 Task: Look for space in Igbeti, Nigeria from 1st July, 2023 to 3rd July, 2023 for 1 adult in price range Rs.5000 to Rs.15000. Place can be private room with 1  bedroom having 1 bed and 1 bathroom. Property type can be house, flat, guest house, hotel. Amenities needed are: wifi. Booking option can be shelf check-in. Required host language is English.
Action: Mouse moved to (520, 107)
Screenshot: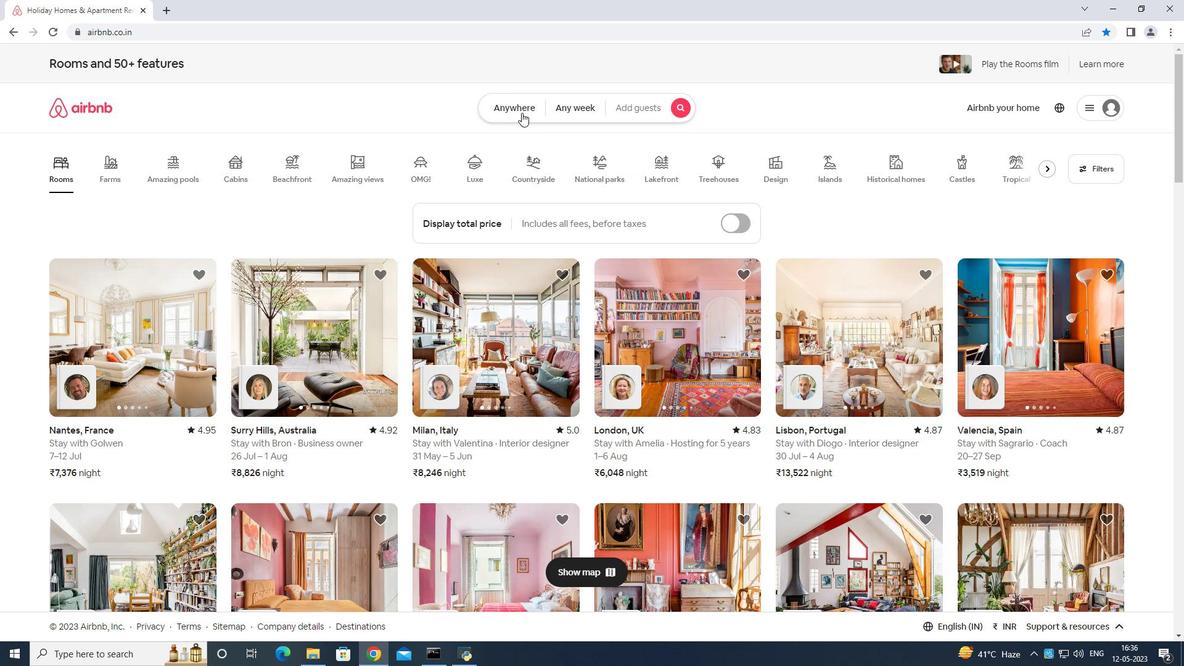 
Action: Mouse pressed left at (520, 107)
Screenshot: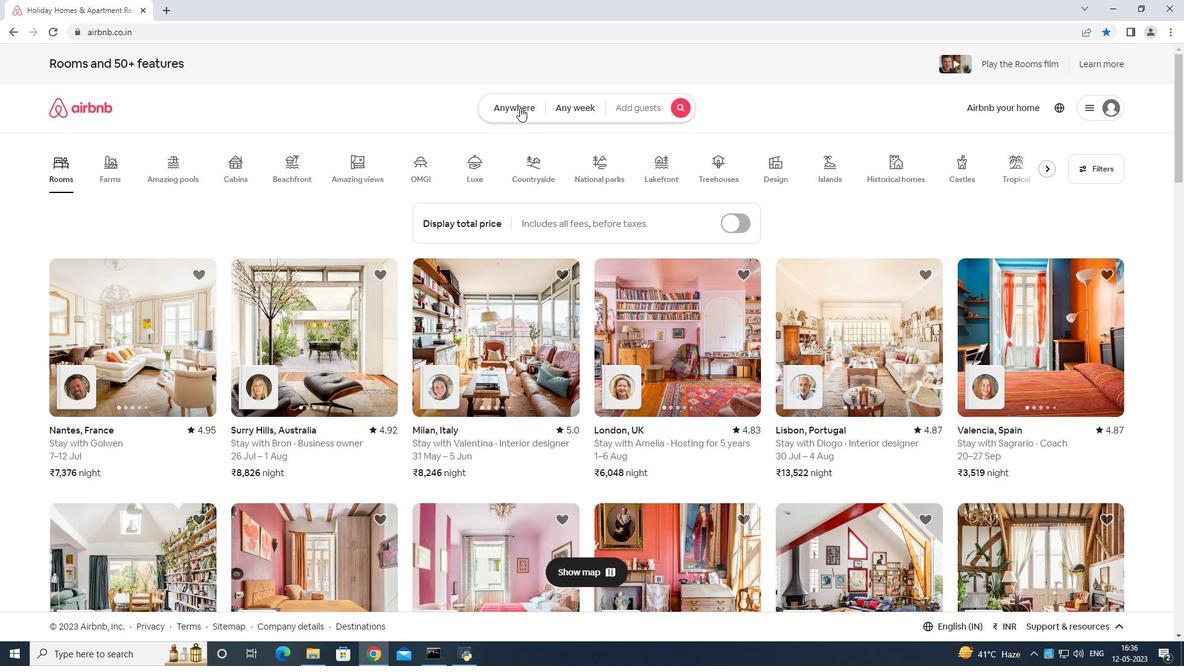 
Action: Mouse moved to (441, 147)
Screenshot: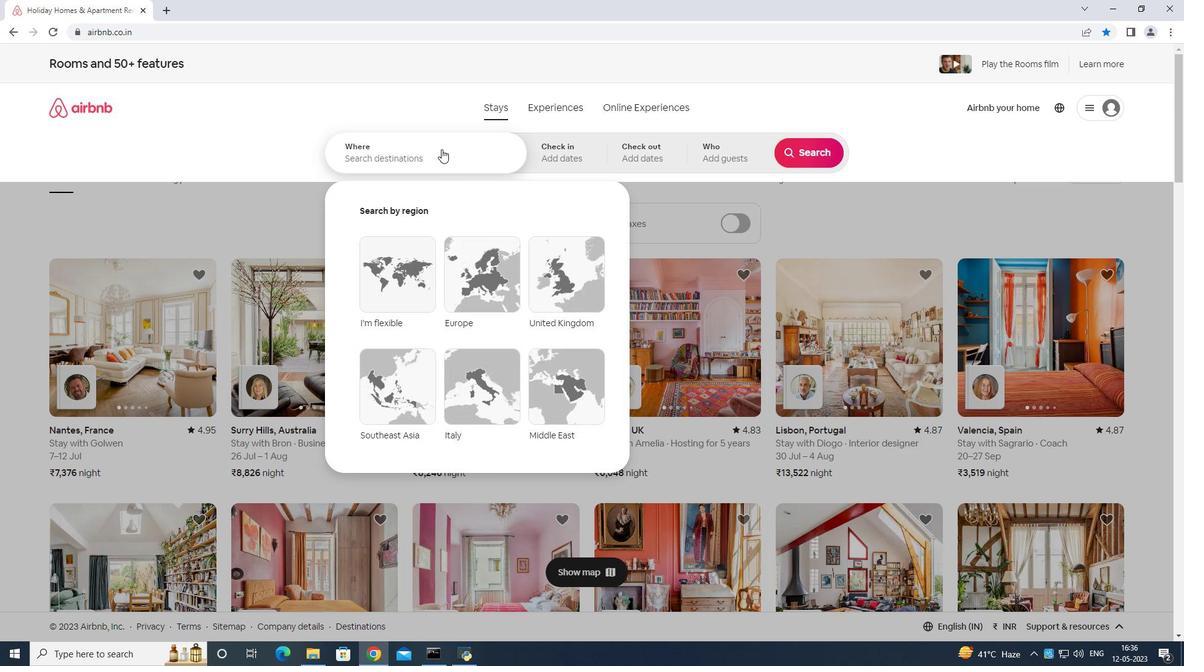 
Action: Mouse pressed left at (441, 147)
Screenshot: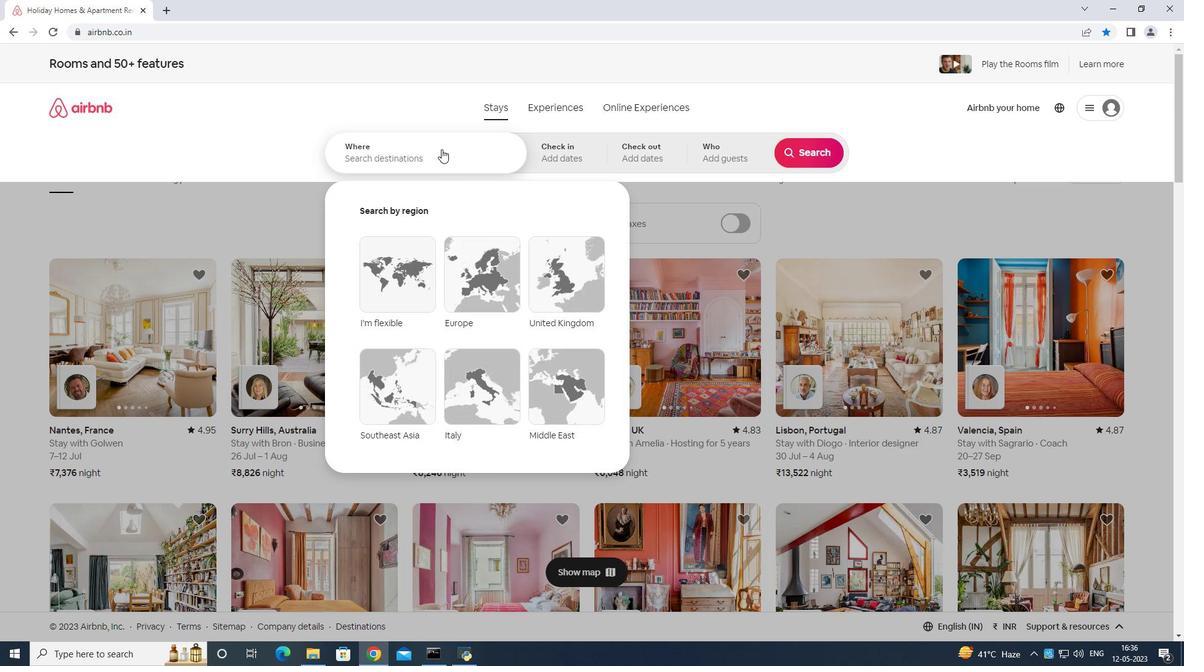 
Action: Mouse moved to (442, 140)
Screenshot: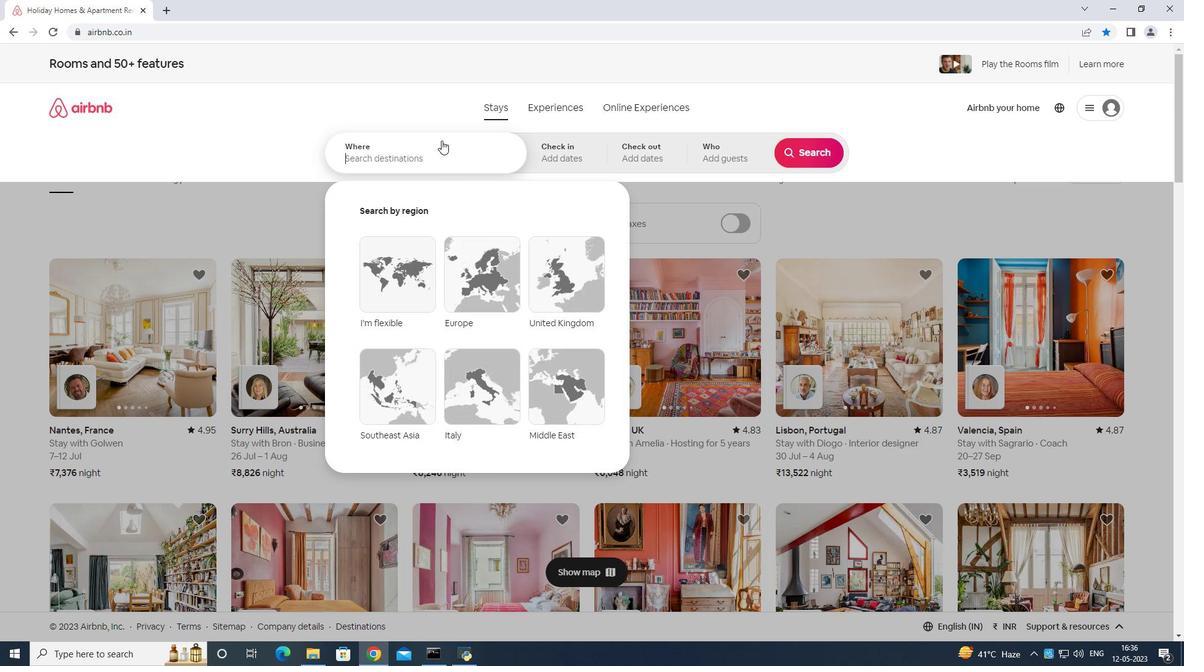 
Action: Key pressed <Key.shift>Igbeti<Key.space>nigeria<Key.space><Key.enter>
Screenshot: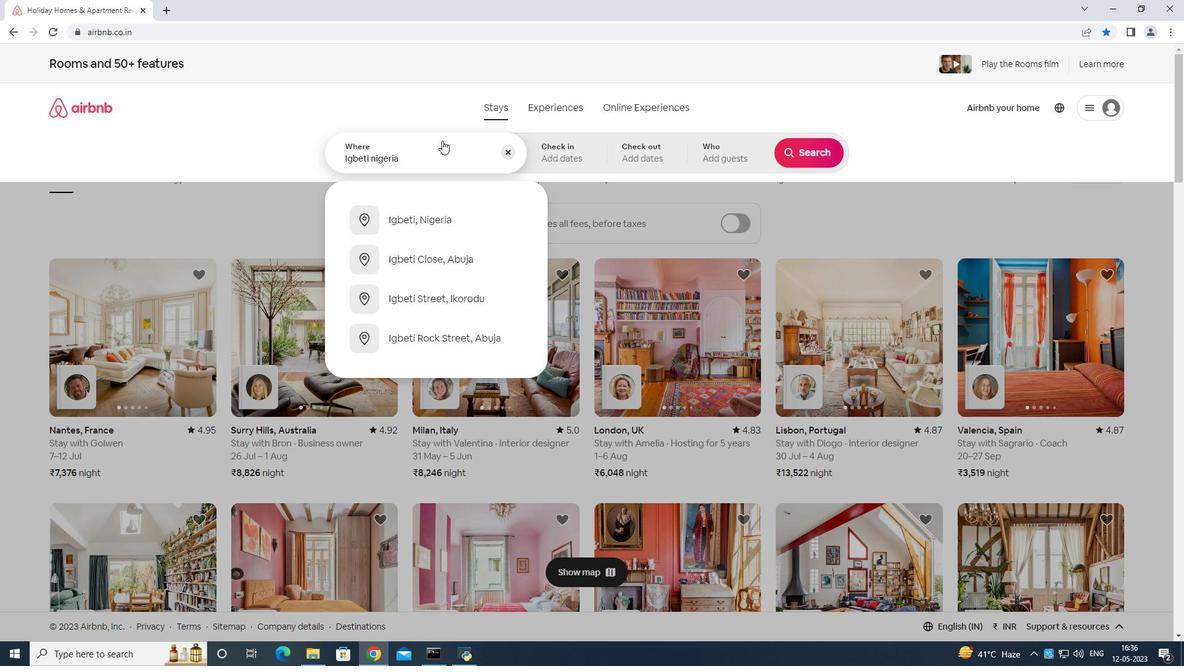 
Action: Mouse moved to (798, 259)
Screenshot: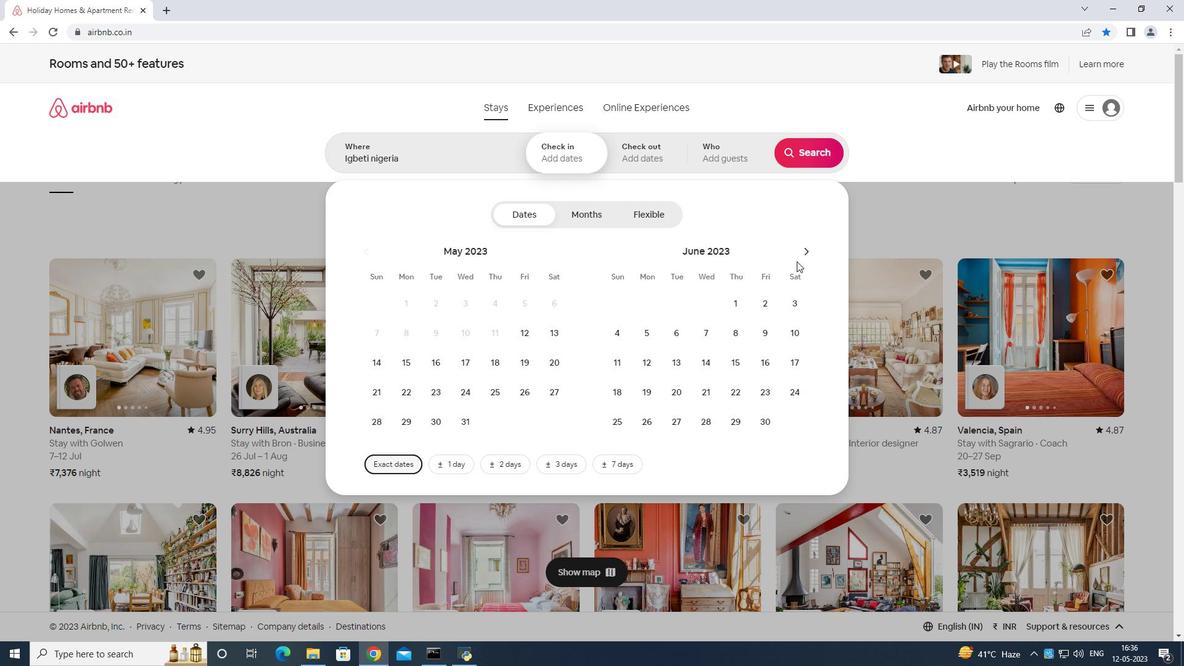 
Action: Mouse pressed left at (798, 259)
Screenshot: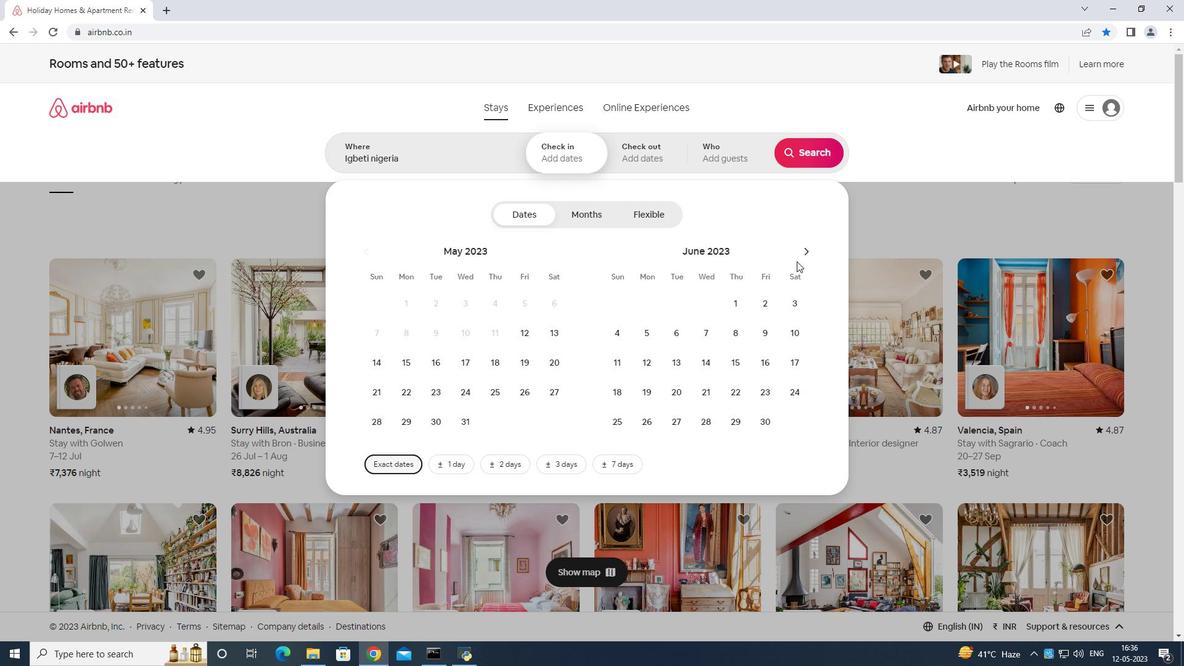
Action: Mouse moved to (800, 248)
Screenshot: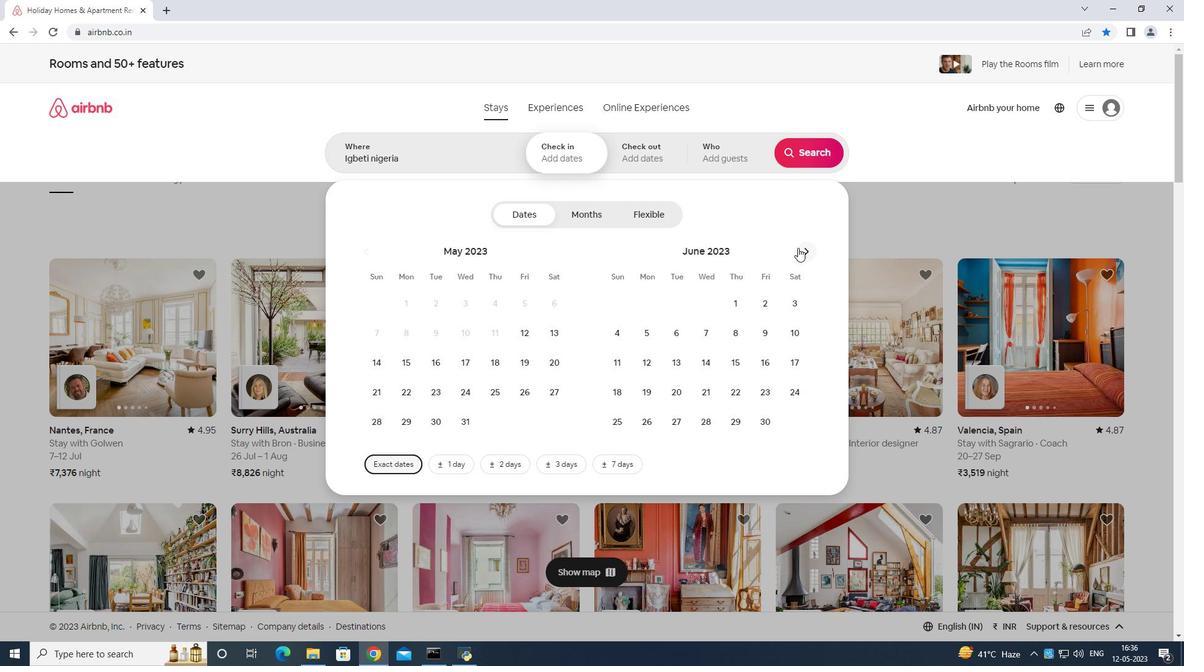 
Action: Mouse pressed left at (800, 248)
Screenshot: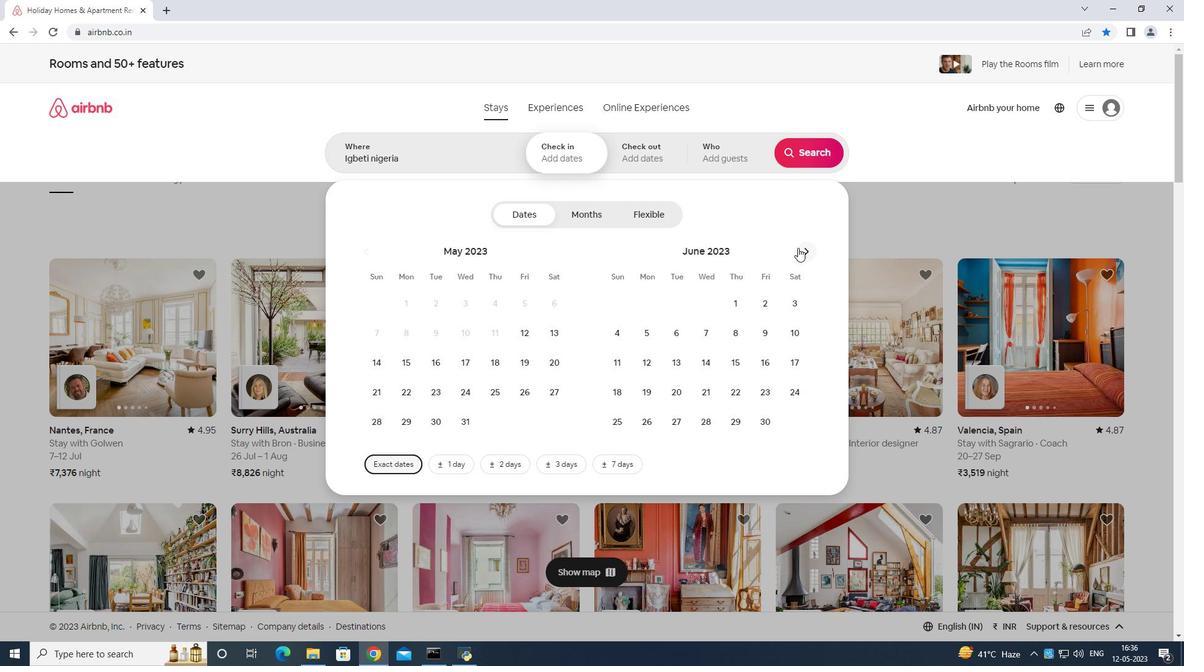 
Action: Mouse moved to (790, 305)
Screenshot: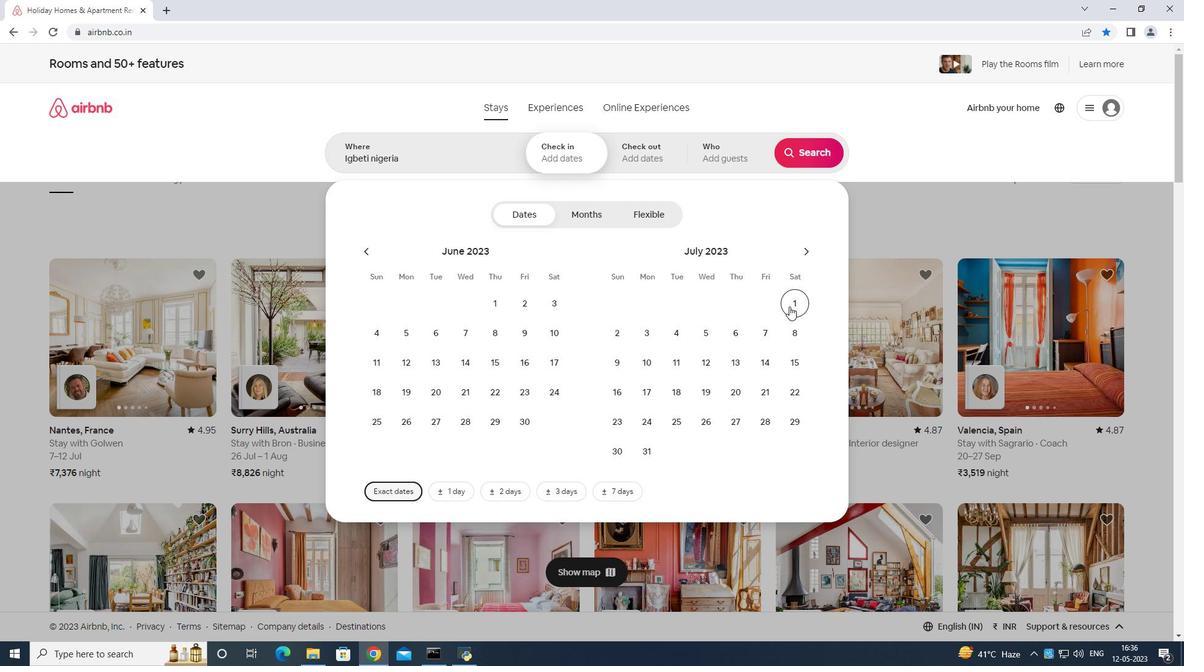 
Action: Mouse pressed left at (790, 305)
Screenshot: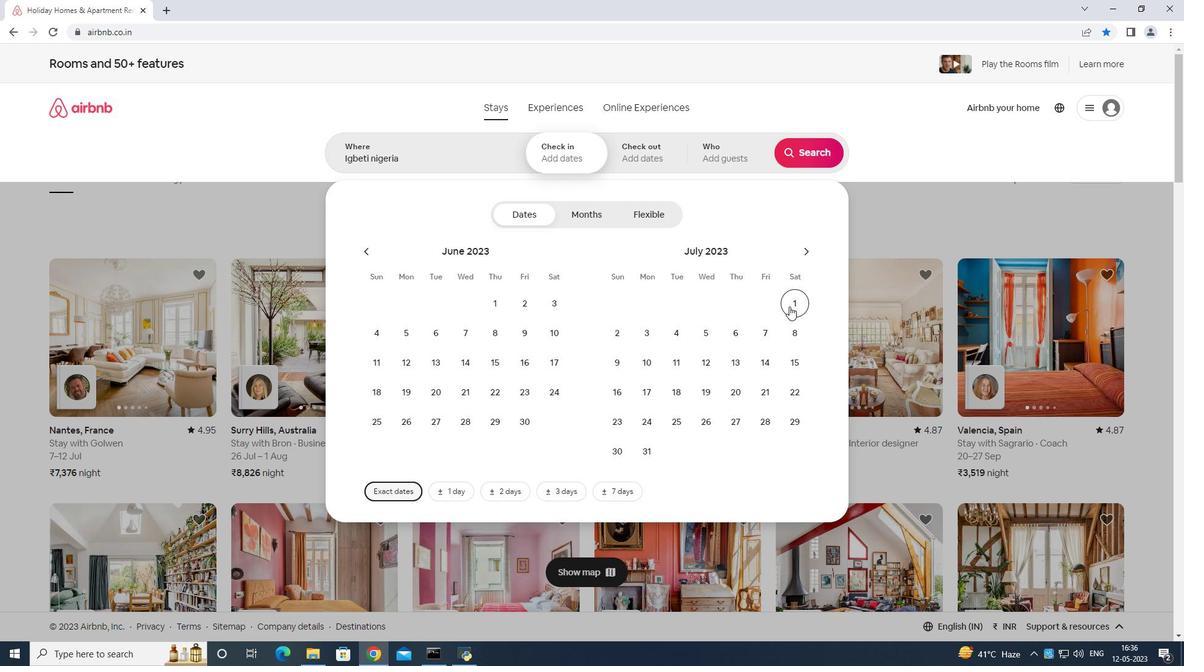 
Action: Mouse moved to (647, 328)
Screenshot: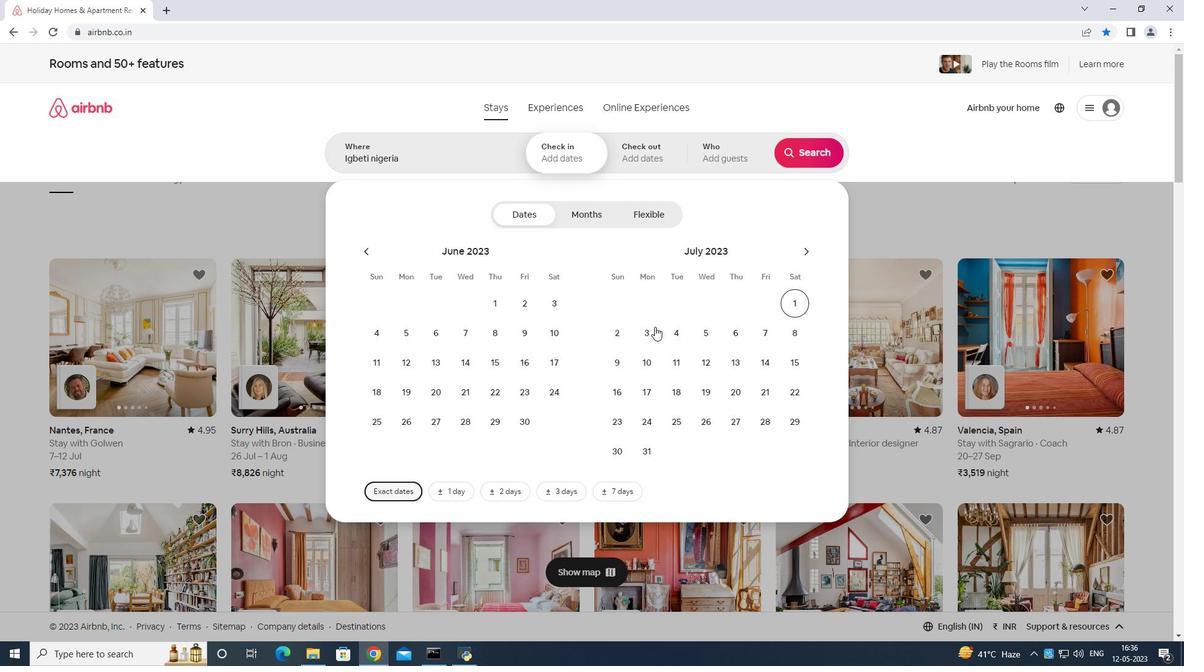 
Action: Mouse pressed left at (647, 328)
Screenshot: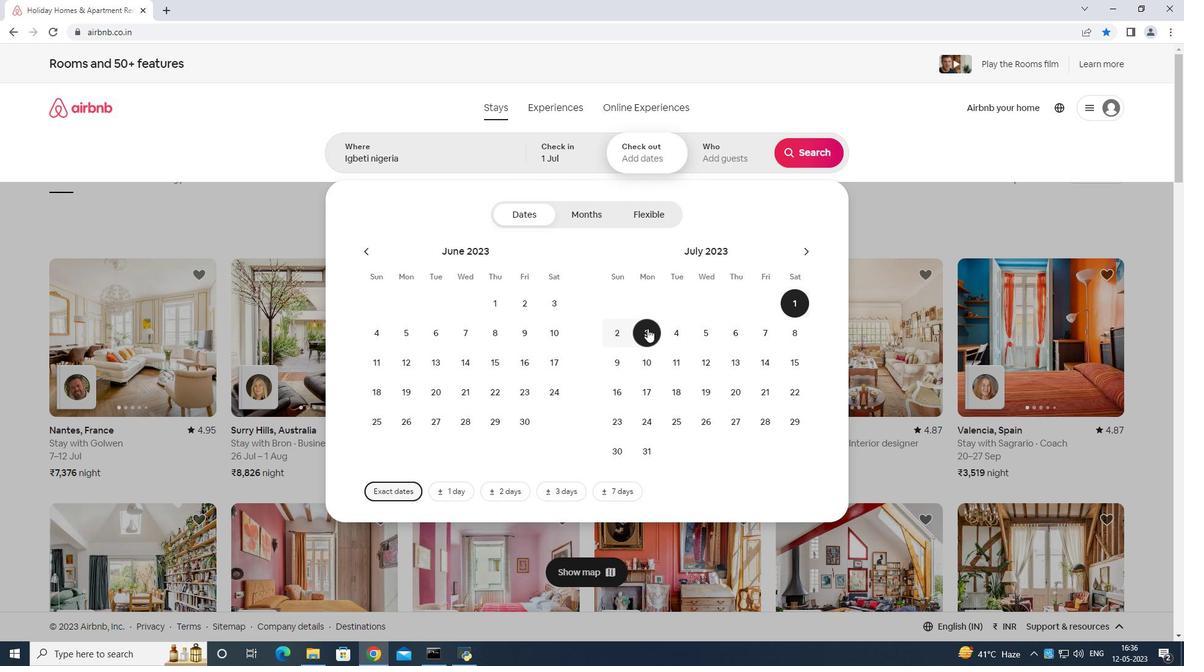 
Action: Mouse moved to (708, 153)
Screenshot: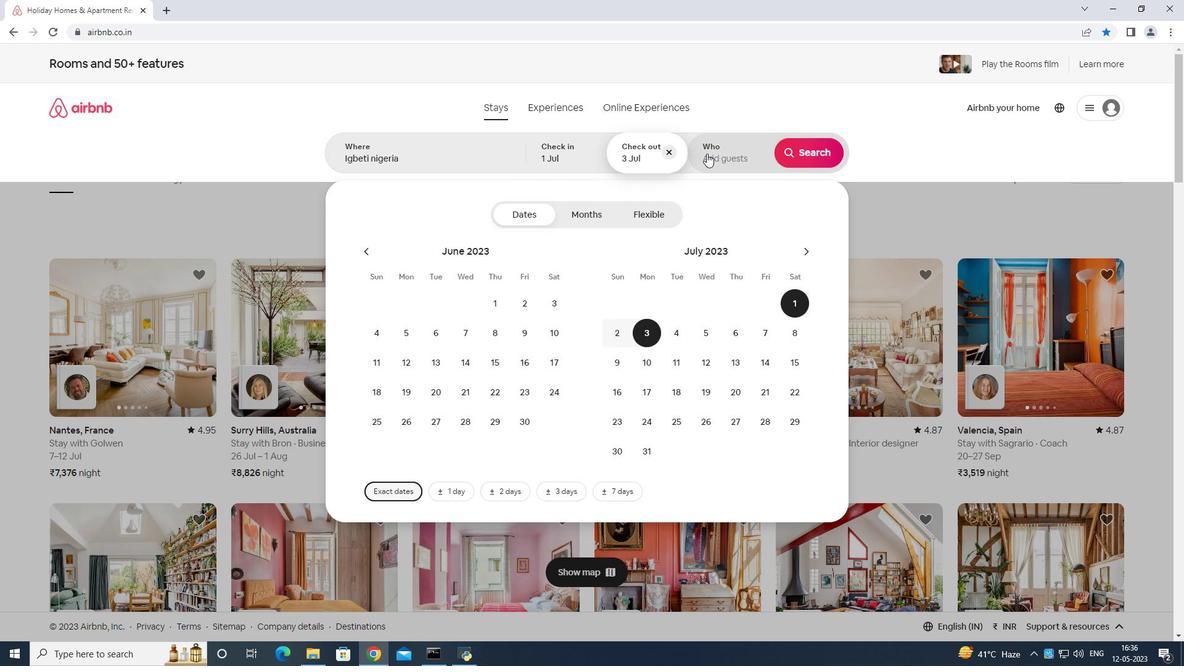 
Action: Mouse pressed left at (708, 153)
Screenshot: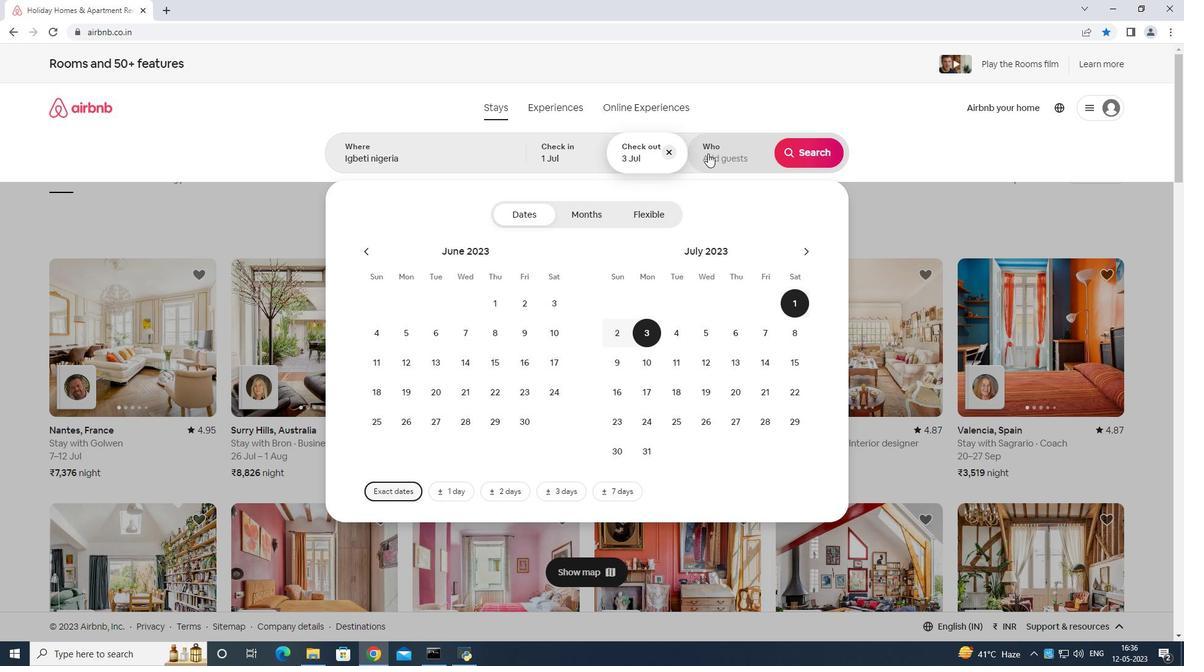 
Action: Mouse moved to (809, 215)
Screenshot: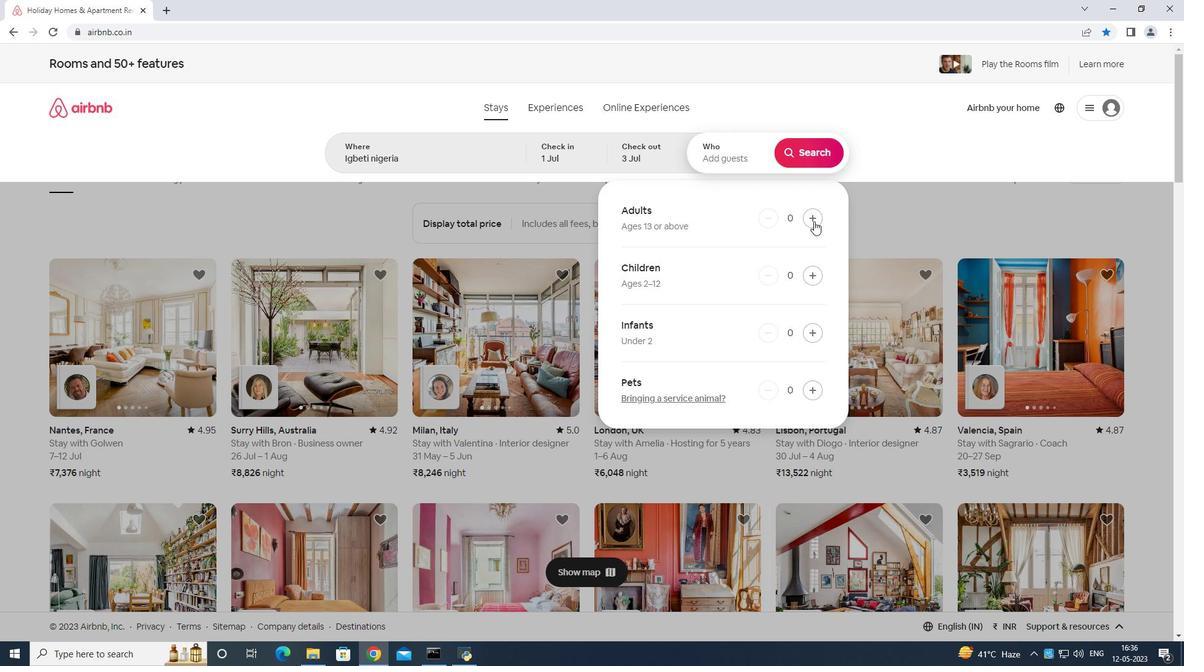 
Action: Mouse pressed left at (809, 215)
Screenshot: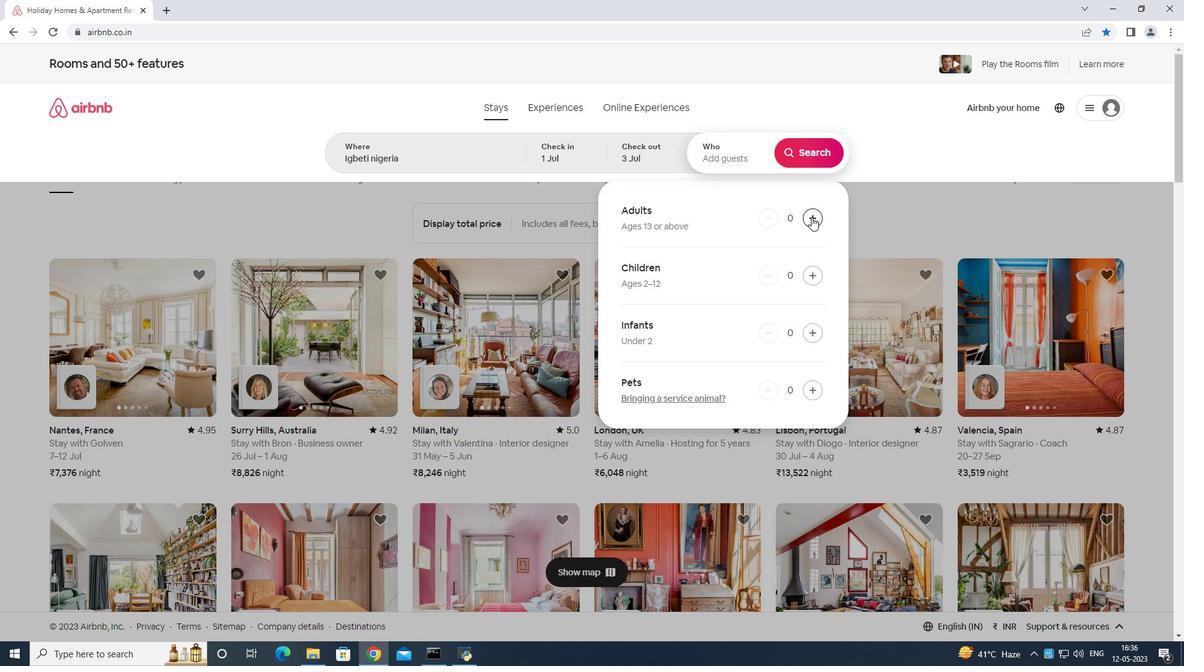 
Action: Mouse moved to (821, 140)
Screenshot: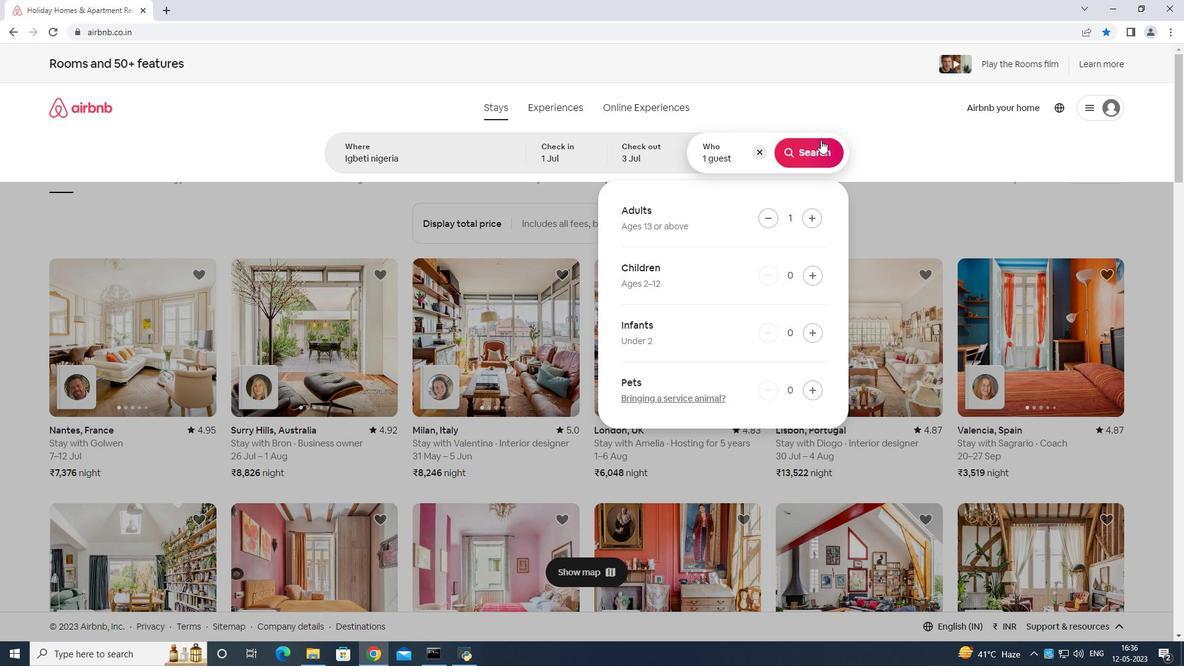 
Action: Mouse pressed left at (821, 140)
Screenshot: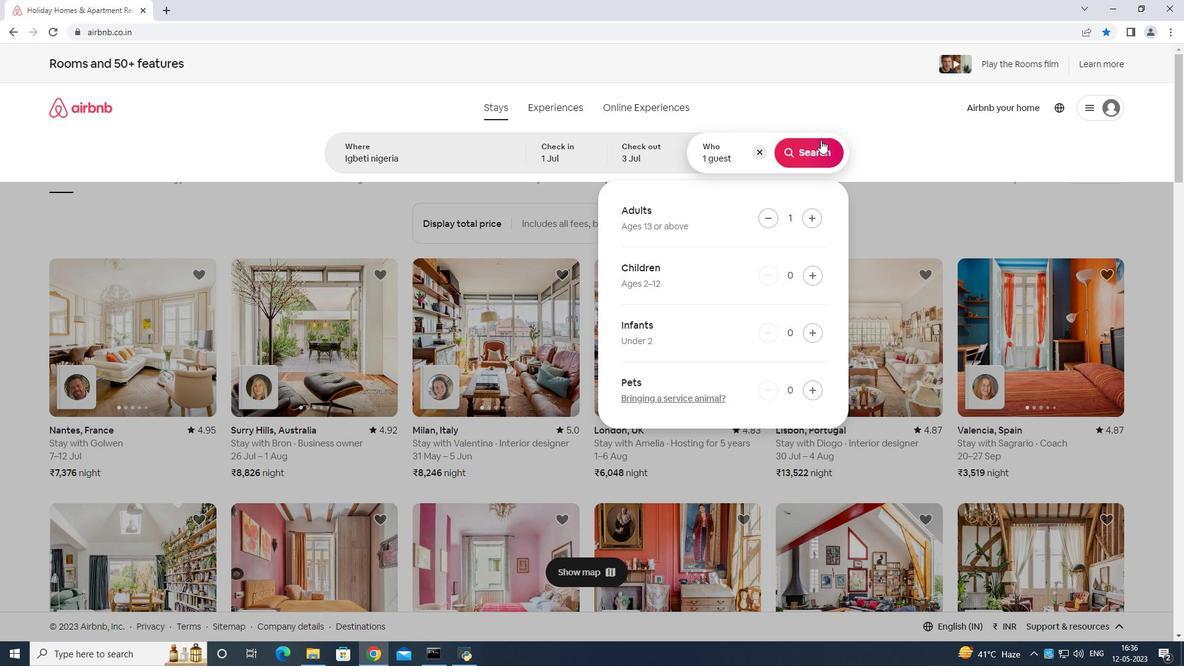 
Action: Mouse moved to (1122, 114)
Screenshot: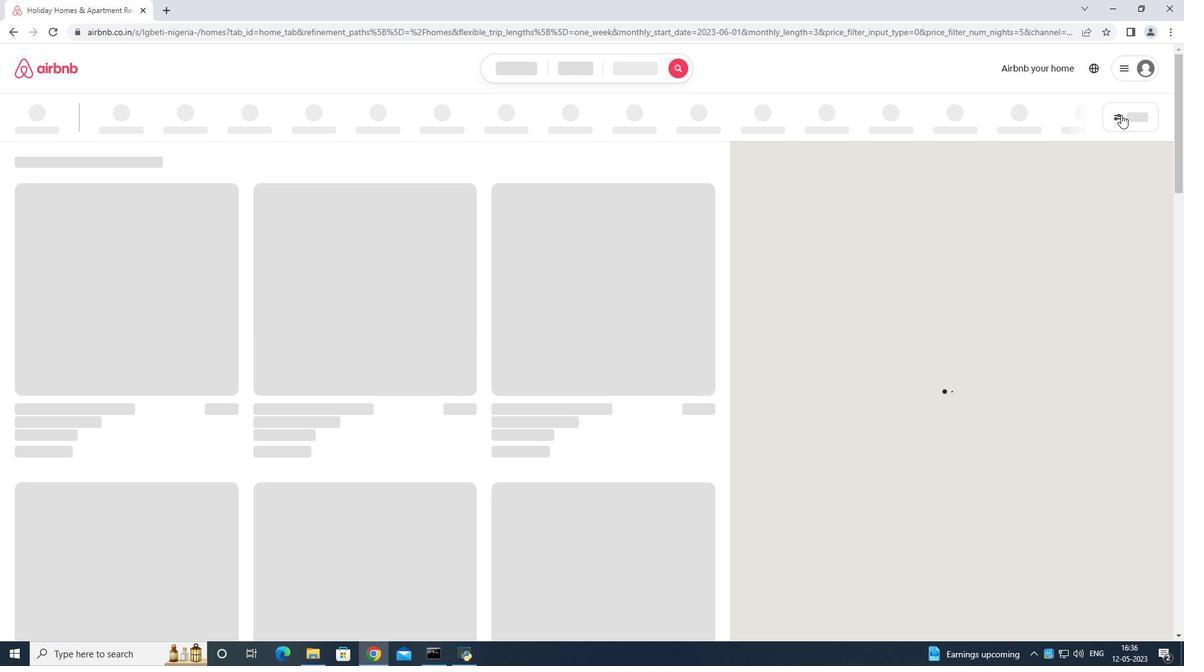 
Action: Mouse pressed left at (1122, 114)
Screenshot: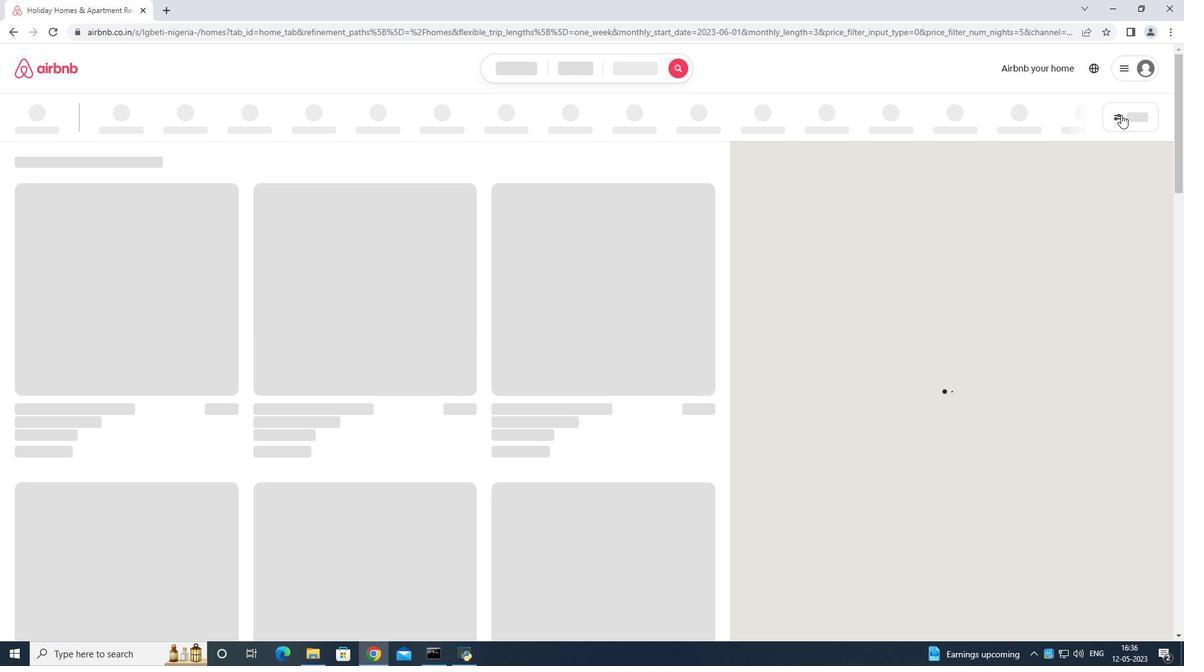 
Action: Mouse moved to (523, 420)
Screenshot: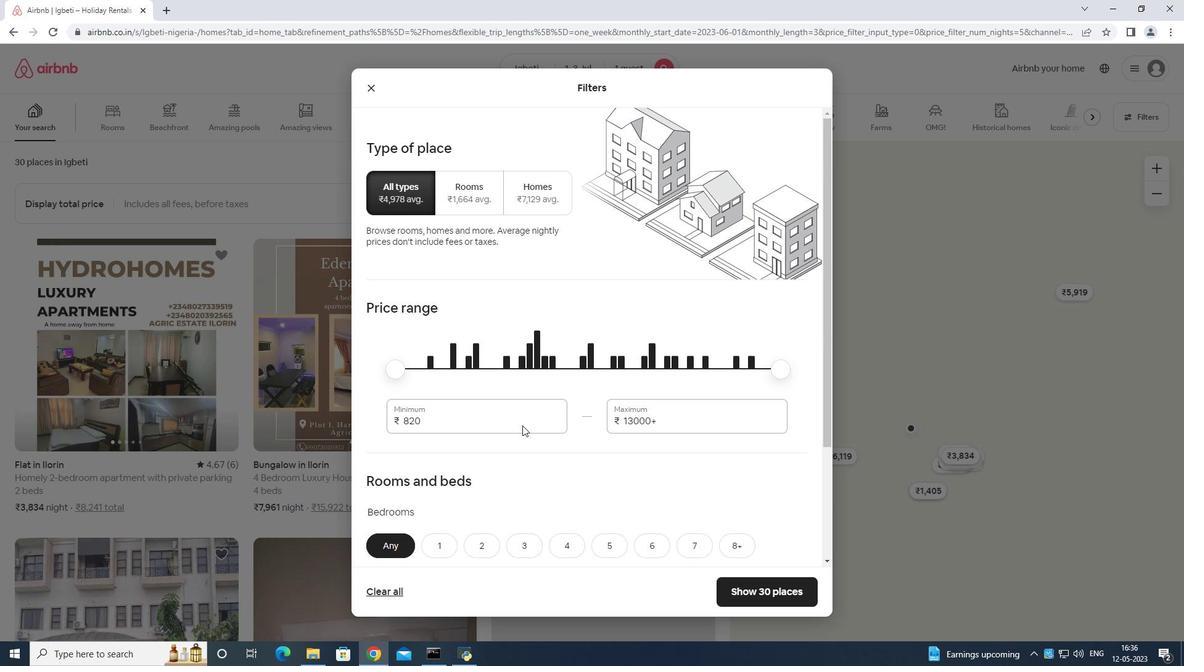 
Action: Mouse pressed left at (523, 420)
Screenshot: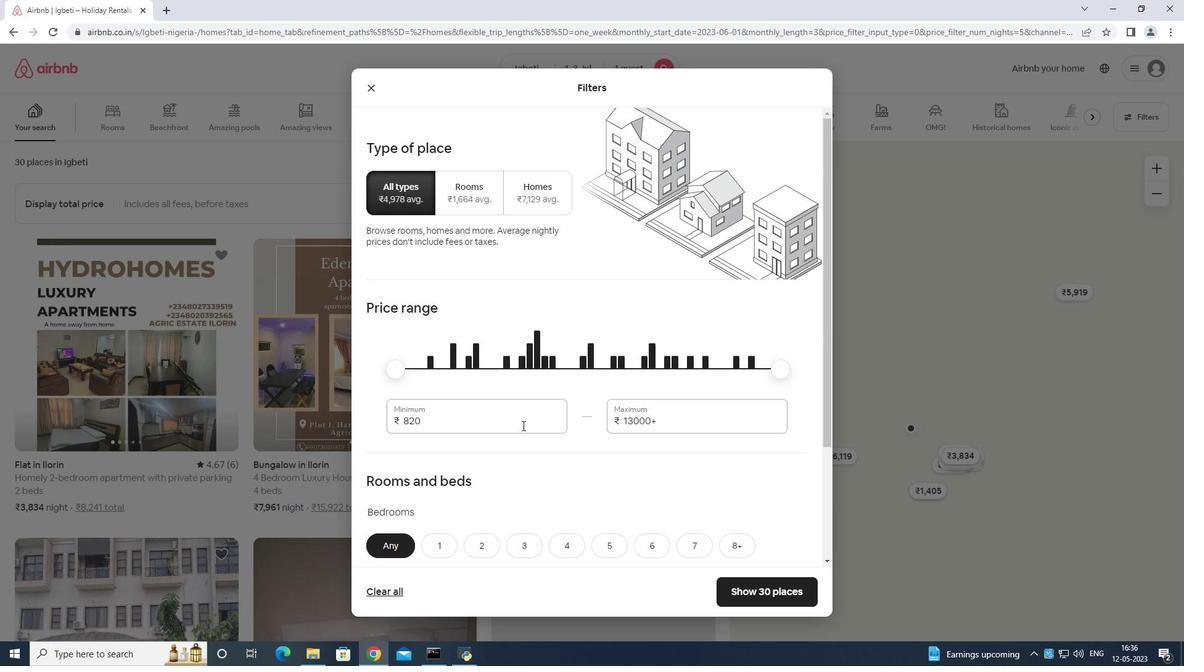 
Action: Mouse moved to (531, 406)
Screenshot: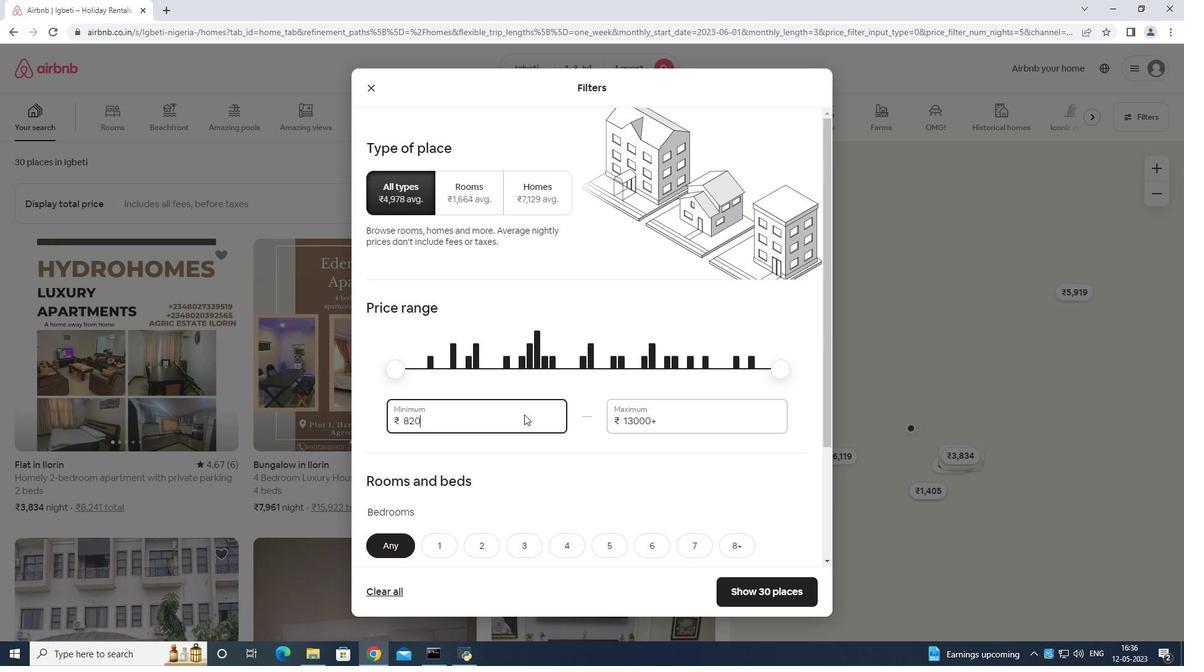 
Action: Key pressed <Key.backspace>
Screenshot: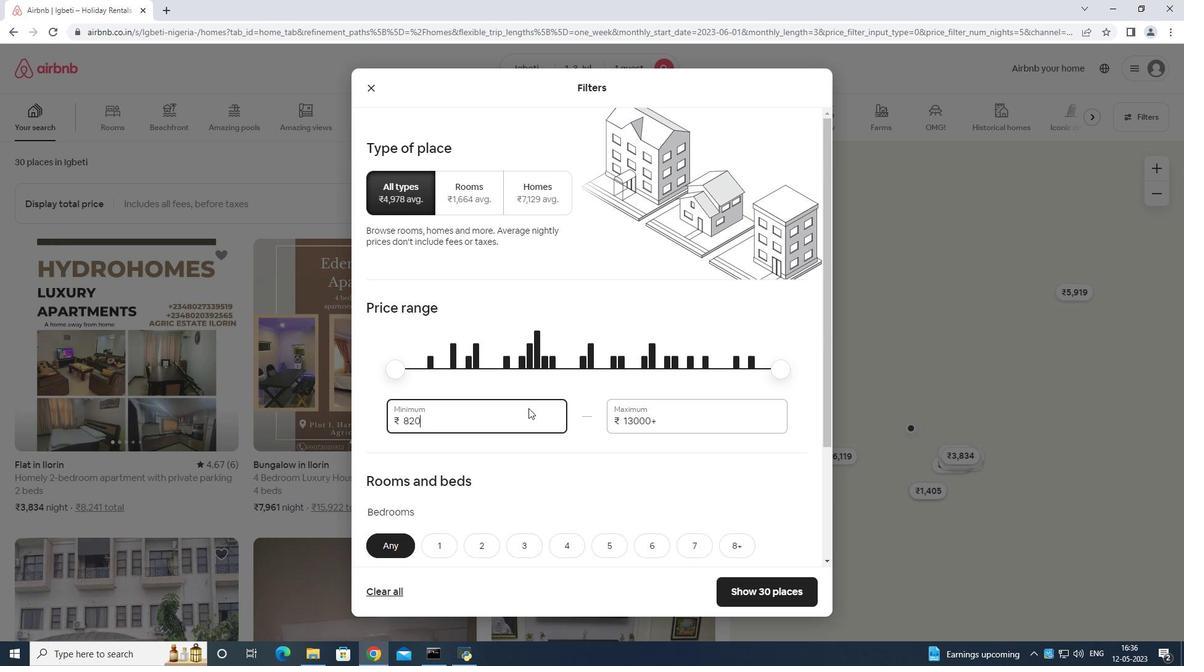
Action: Mouse moved to (531, 405)
Screenshot: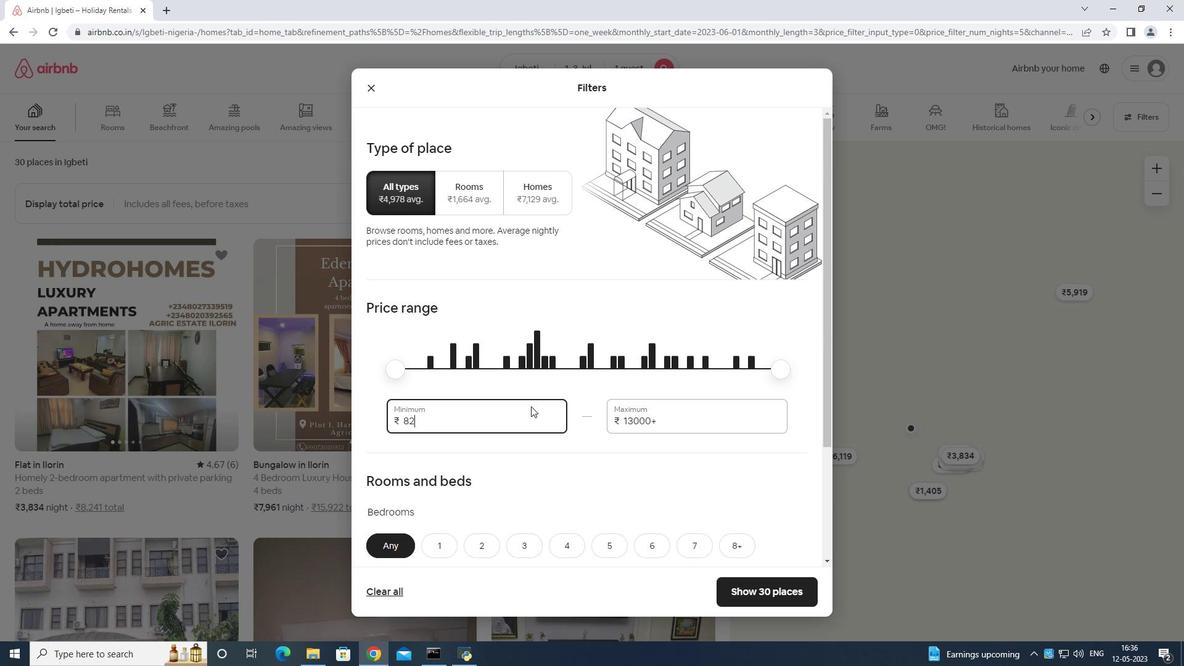 
Action: Key pressed <Key.backspace><Key.backspace><Key.backspace><Key.backspace><Key.backspace>
Screenshot: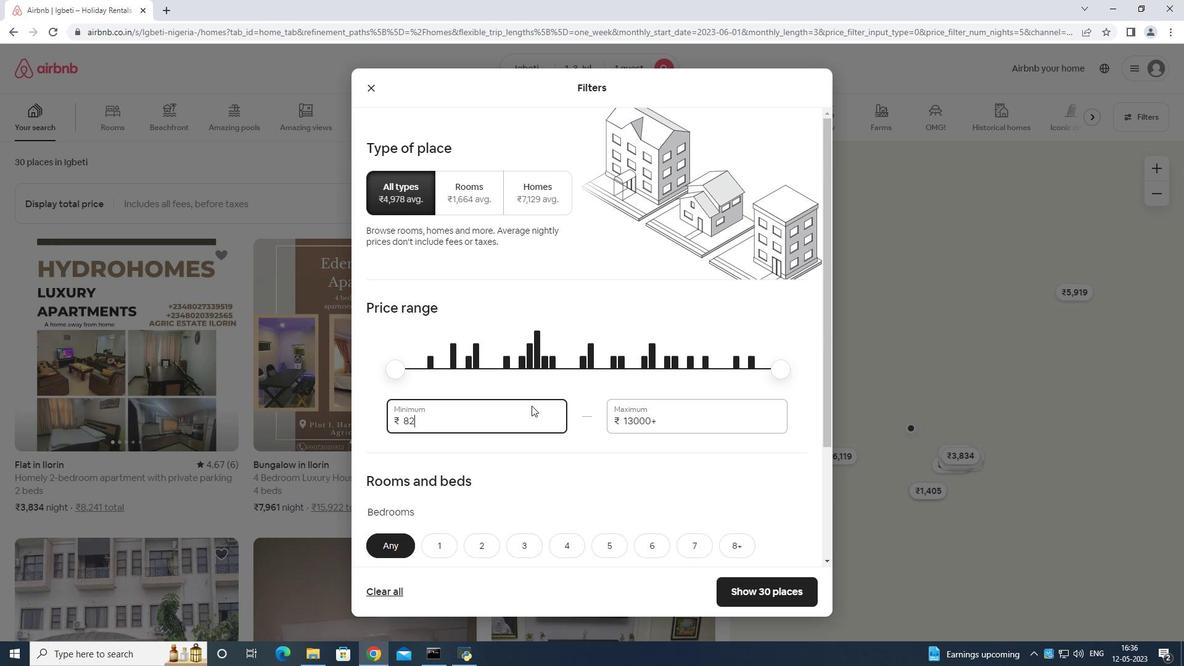 
Action: Mouse moved to (531, 405)
Screenshot: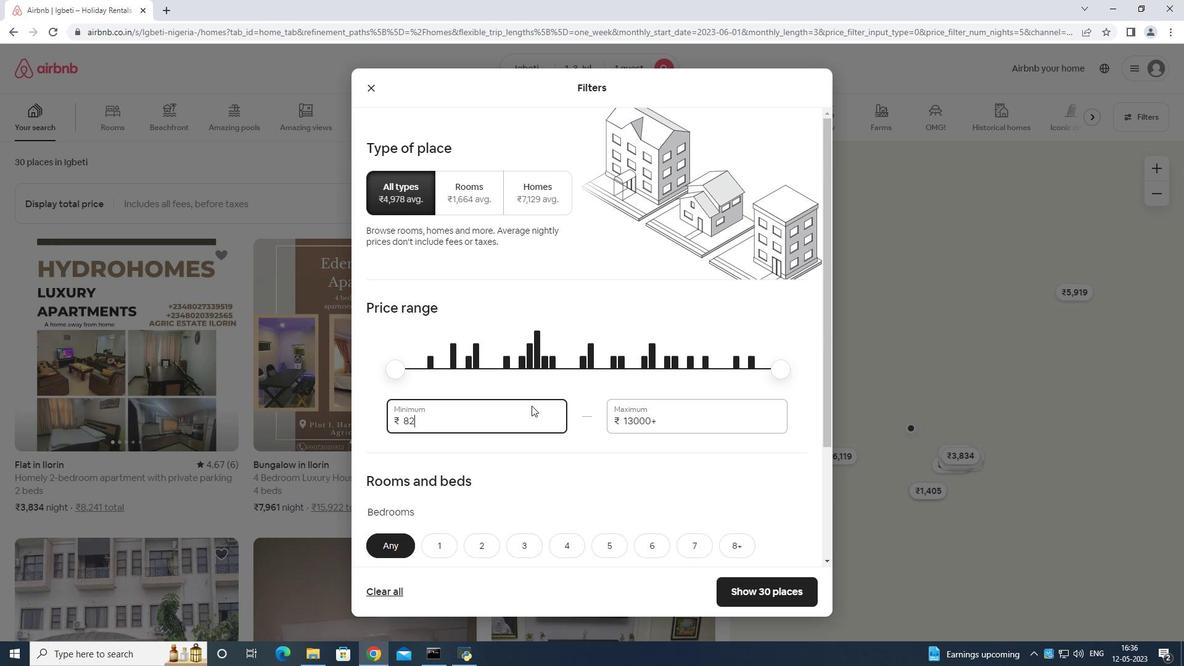 
Action: Key pressed <Key.backspace>
Screenshot: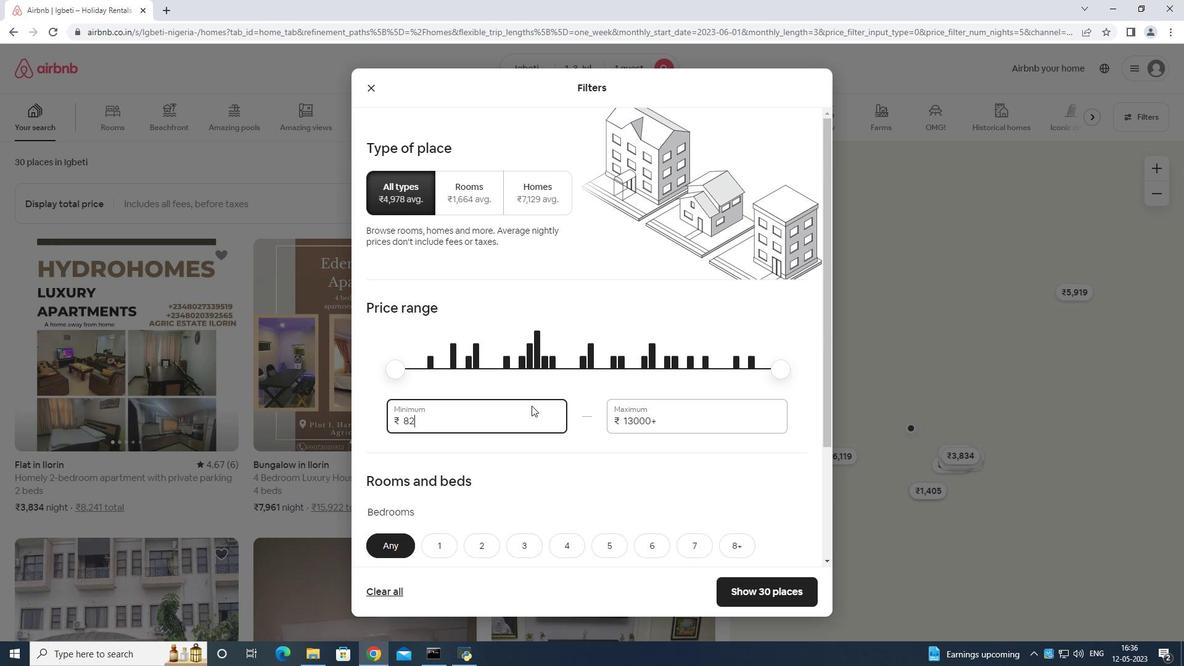 
Action: Mouse moved to (547, 396)
Screenshot: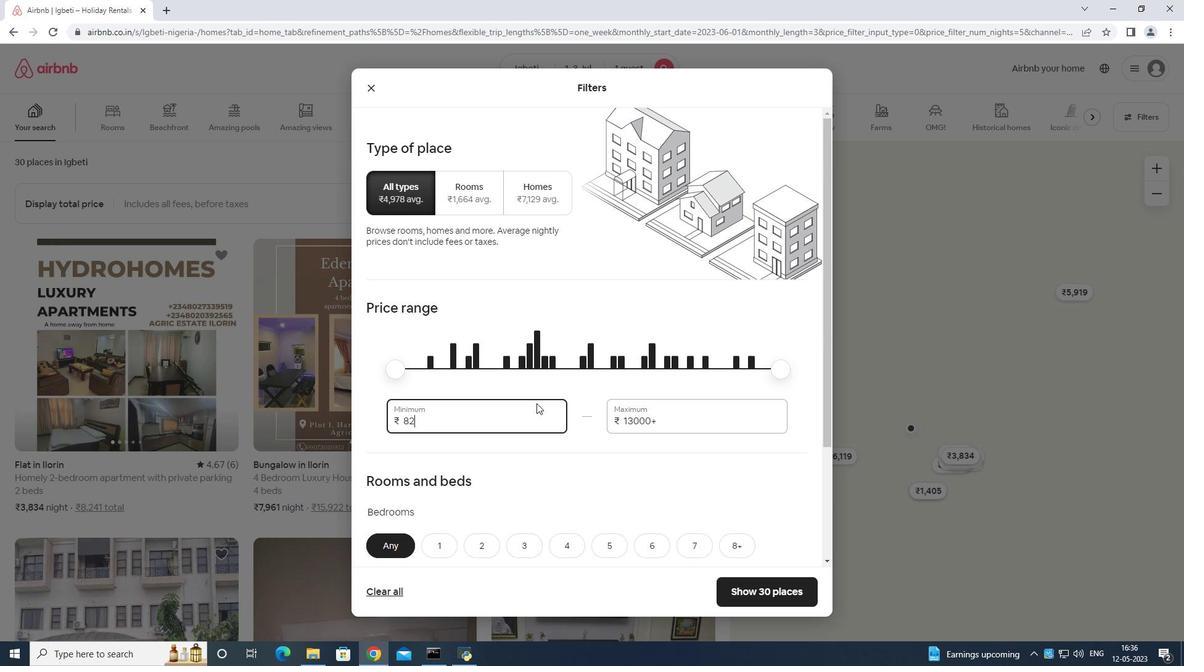 
Action: Key pressed 5
Screenshot: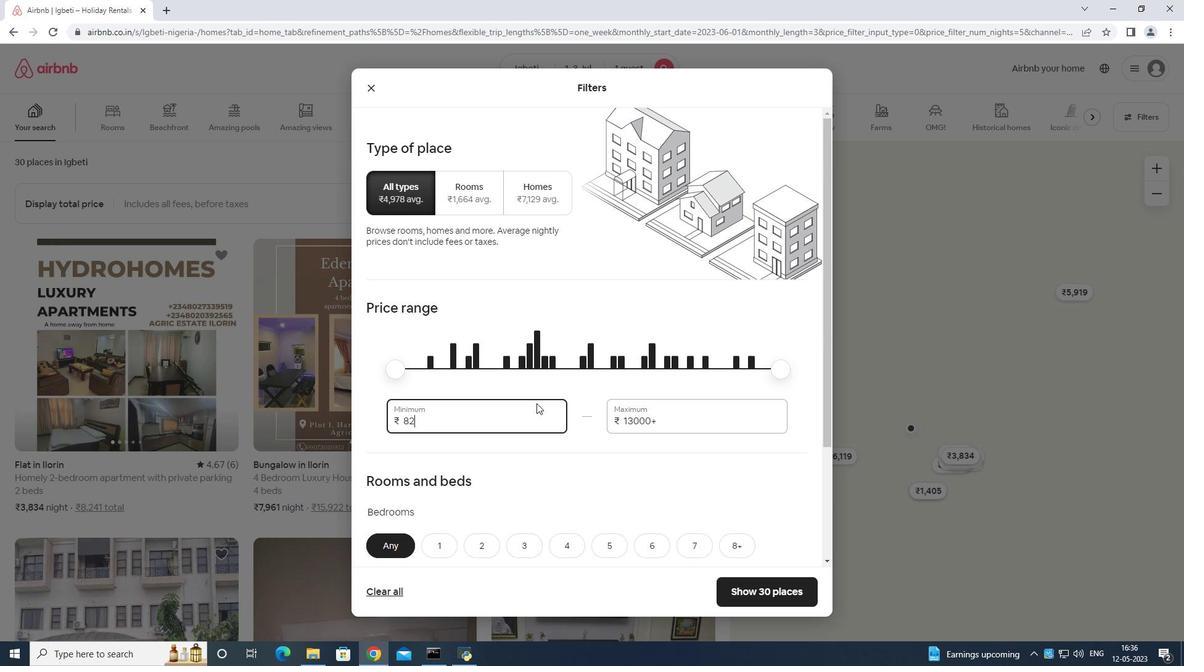 
Action: Mouse moved to (550, 394)
Screenshot: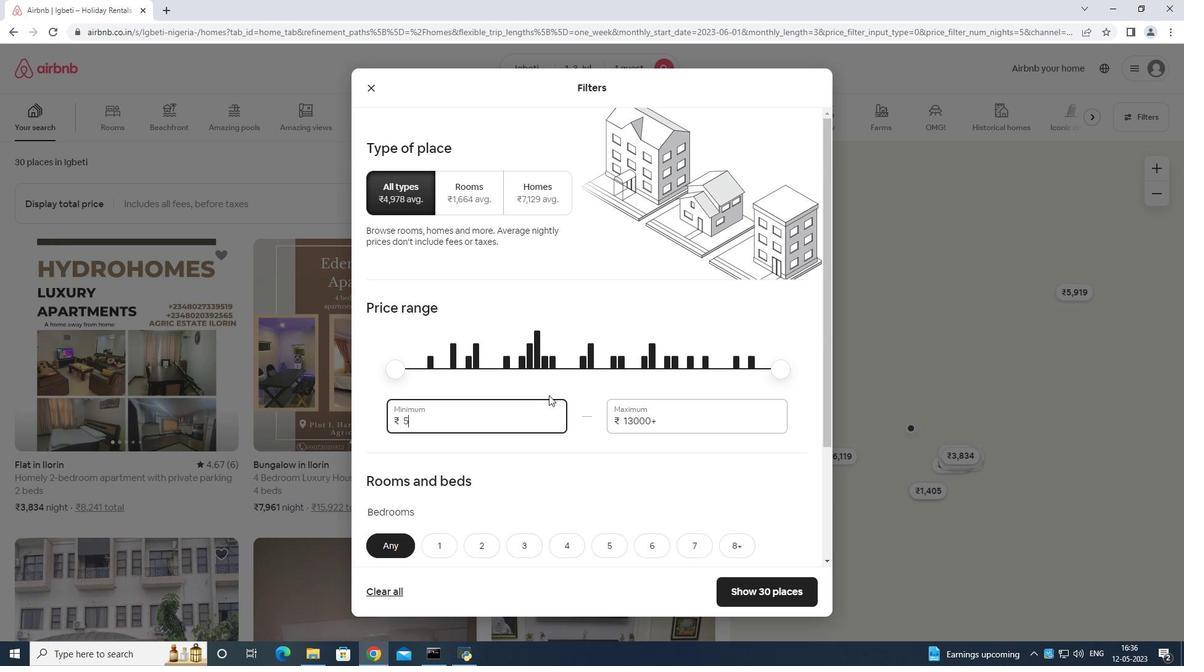 
Action: Key pressed 000
Screenshot: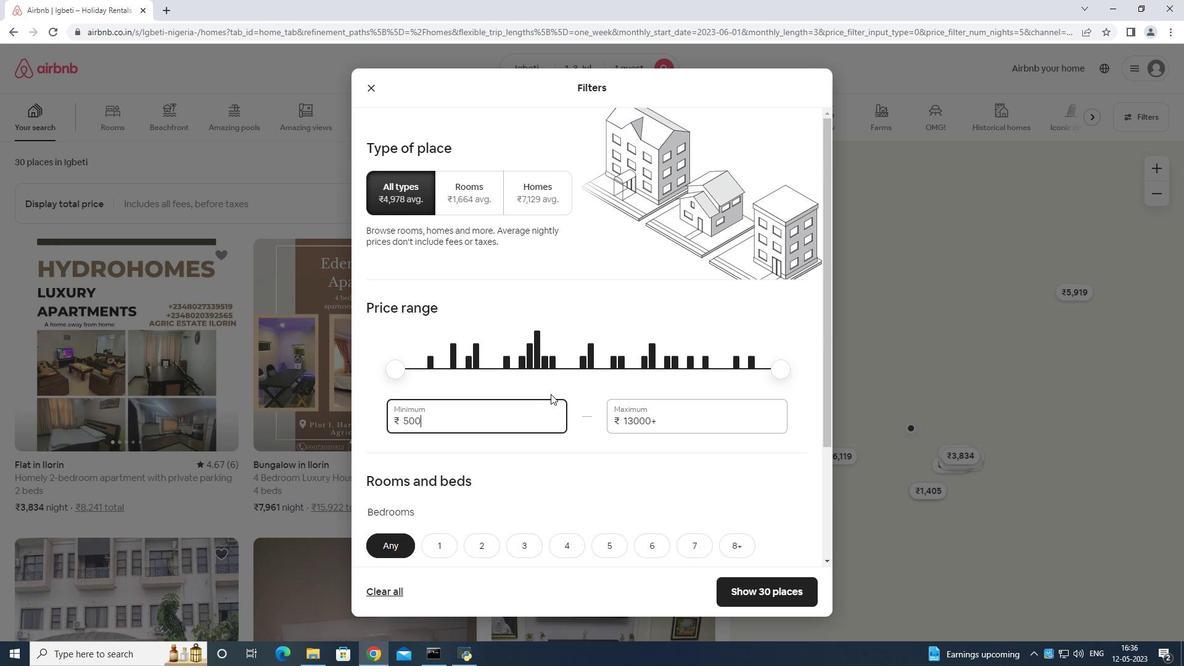 
Action: Mouse moved to (674, 405)
Screenshot: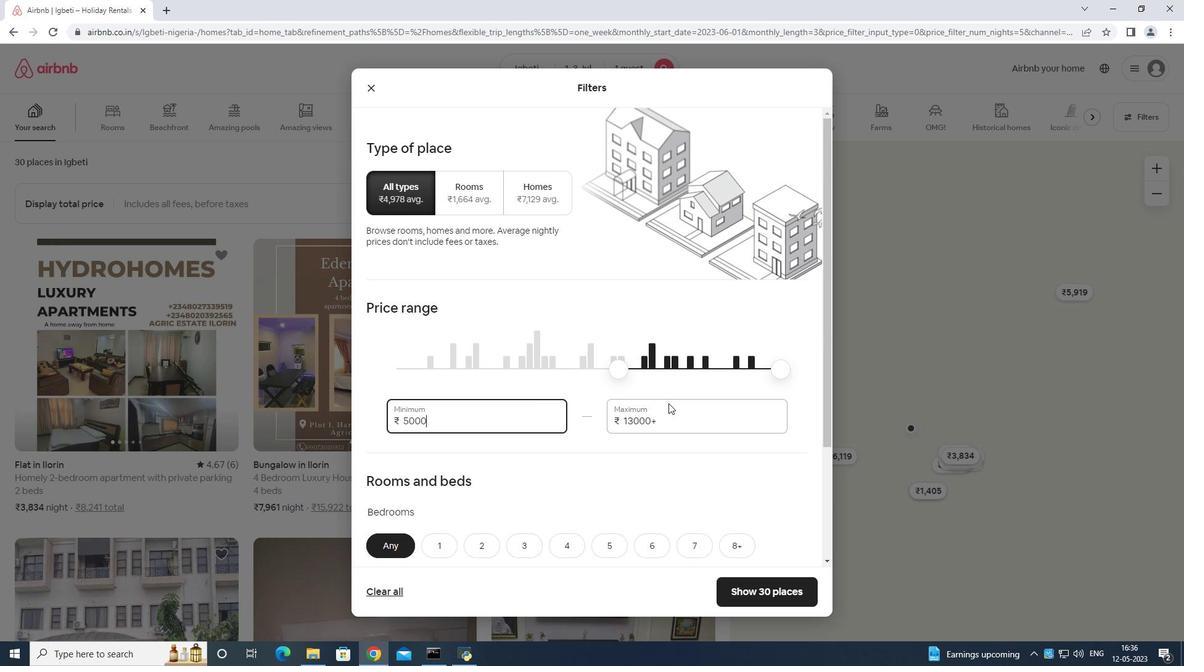 
Action: Mouse pressed left at (674, 405)
Screenshot: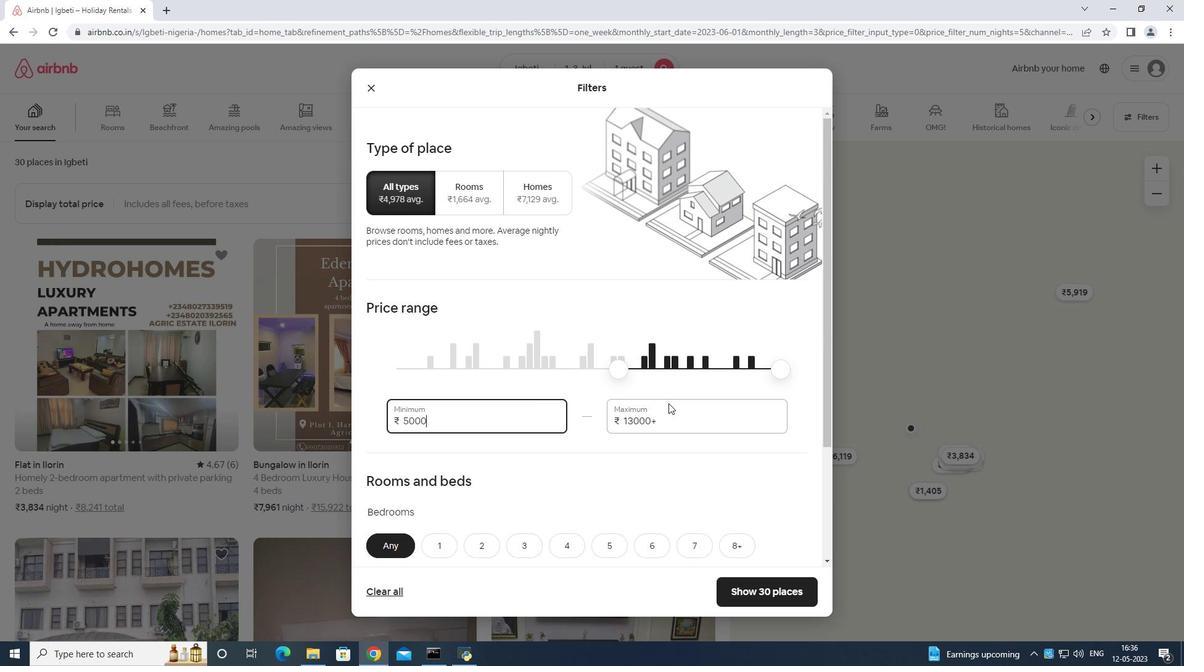 
Action: Mouse moved to (675, 400)
Screenshot: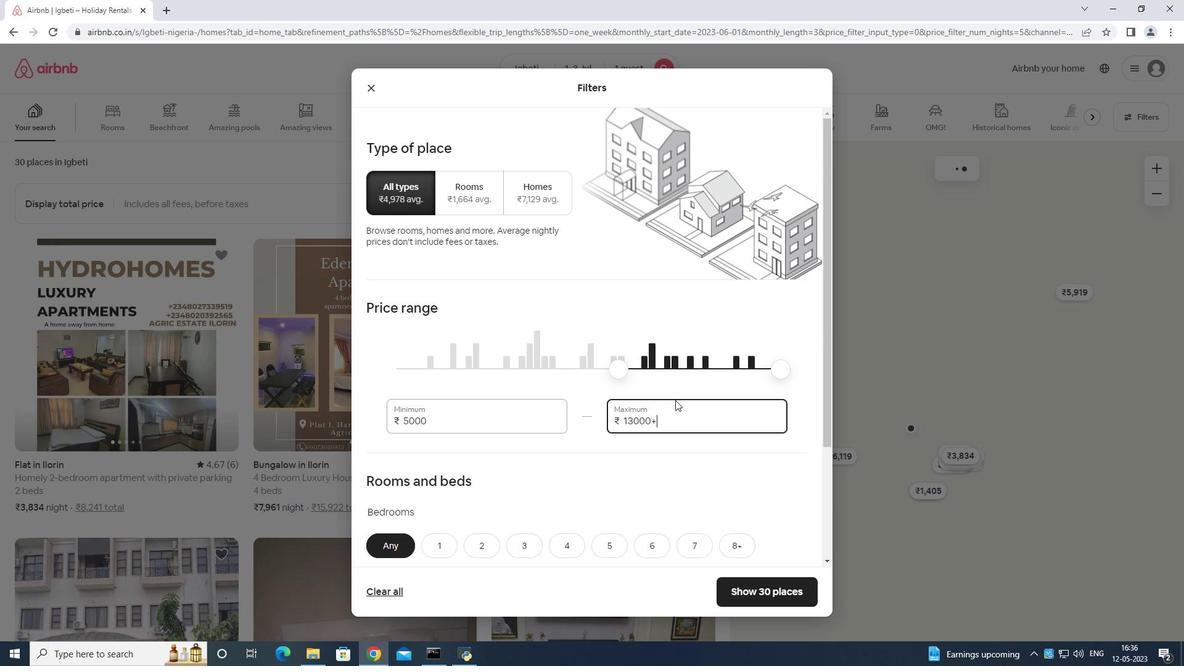 
Action: Key pressed <Key.backspace>
Screenshot: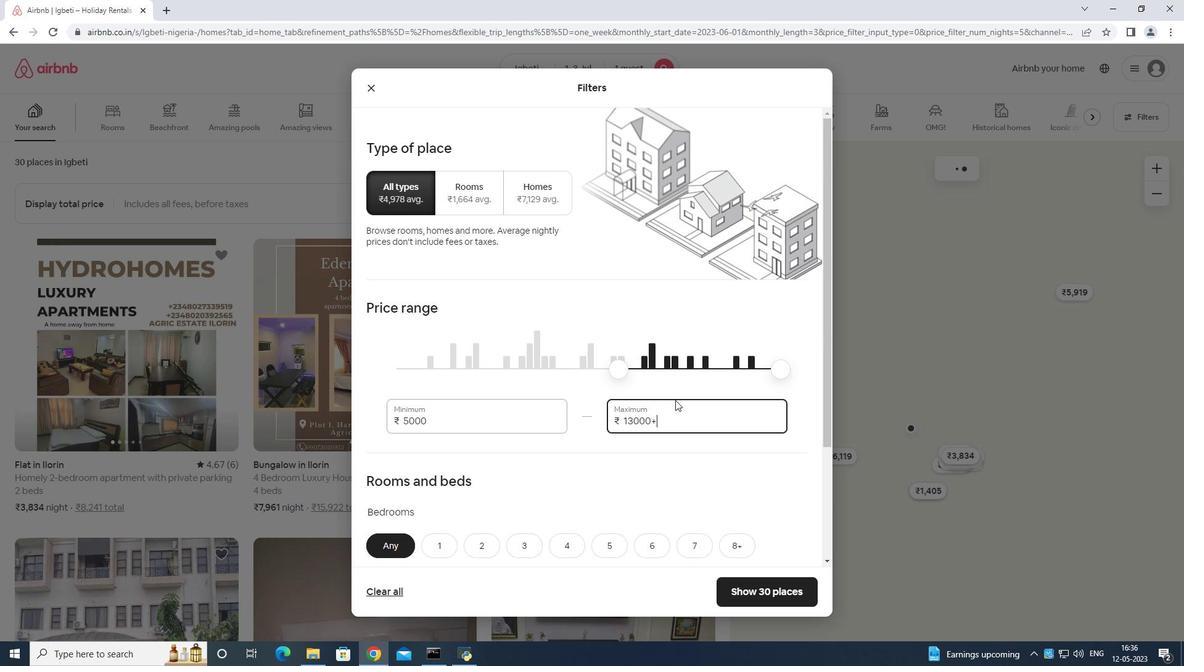 
Action: Mouse moved to (674, 400)
Screenshot: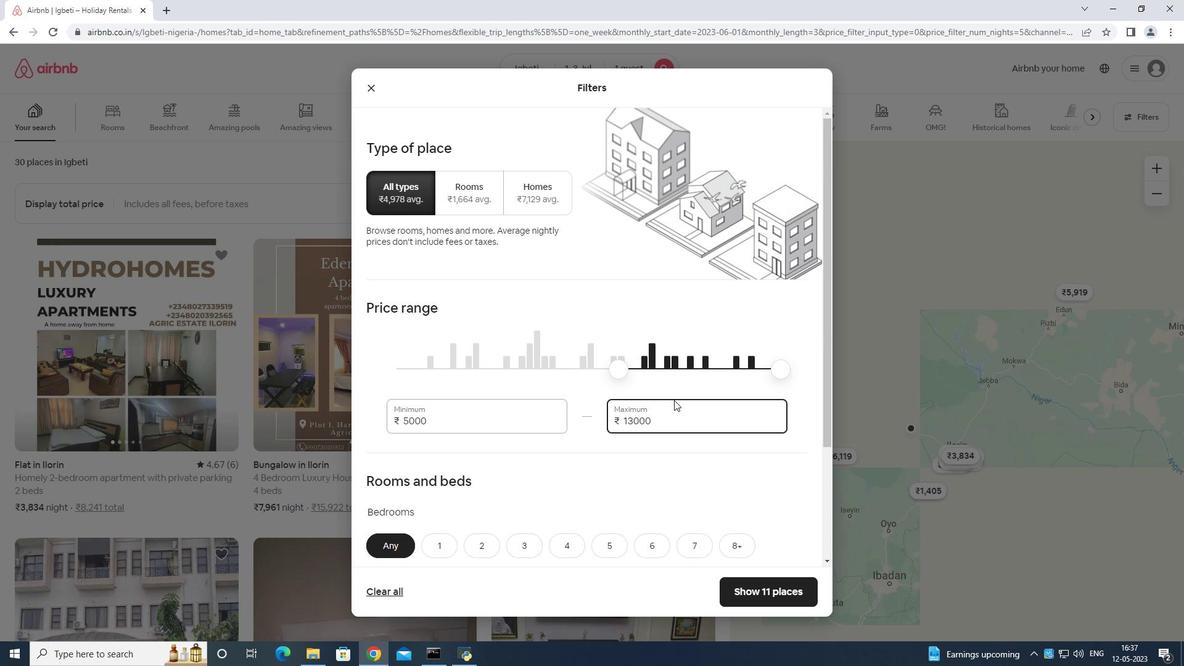 
Action: Key pressed <Key.backspace><Key.backspace><Key.backspace><Key.backspace><Key.backspace><Key.backspace><Key.backspace><Key.backspace><Key.backspace><Key.backspace><Key.backspace><Key.backspace><Key.backspace>
Screenshot: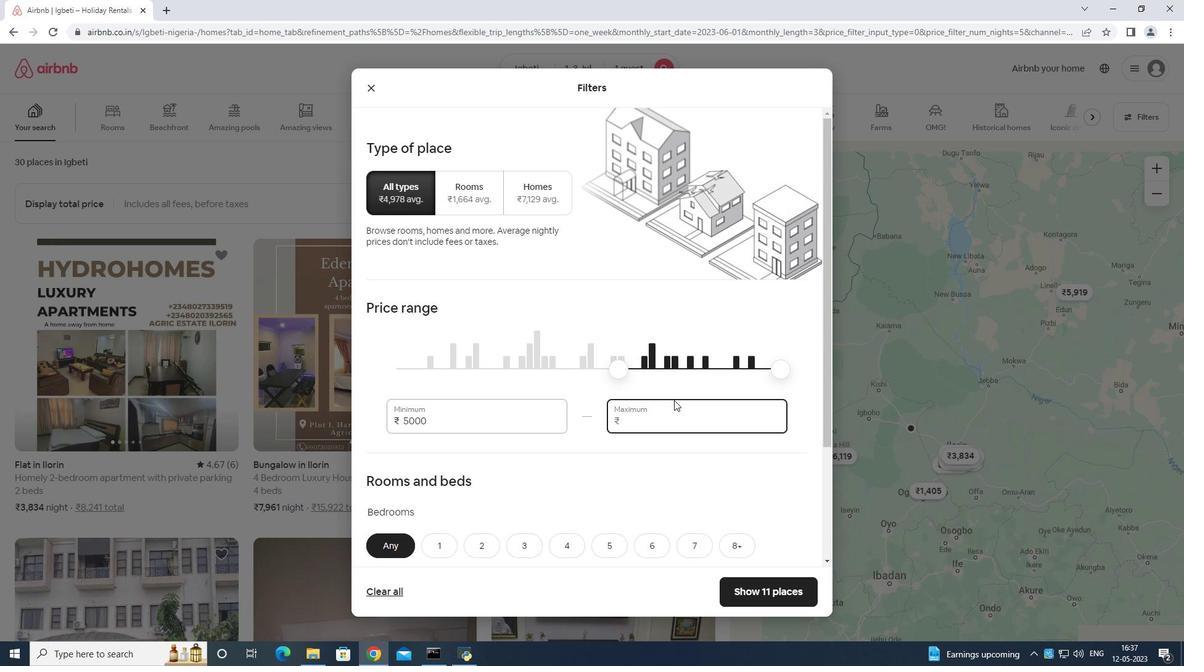 
Action: Mouse moved to (674, 399)
Screenshot: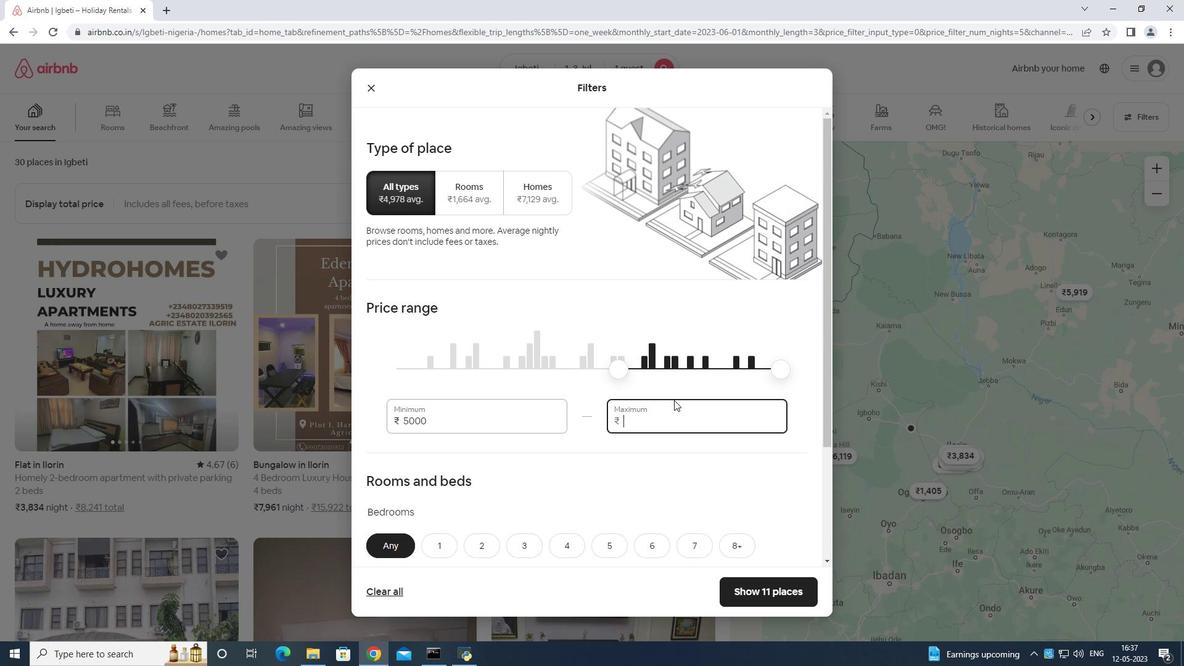 
Action: Key pressed 1
Screenshot: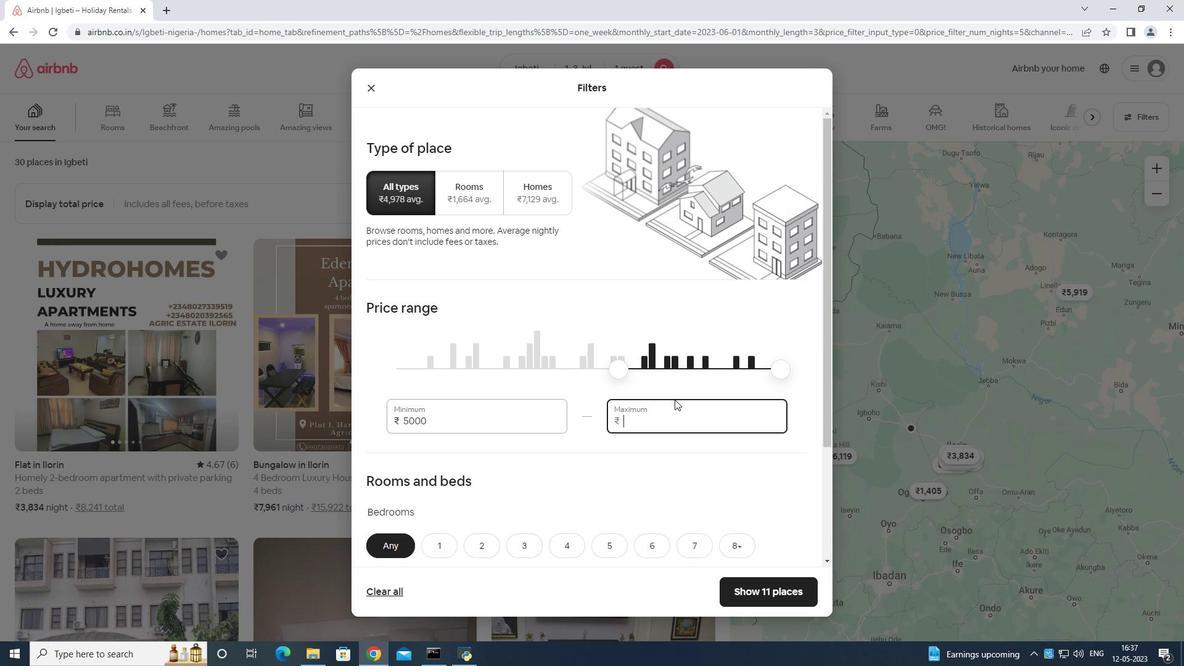 
Action: Mouse moved to (676, 398)
Screenshot: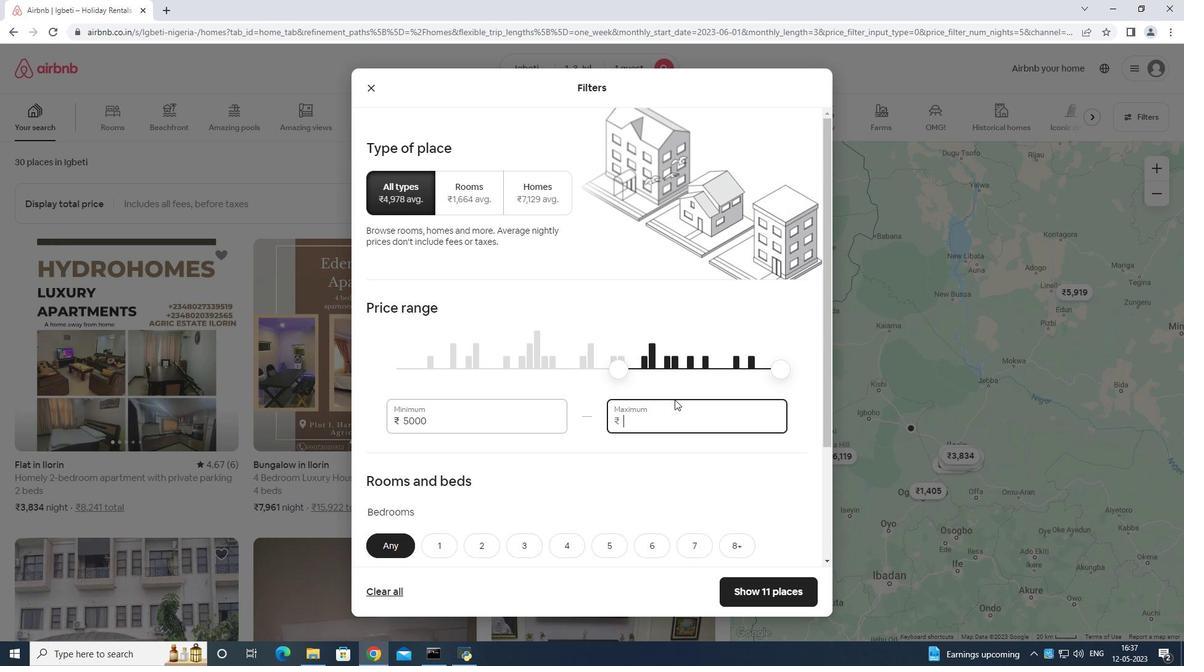 
Action: Key pressed 5
Screenshot: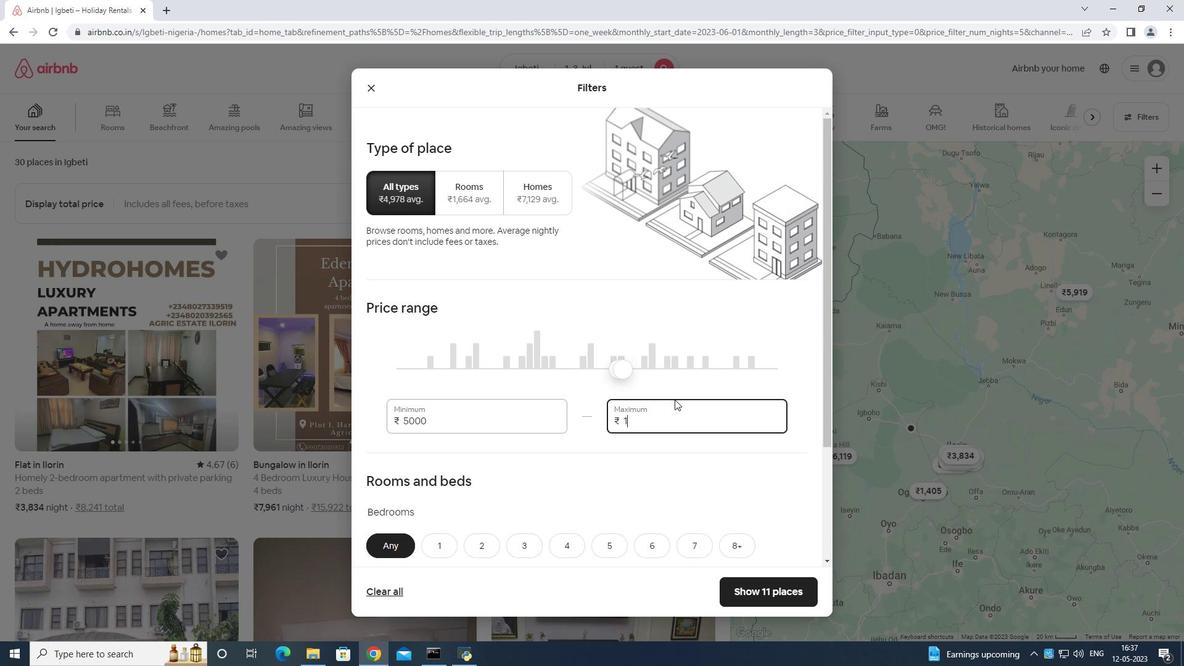 
Action: Mouse moved to (677, 396)
Screenshot: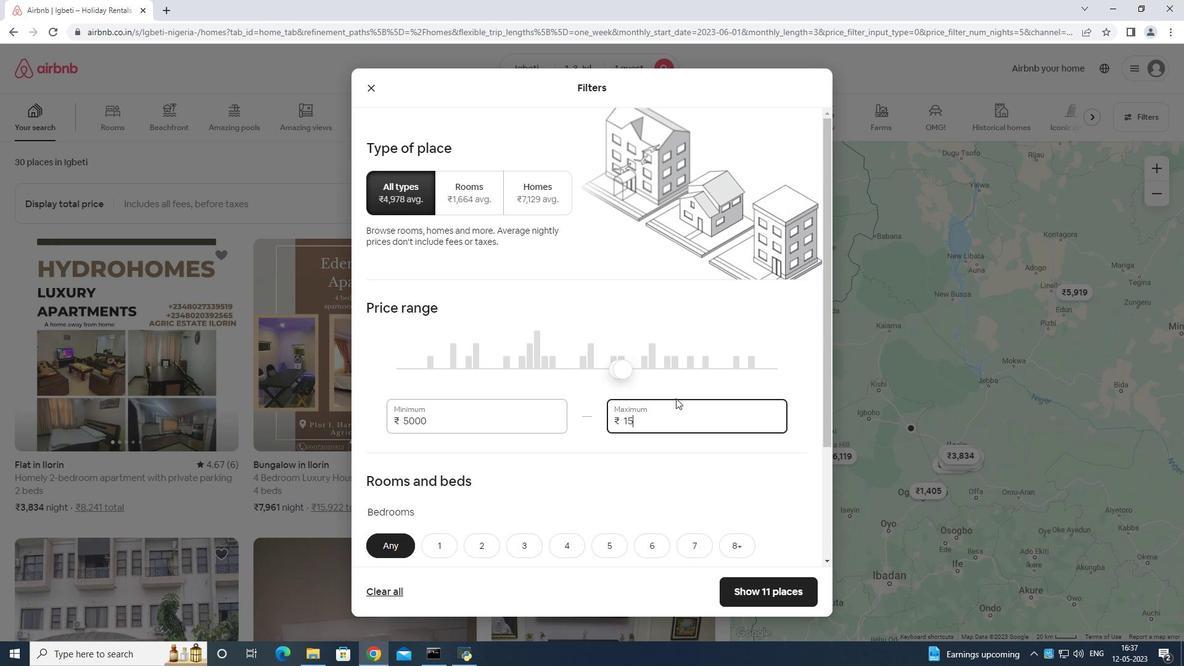 
Action: Key pressed 000
Screenshot: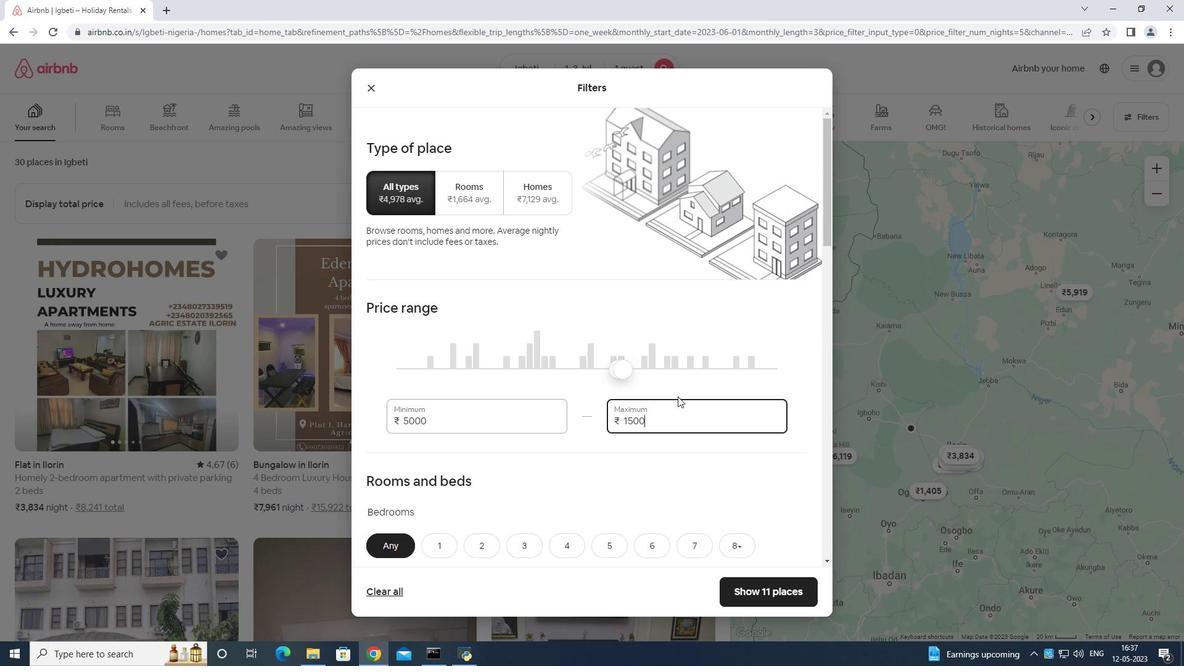 
Action: Mouse moved to (677, 397)
Screenshot: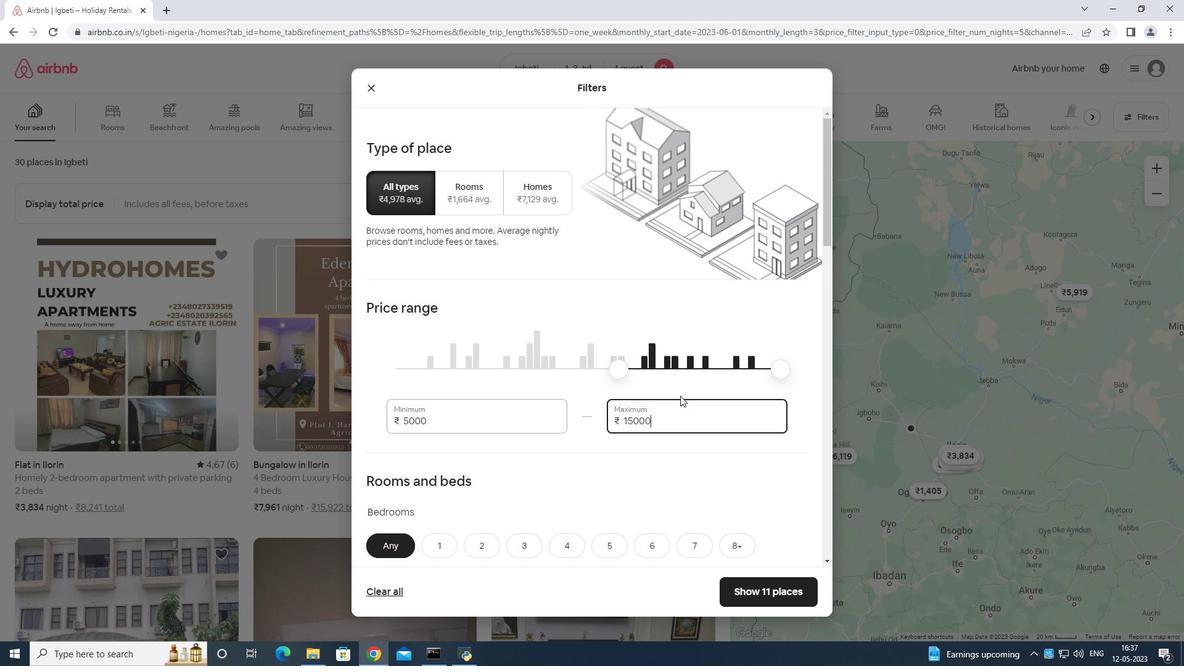 
Action: Mouse scrolled (677, 396) with delta (0, 0)
Screenshot: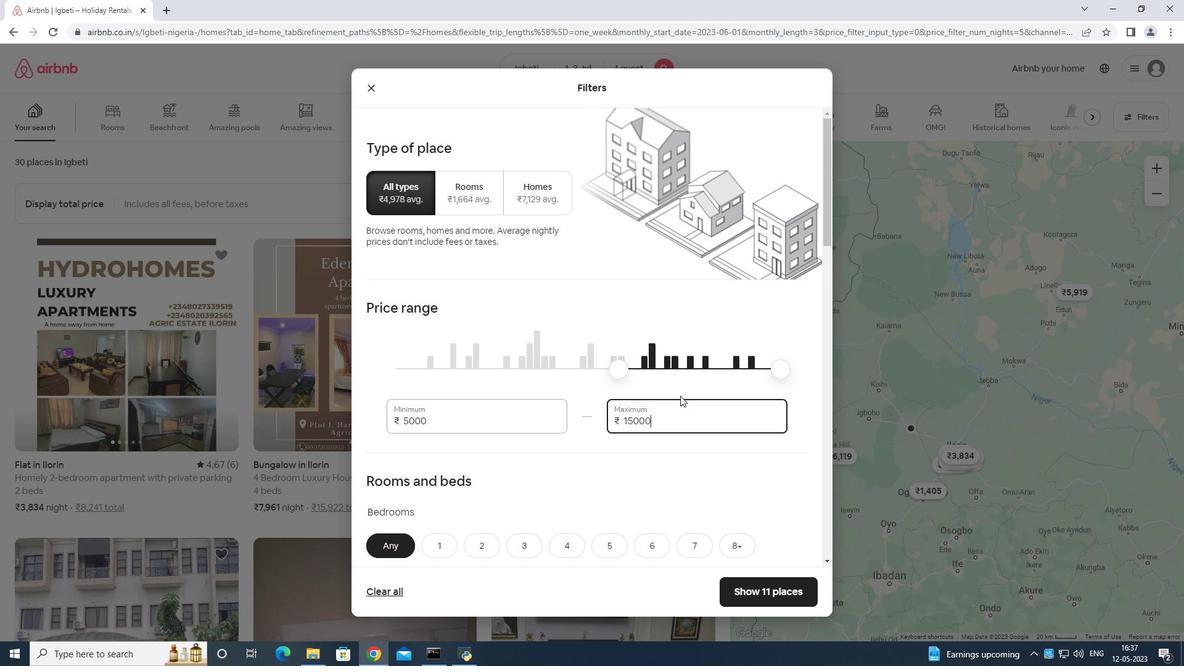 
Action: Mouse moved to (657, 404)
Screenshot: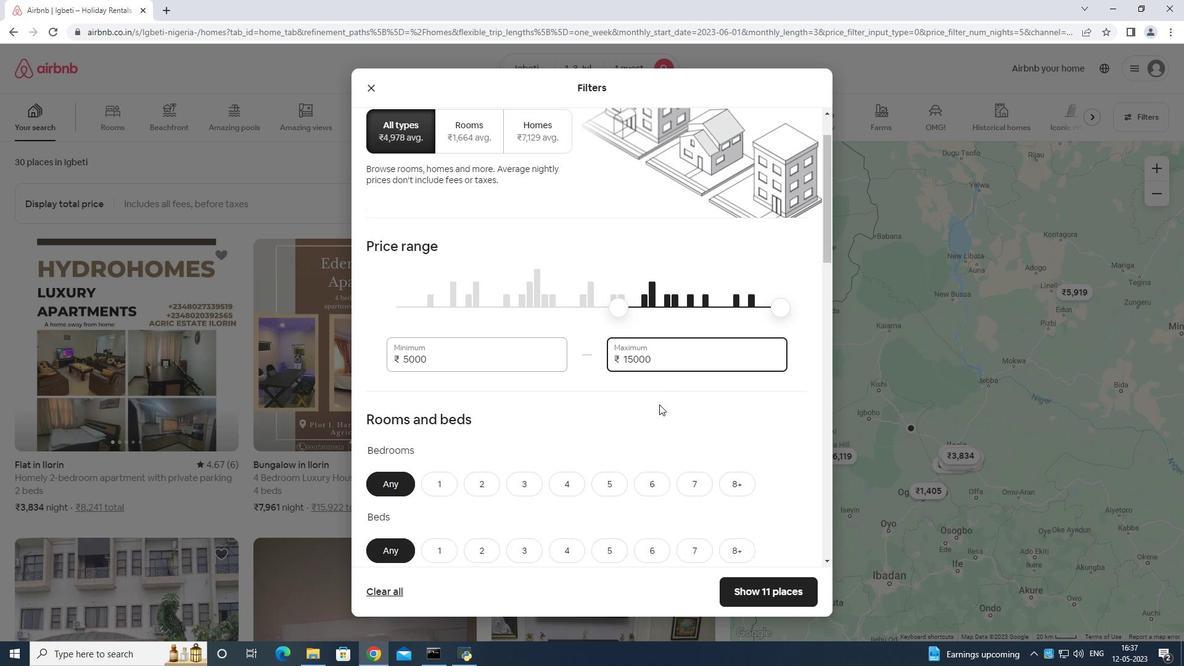
Action: Mouse scrolled (657, 403) with delta (0, 0)
Screenshot: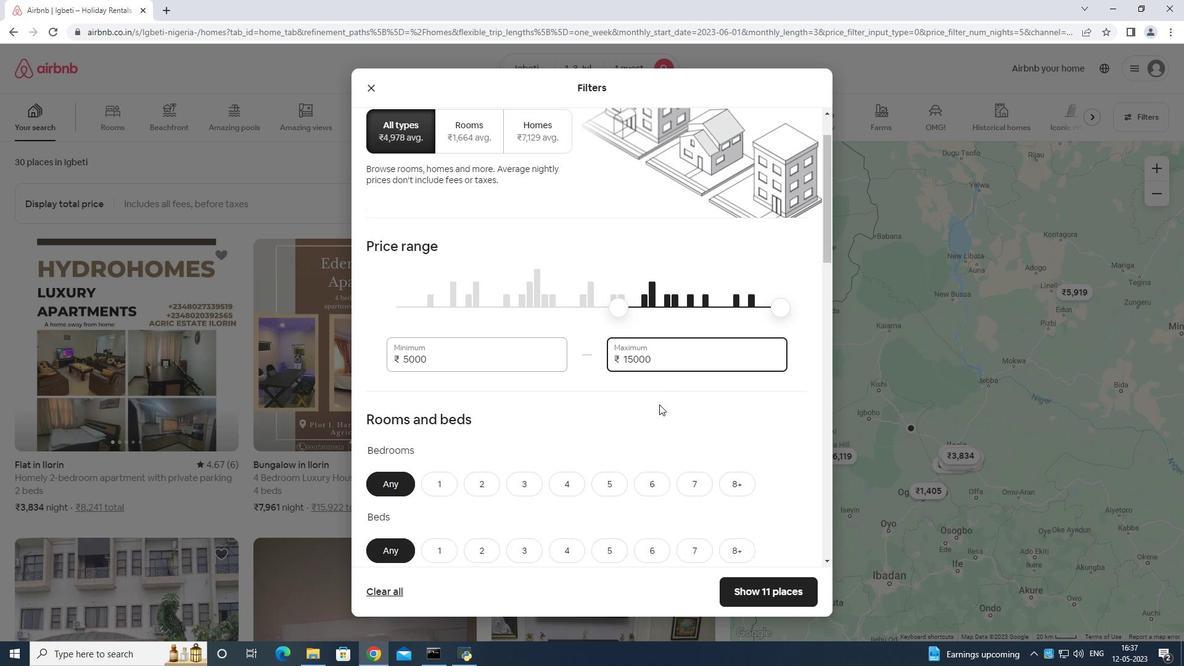 
Action: Mouse moved to (655, 404)
Screenshot: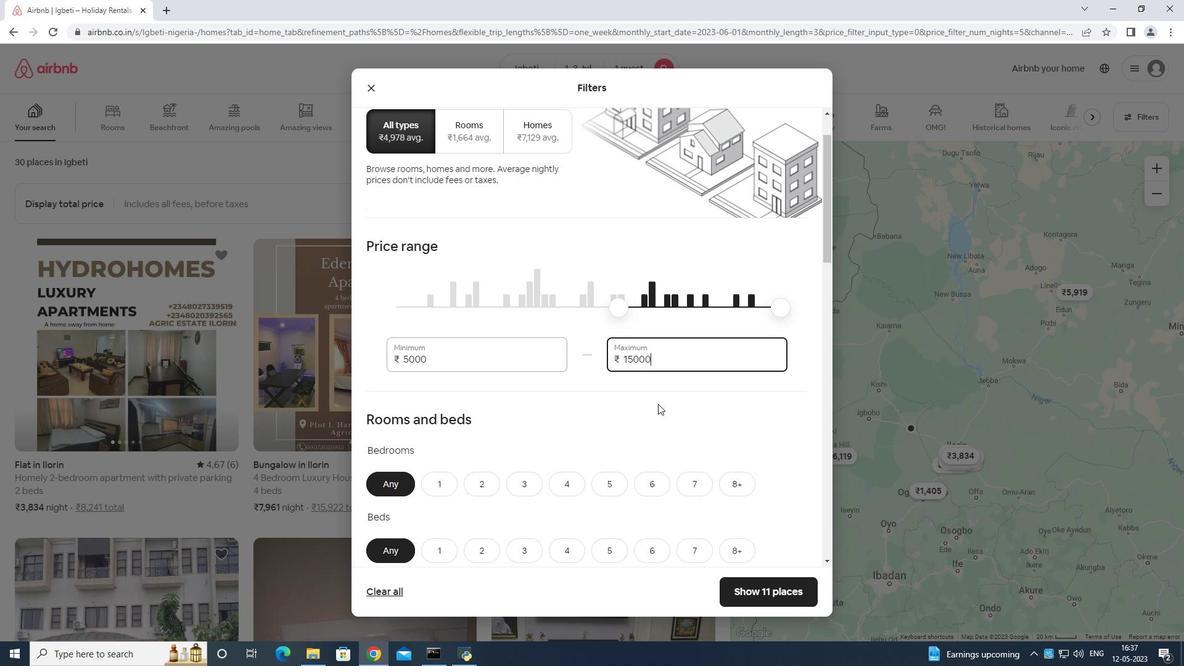 
Action: Mouse scrolled (655, 403) with delta (0, 0)
Screenshot: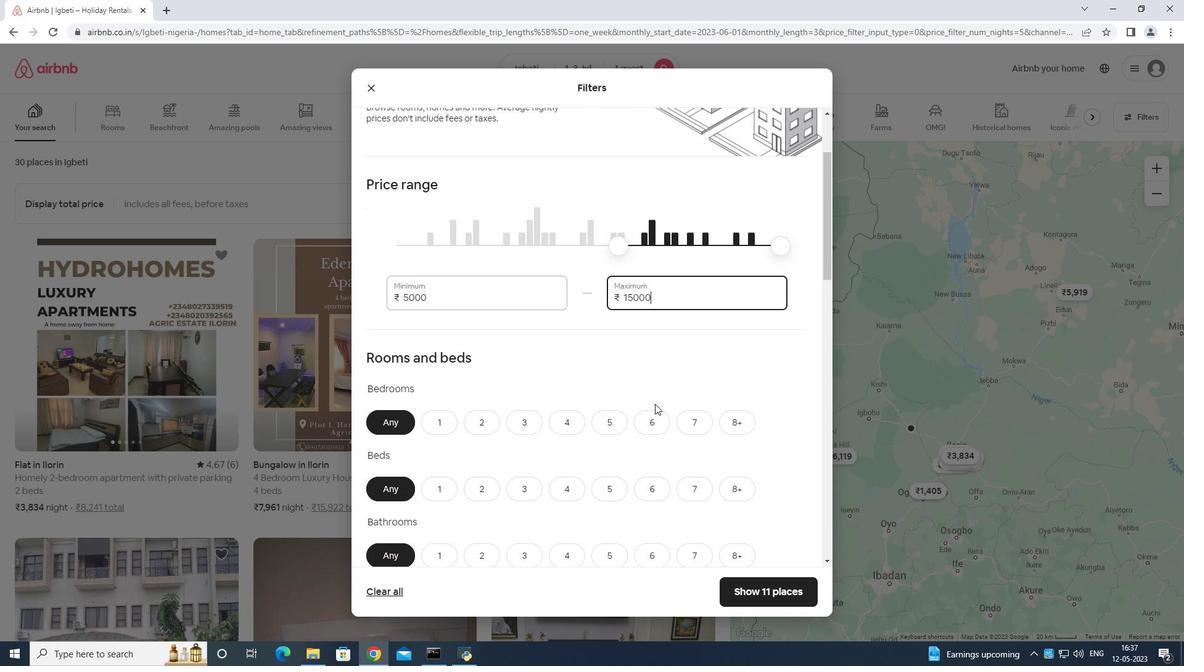 
Action: Mouse moved to (446, 357)
Screenshot: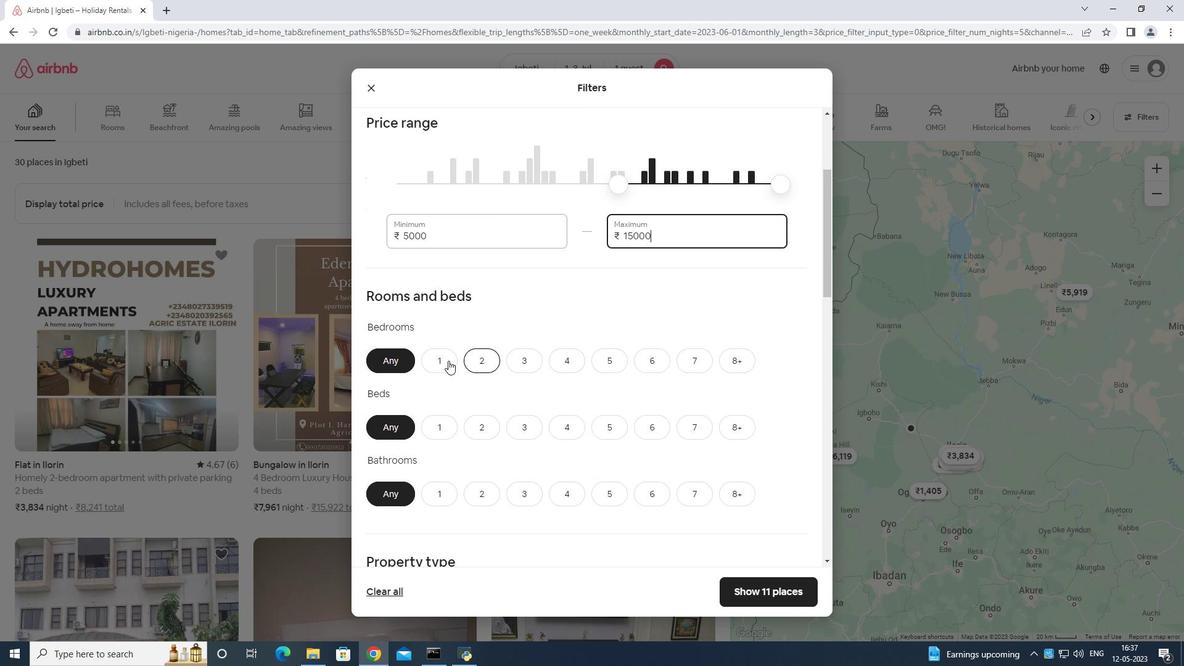 
Action: Mouse pressed left at (446, 357)
Screenshot: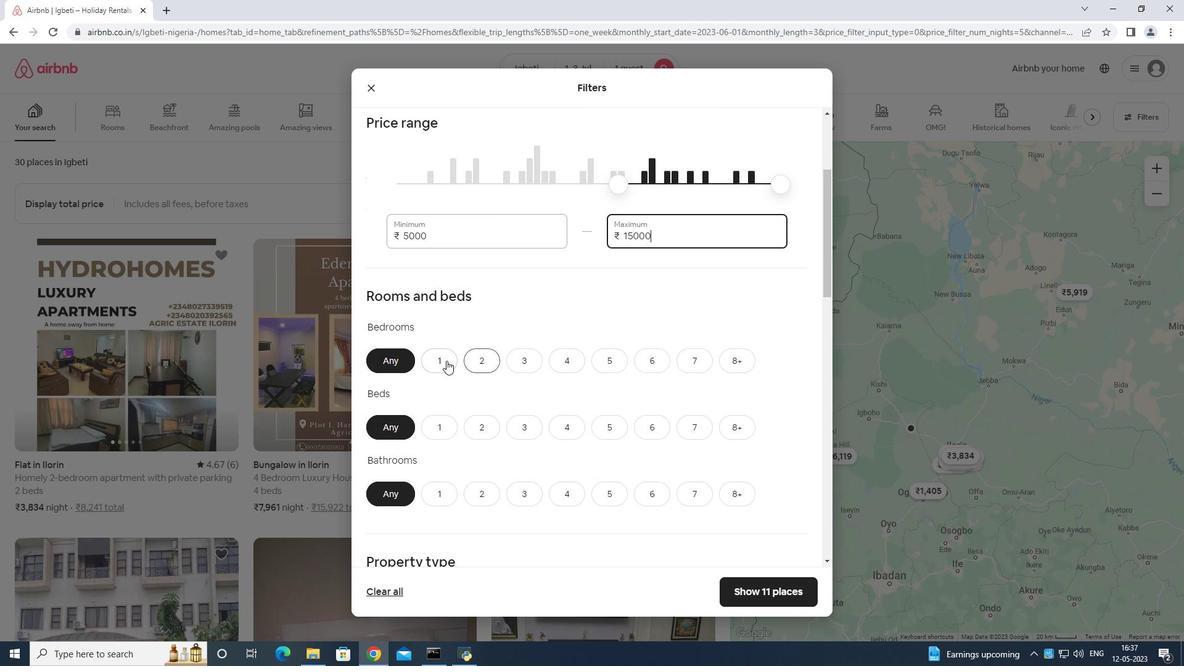 
Action: Mouse moved to (441, 402)
Screenshot: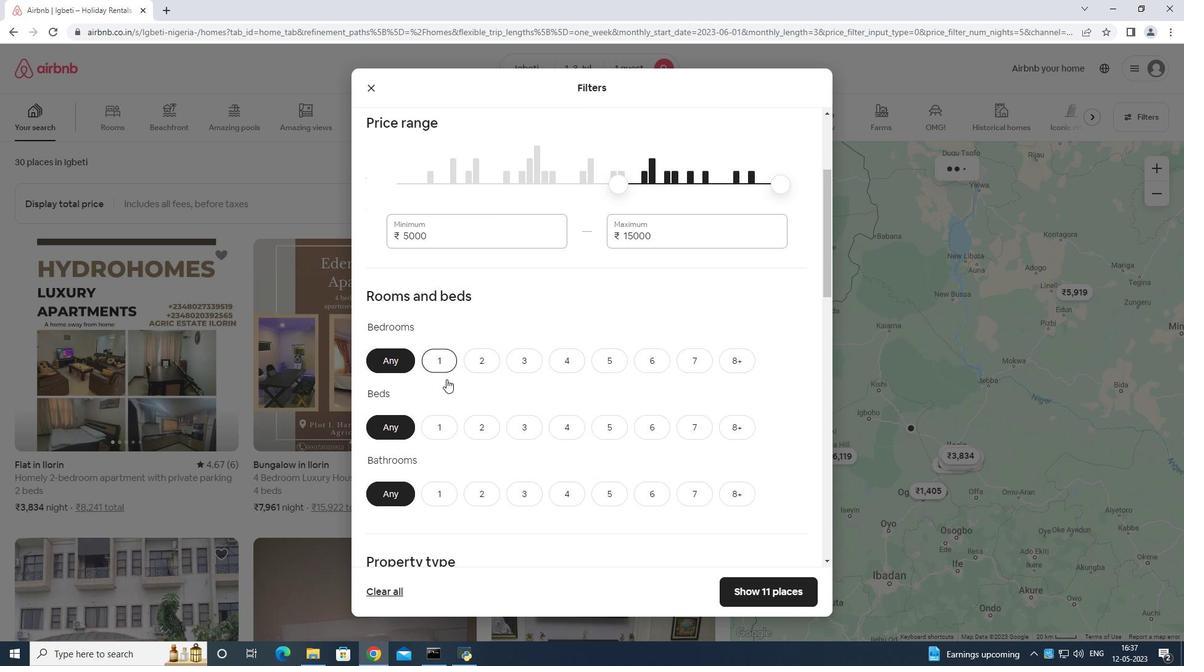 
Action: Mouse pressed left at (441, 402)
Screenshot: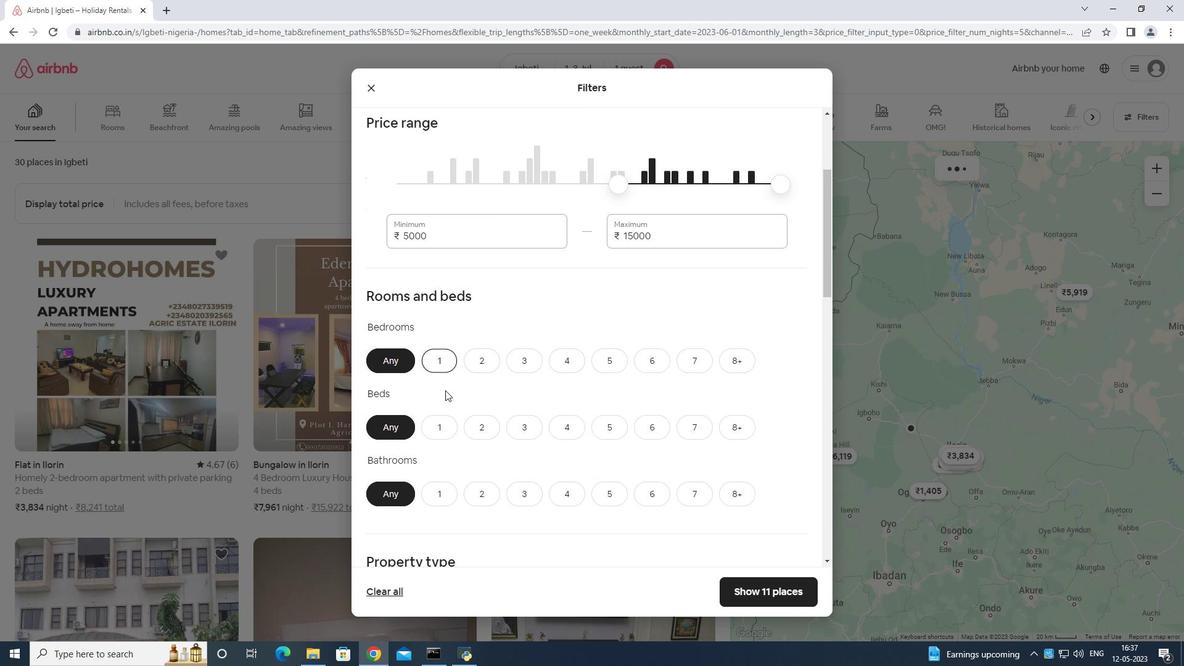 
Action: Mouse moved to (431, 419)
Screenshot: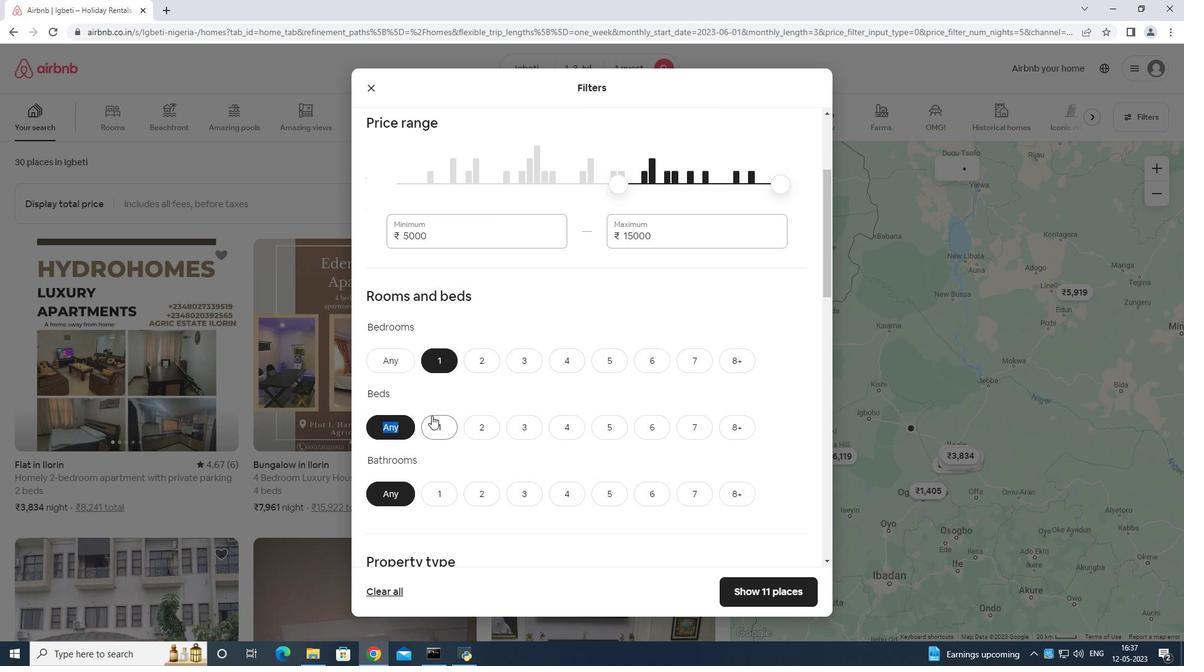 
Action: Mouse pressed left at (431, 419)
Screenshot: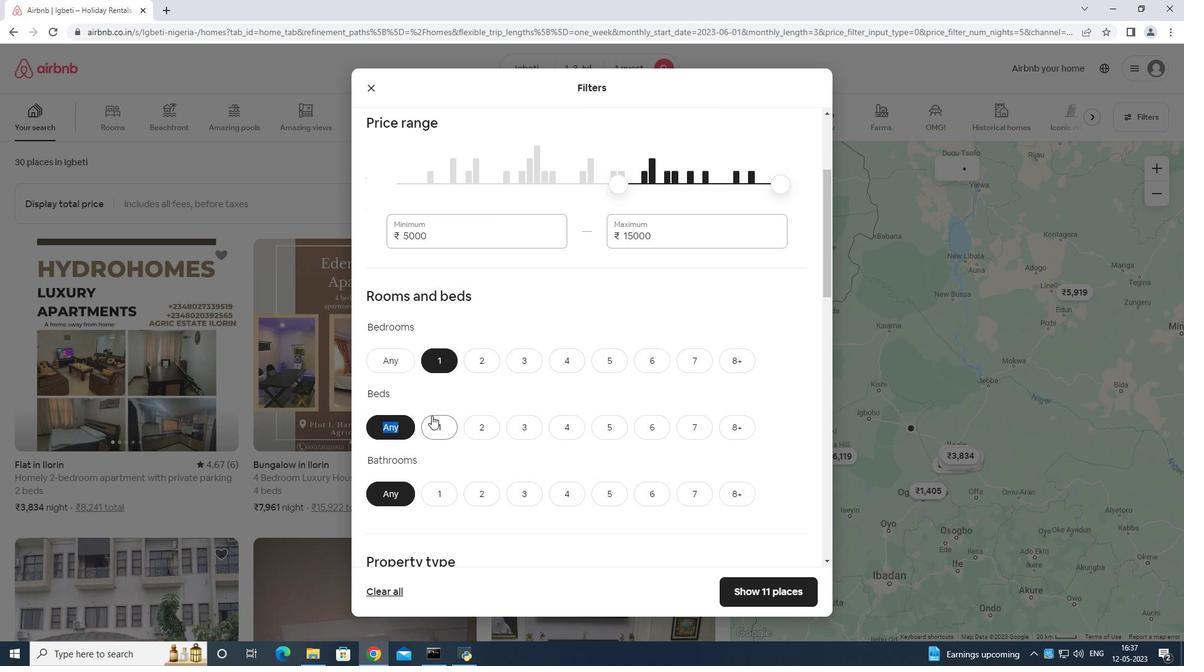 
Action: Mouse moved to (436, 440)
Screenshot: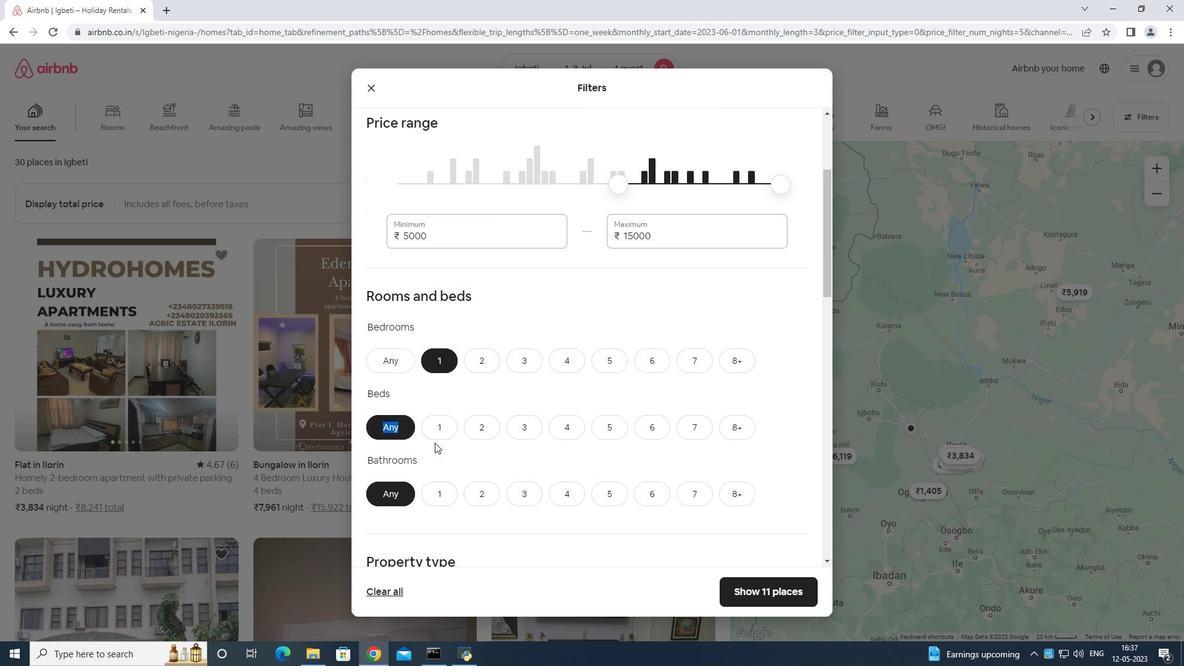 
Action: Mouse pressed left at (436, 440)
Screenshot: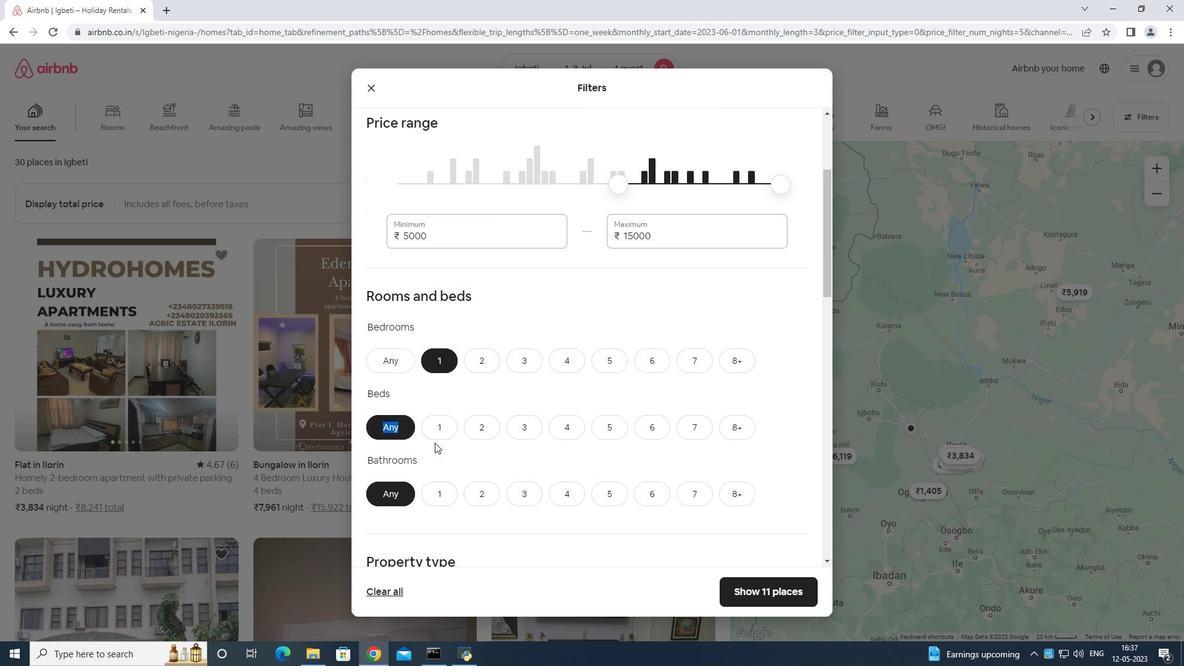 
Action: Mouse moved to (447, 496)
Screenshot: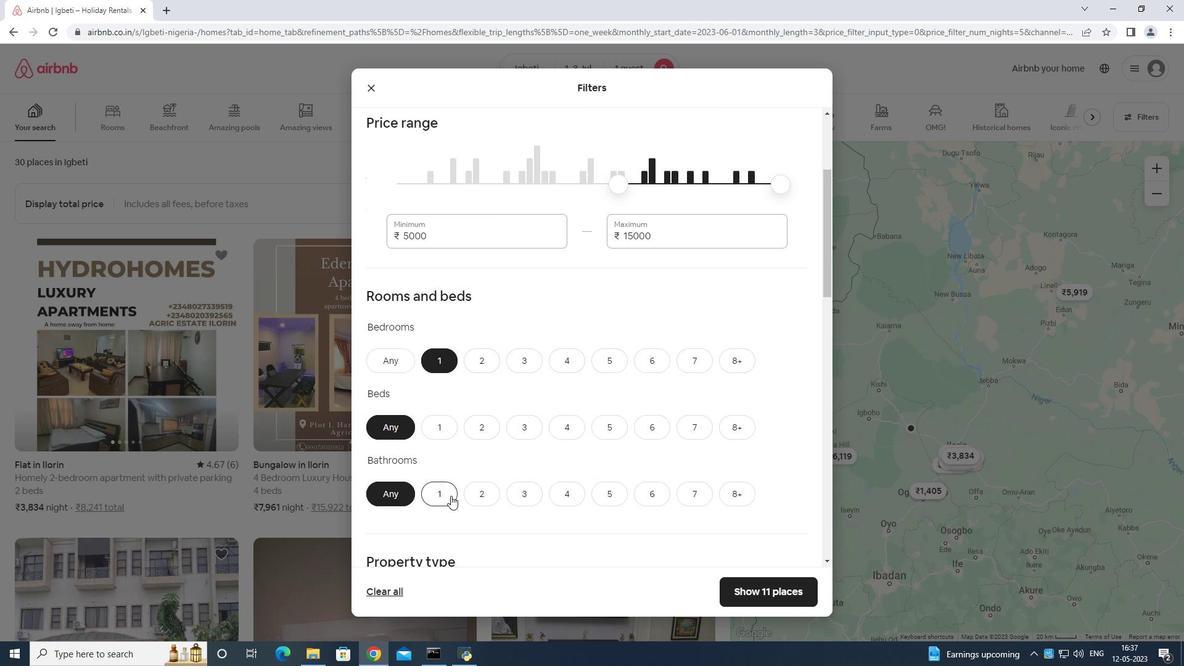 
Action: Mouse pressed left at (447, 496)
Screenshot: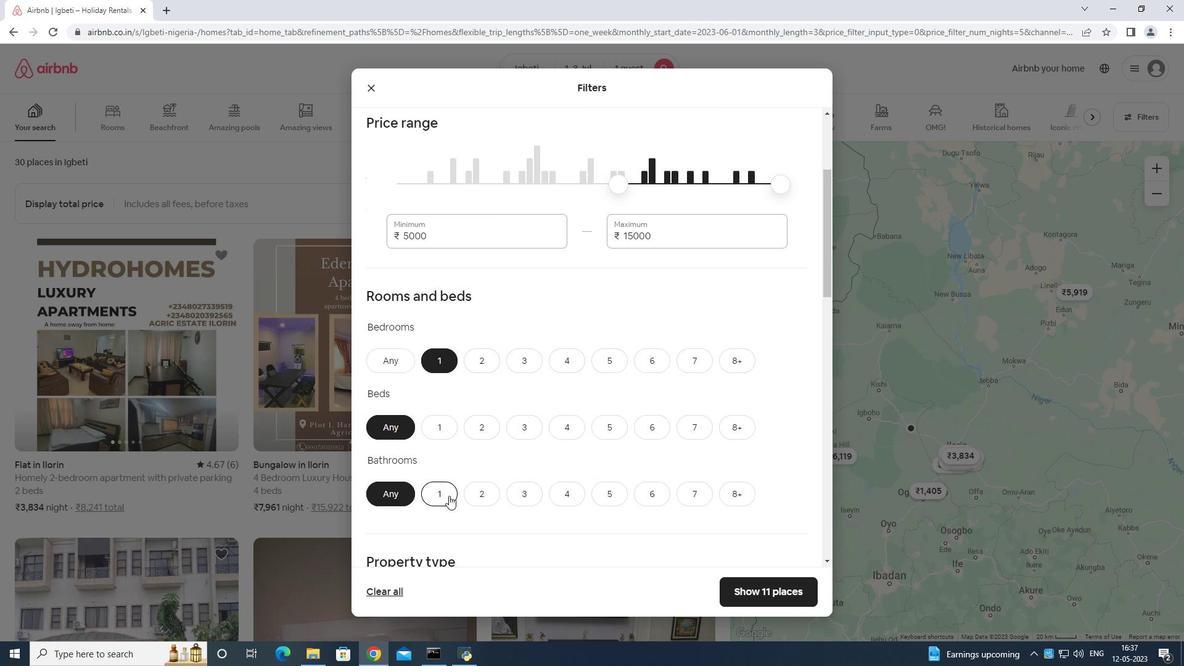 
Action: Mouse moved to (444, 419)
Screenshot: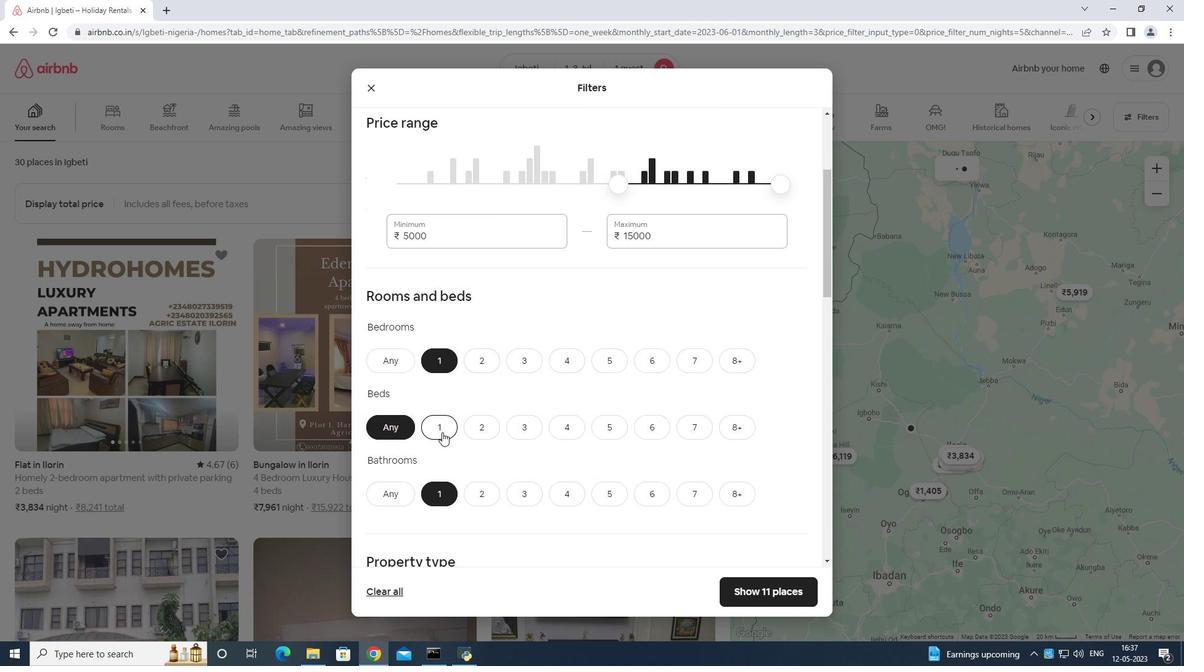 
Action: Mouse pressed left at (443, 420)
Screenshot: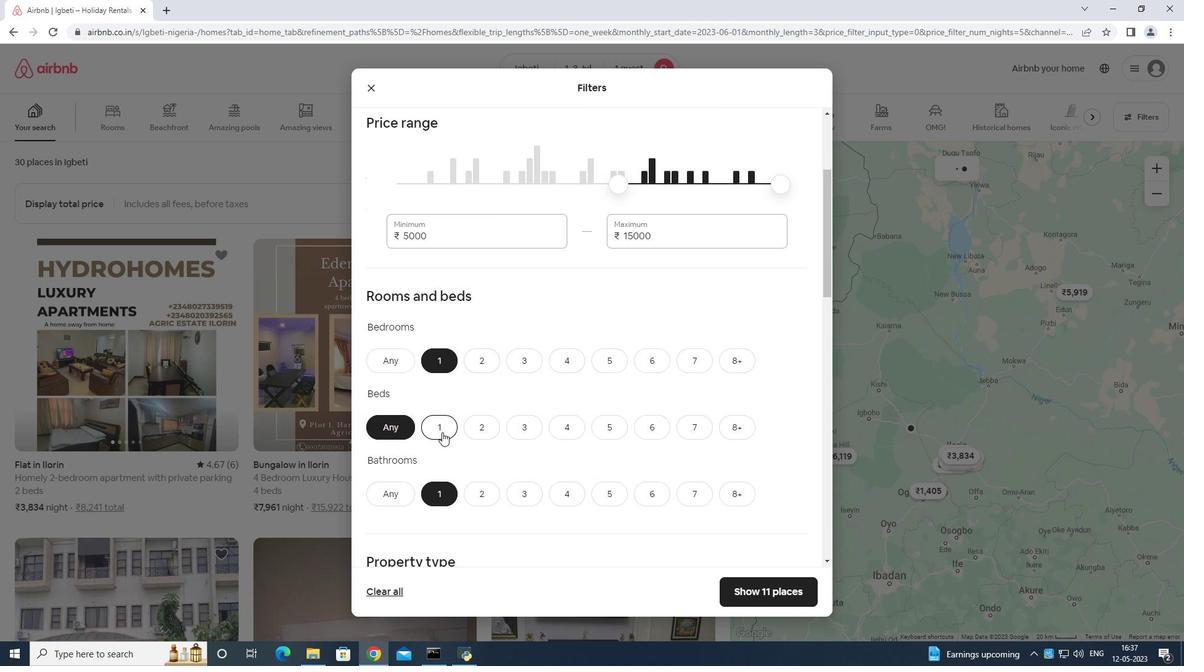 
Action: Mouse moved to (457, 425)
Screenshot: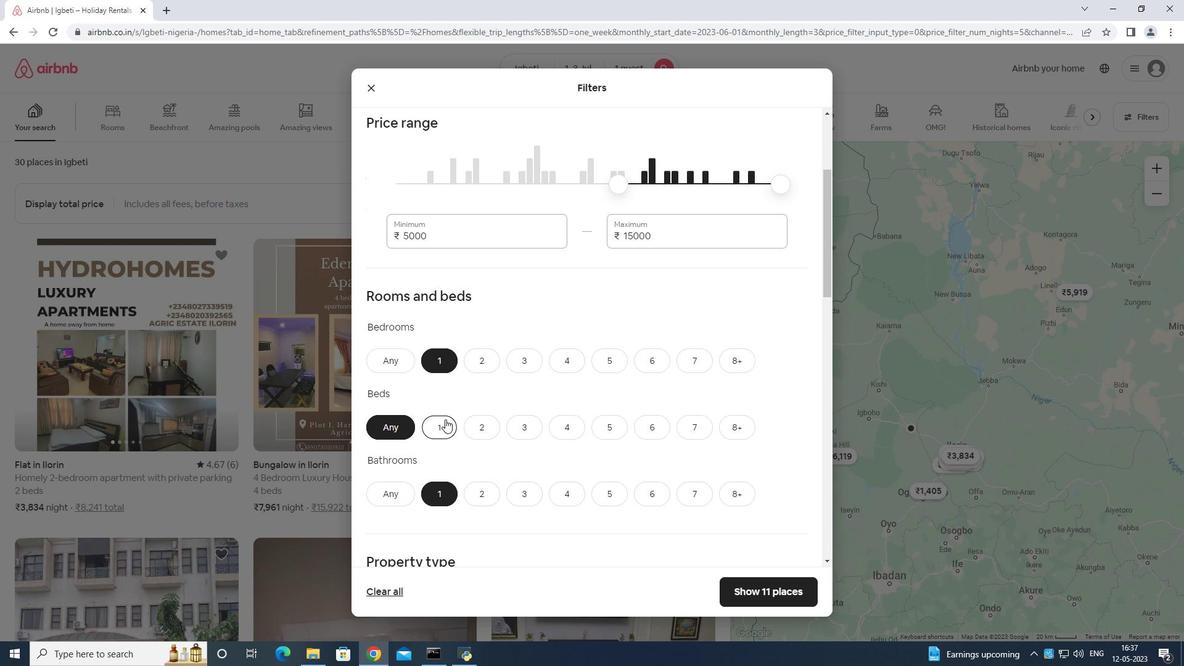 
Action: Mouse scrolled (457, 425) with delta (0, 0)
Screenshot: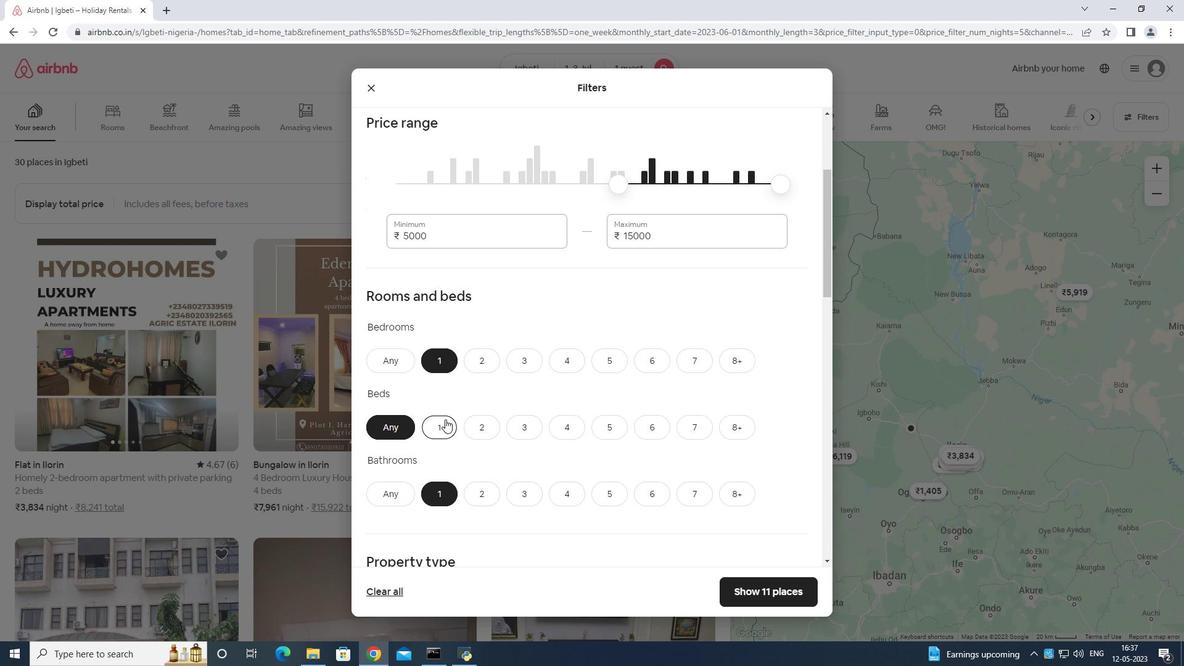 
Action: Mouse moved to (464, 432)
Screenshot: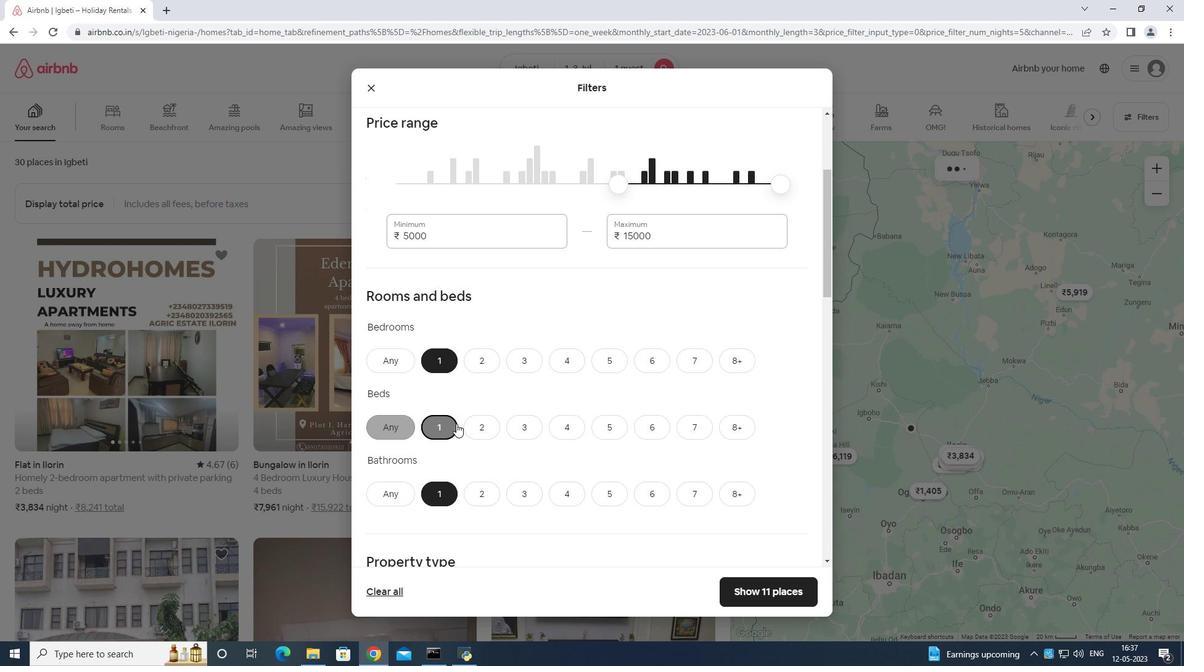 
Action: Mouse scrolled (464, 431) with delta (0, 0)
Screenshot: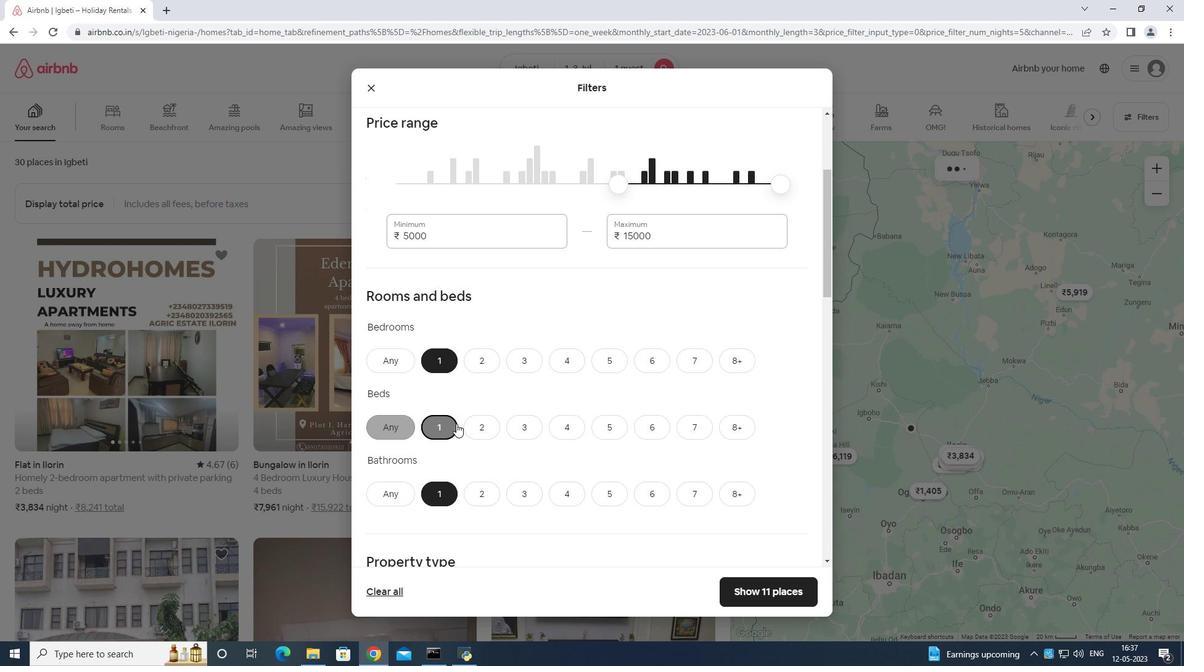 
Action: Mouse moved to (470, 431)
Screenshot: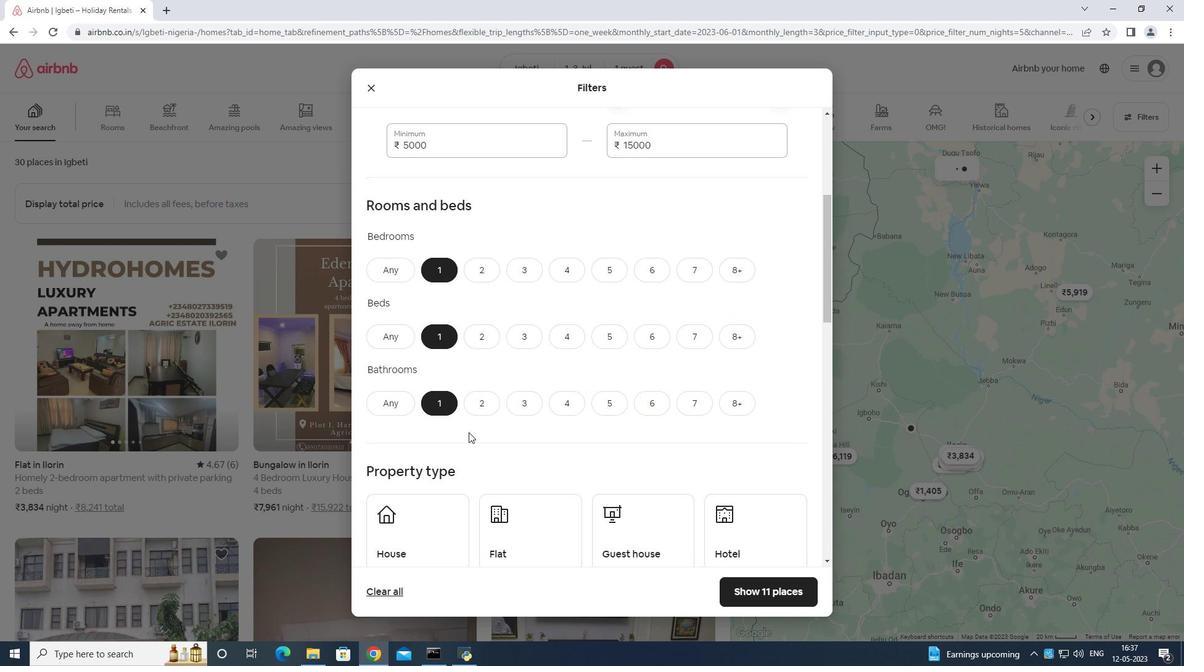 
Action: Mouse scrolled (470, 431) with delta (0, 0)
Screenshot: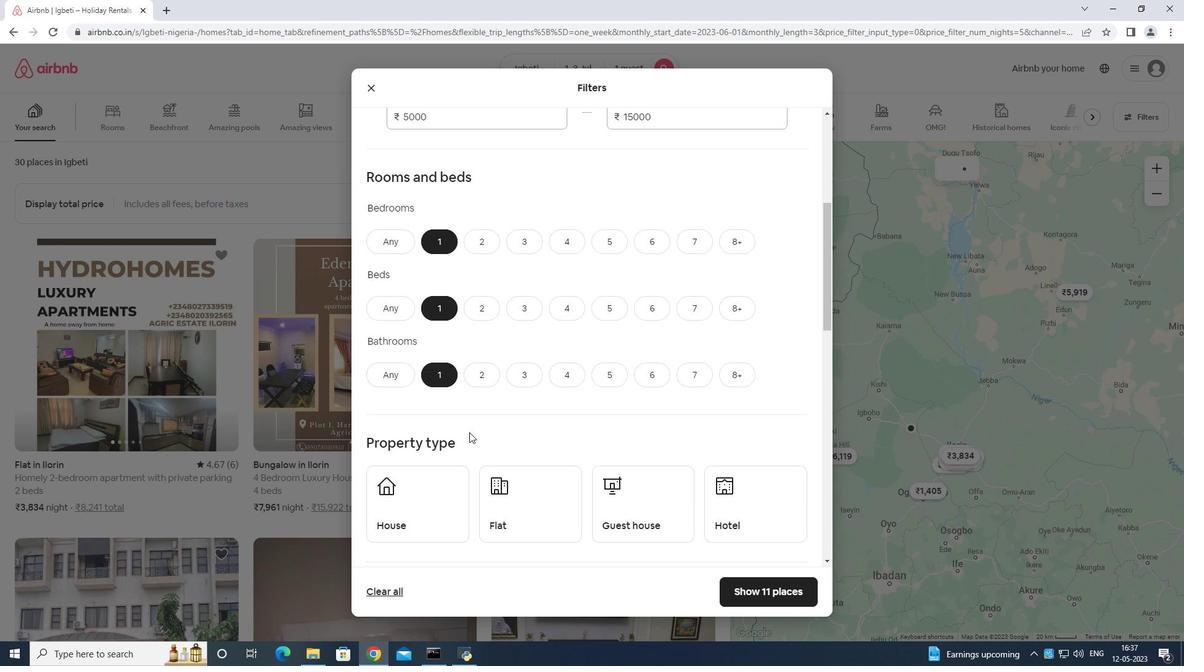 
Action: Mouse moved to (437, 452)
Screenshot: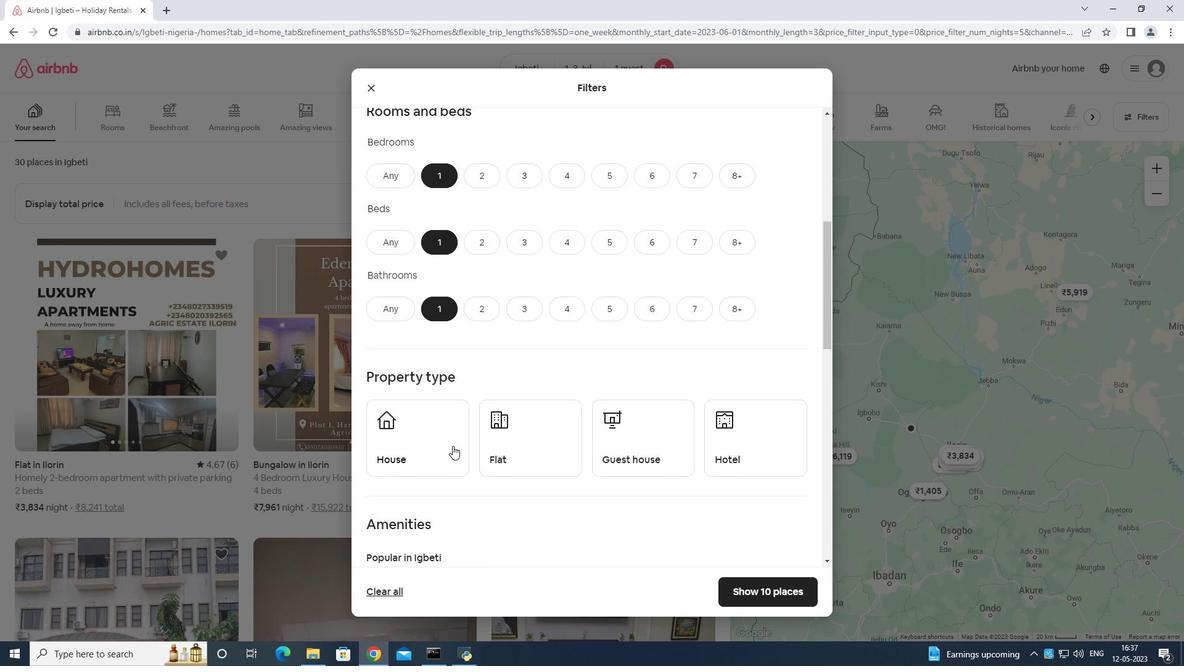 
Action: Mouse pressed left at (437, 452)
Screenshot: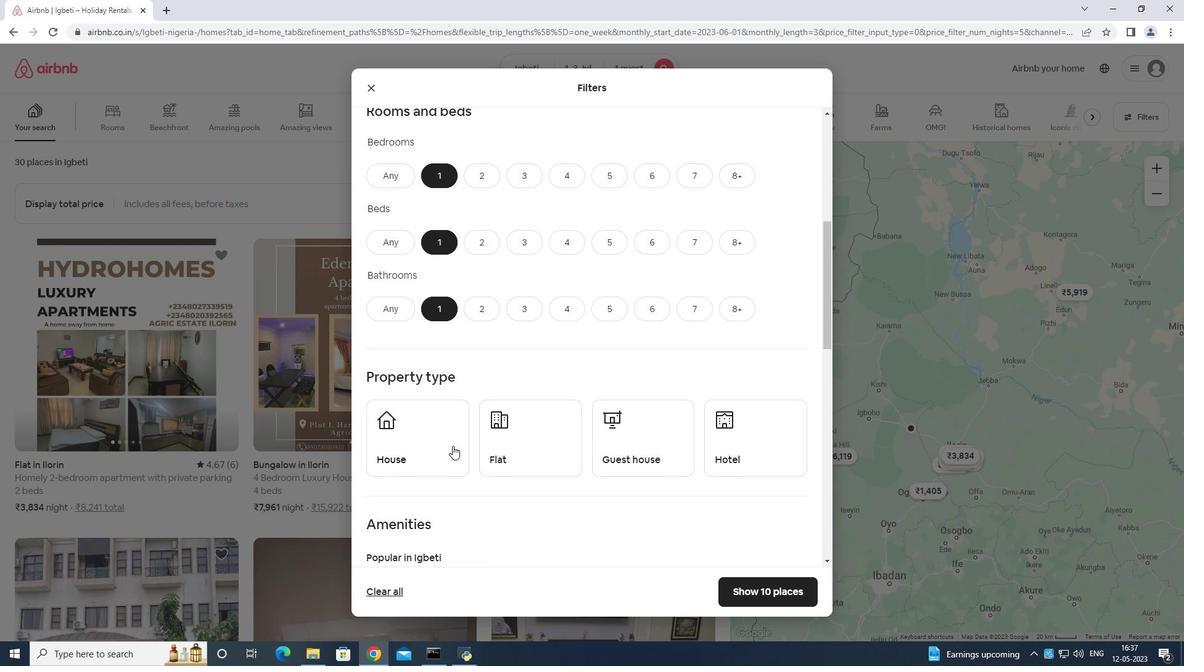 
Action: Mouse moved to (527, 444)
Screenshot: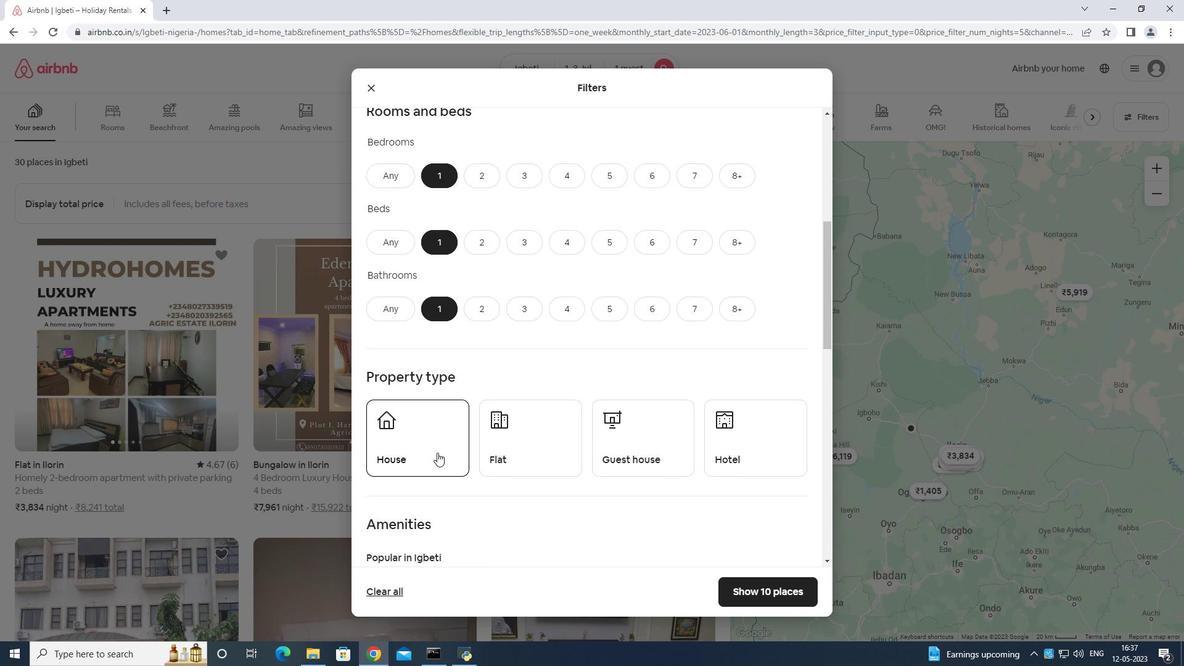 
Action: Mouse pressed left at (527, 444)
Screenshot: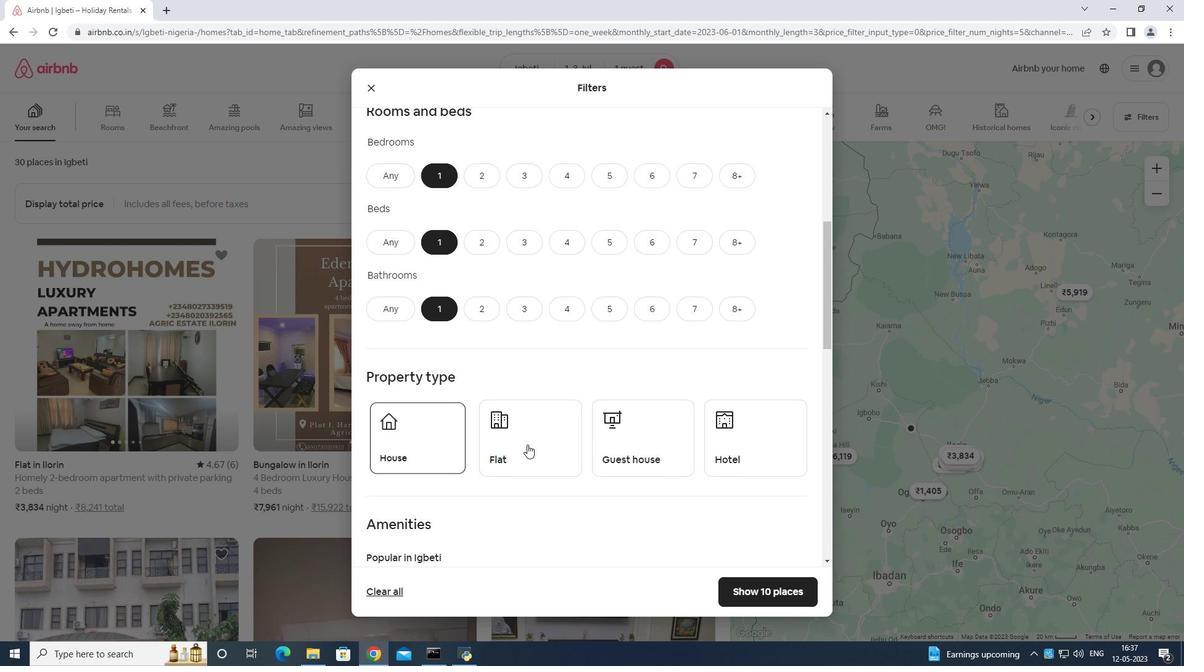 
Action: Mouse moved to (593, 442)
Screenshot: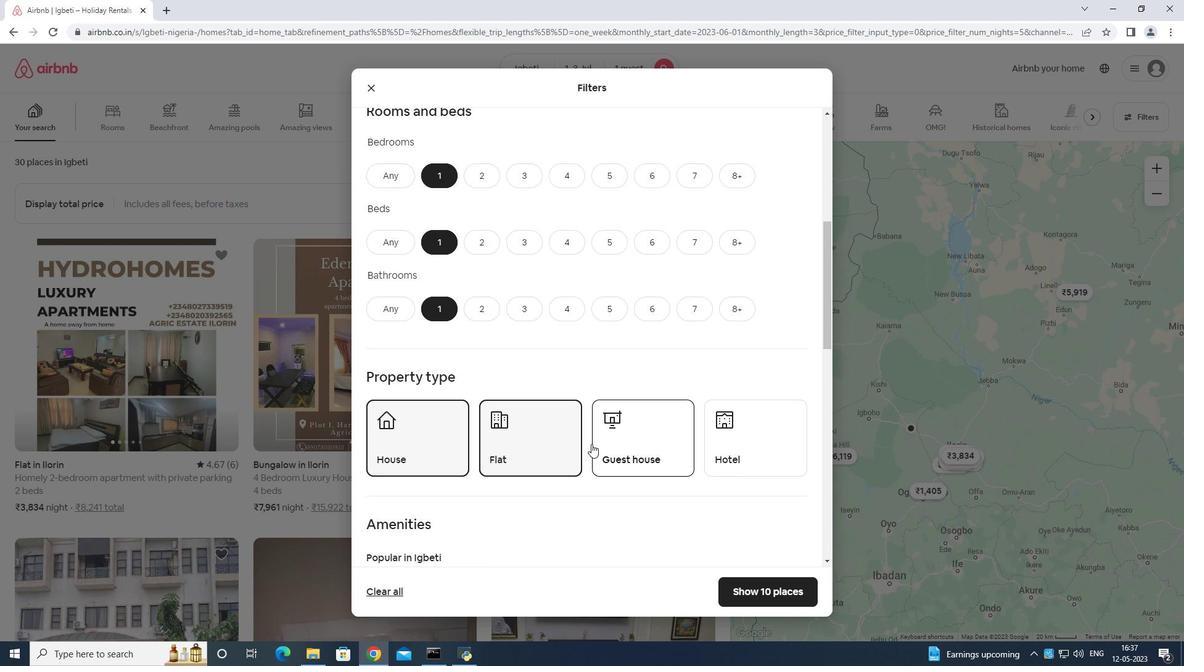 
Action: Mouse pressed left at (593, 442)
Screenshot: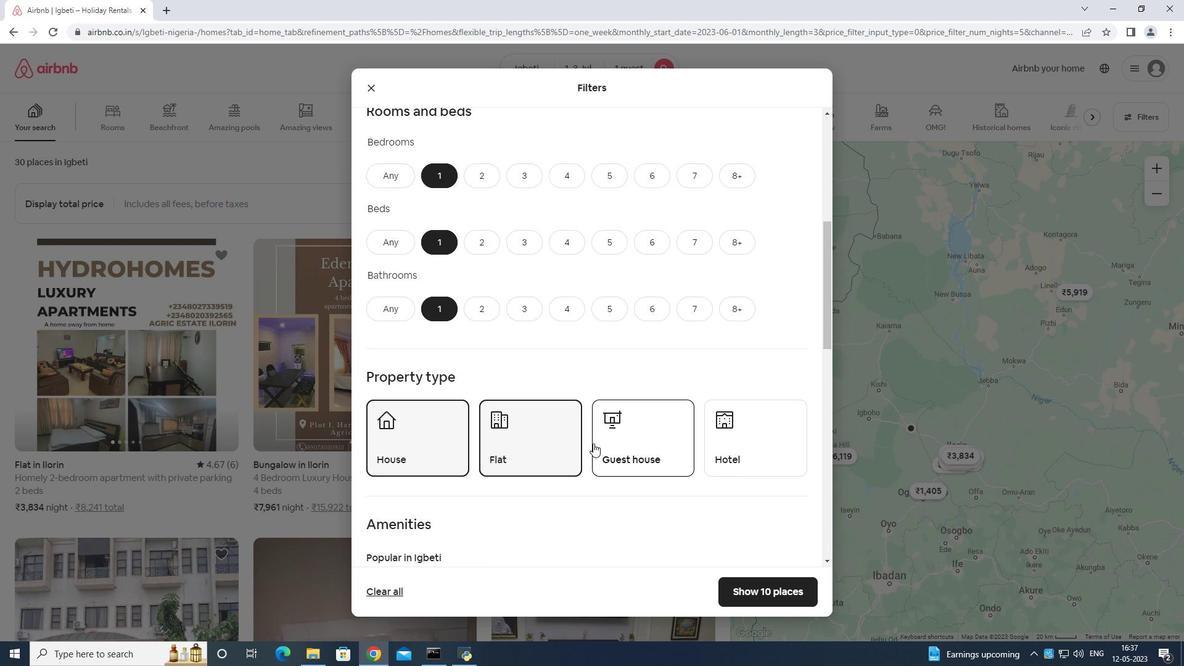 
Action: Mouse moved to (731, 452)
Screenshot: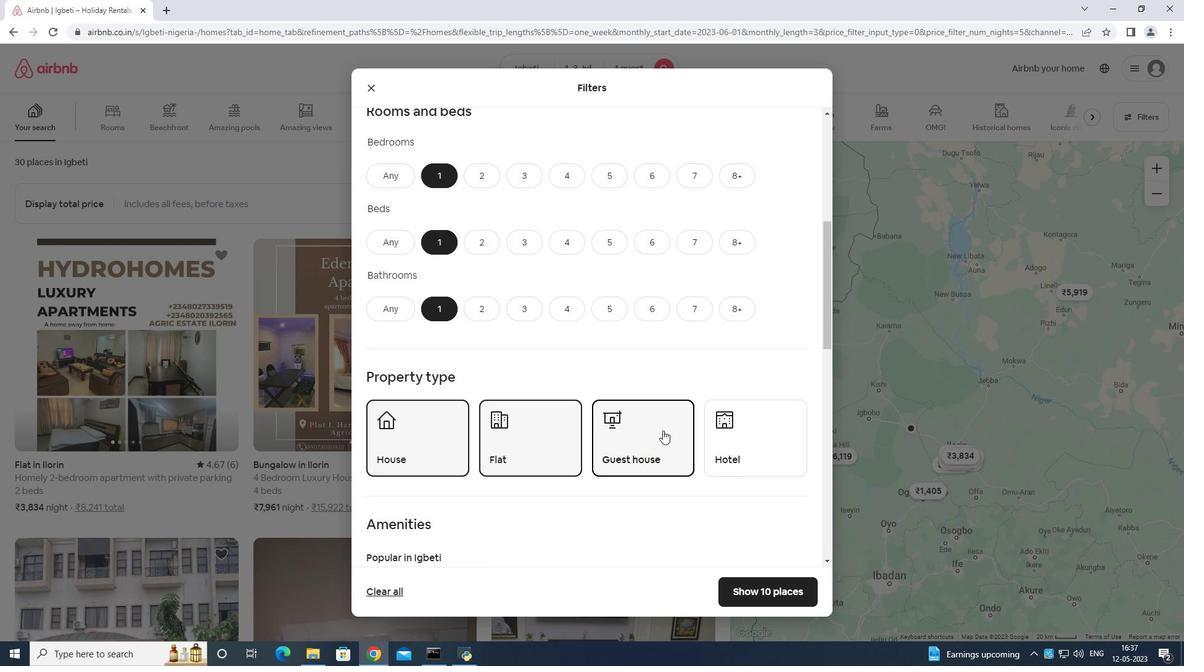 
Action: Mouse pressed left at (731, 452)
Screenshot: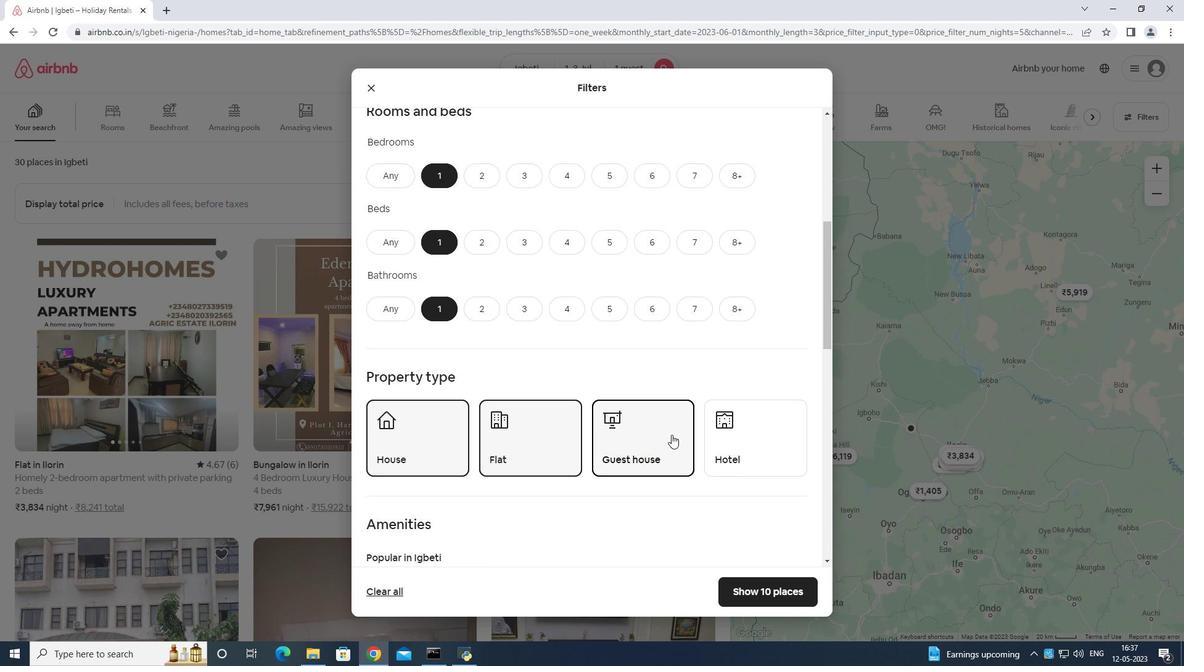 
Action: Mouse moved to (745, 433)
Screenshot: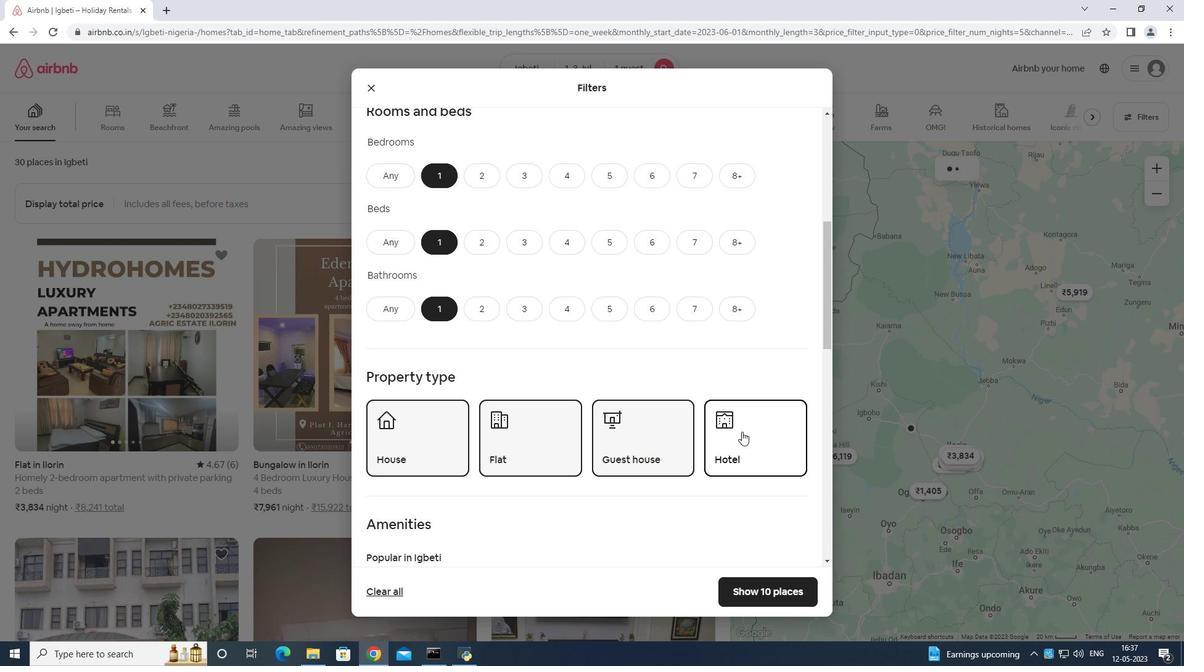 
Action: Mouse scrolled (745, 431) with delta (0, 0)
Screenshot: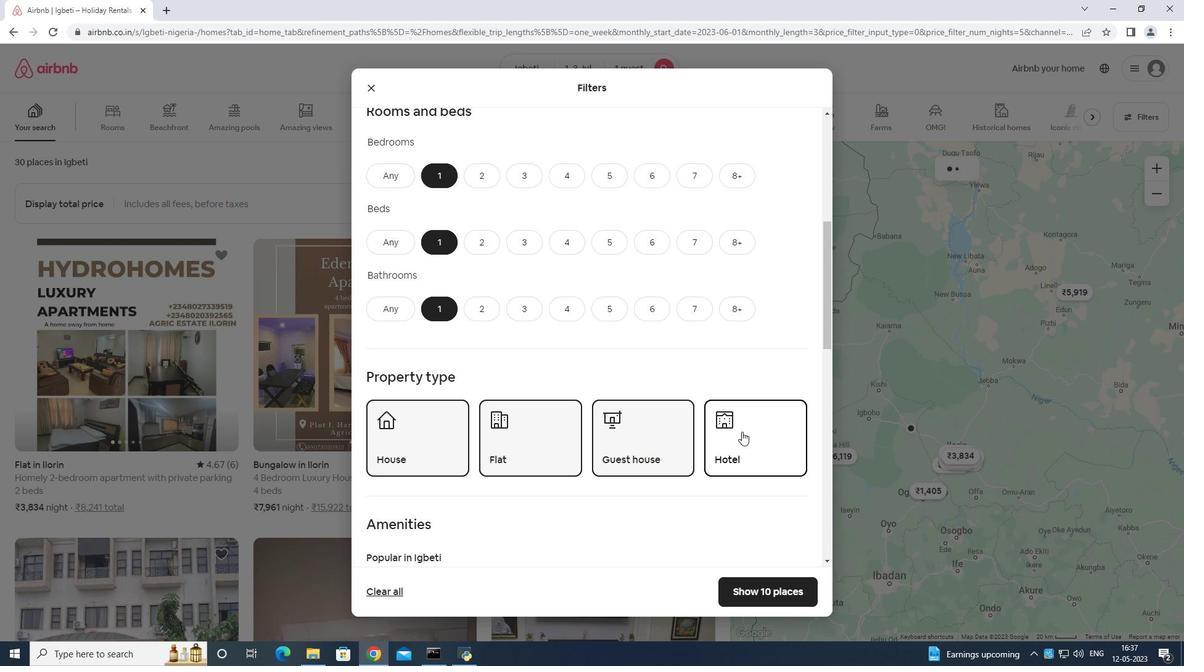 
Action: Mouse moved to (745, 434)
Screenshot: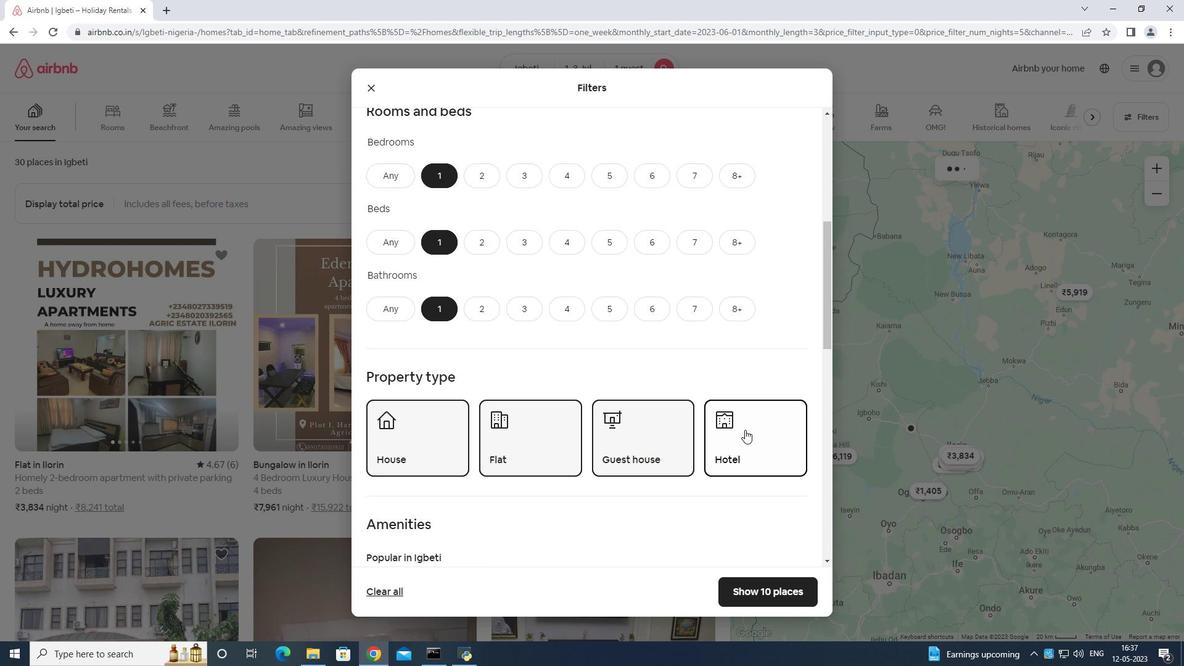 
Action: Mouse scrolled (745, 434) with delta (0, 0)
Screenshot: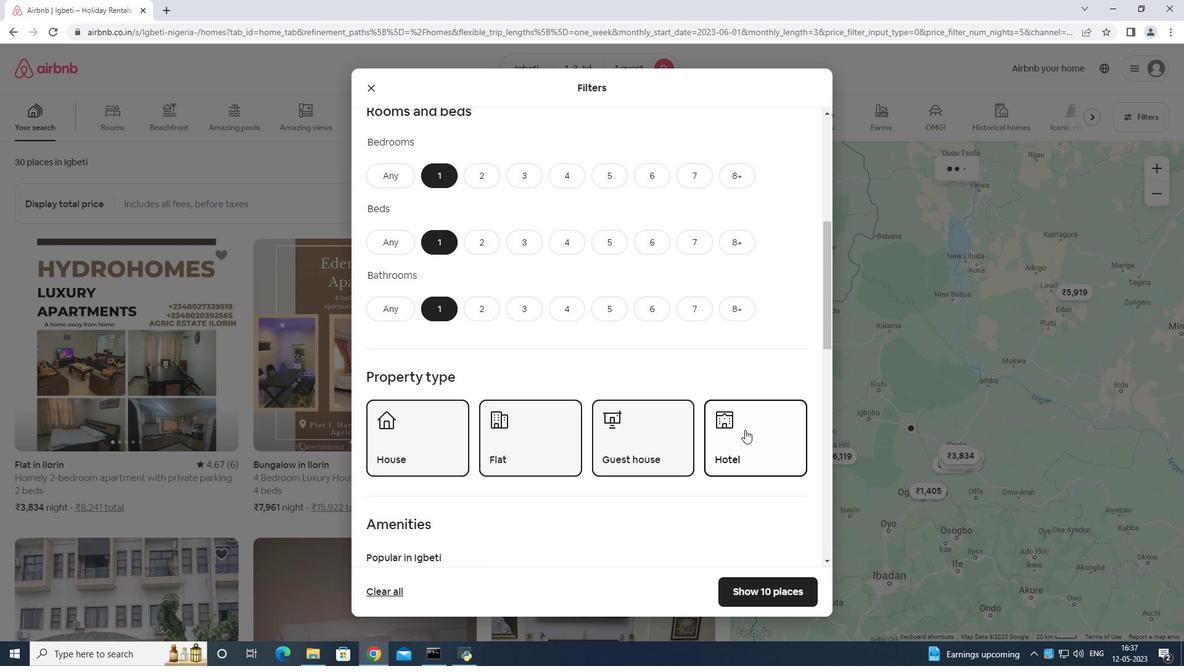 
Action: Mouse moved to (745, 436)
Screenshot: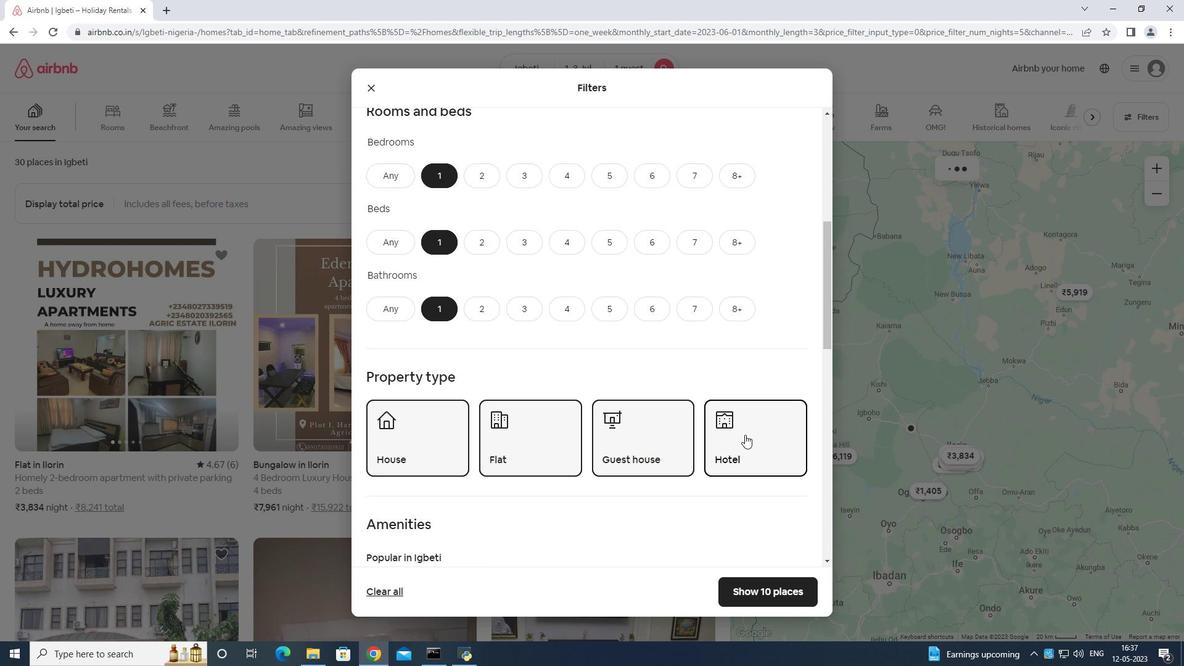 
Action: Mouse scrolled (745, 435) with delta (0, 0)
Screenshot: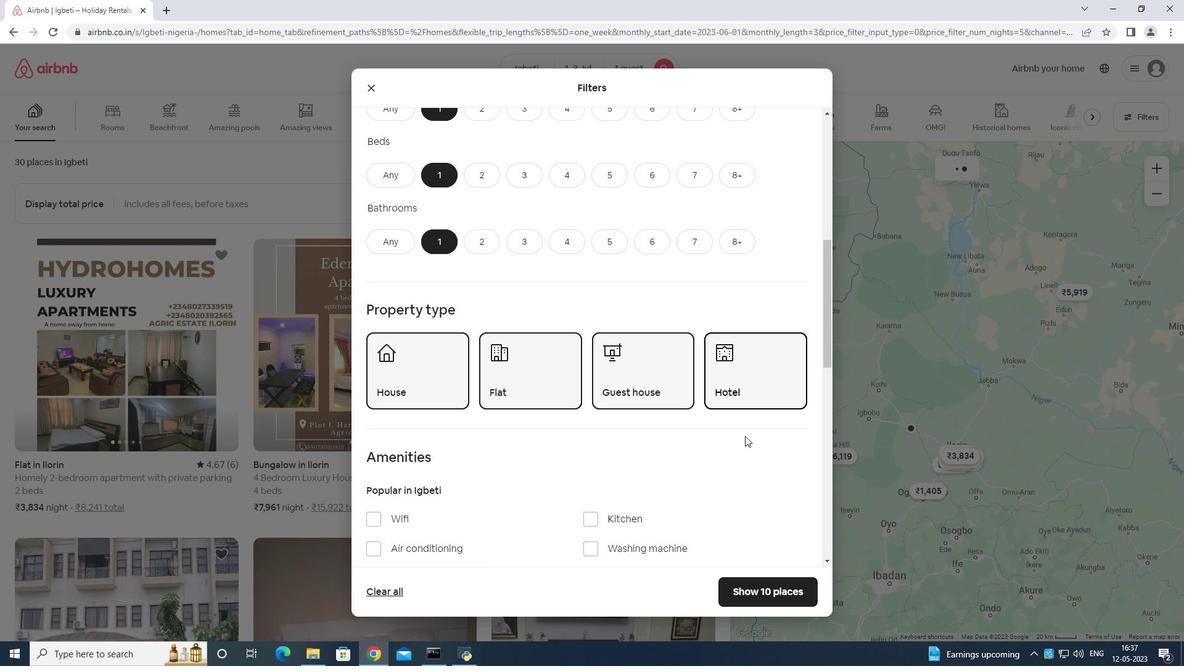 
Action: Mouse moved to (596, 360)
Screenshot: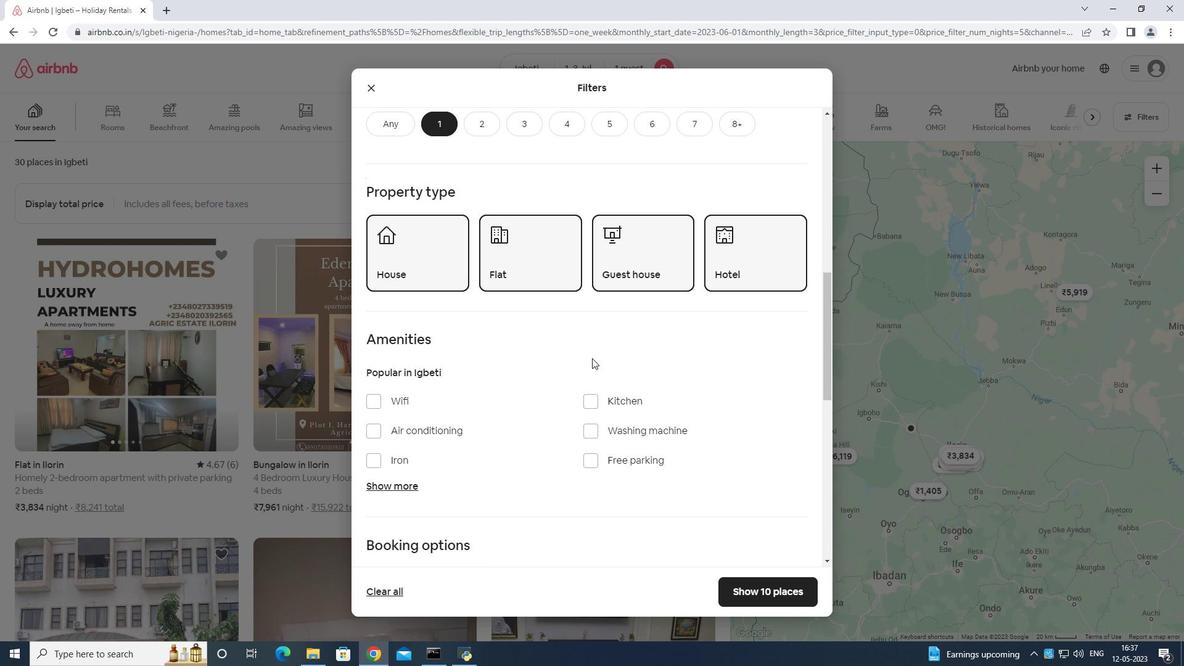 
Action: Mouse scrolled (596, 359) with delta (0, 0)
Screenshot: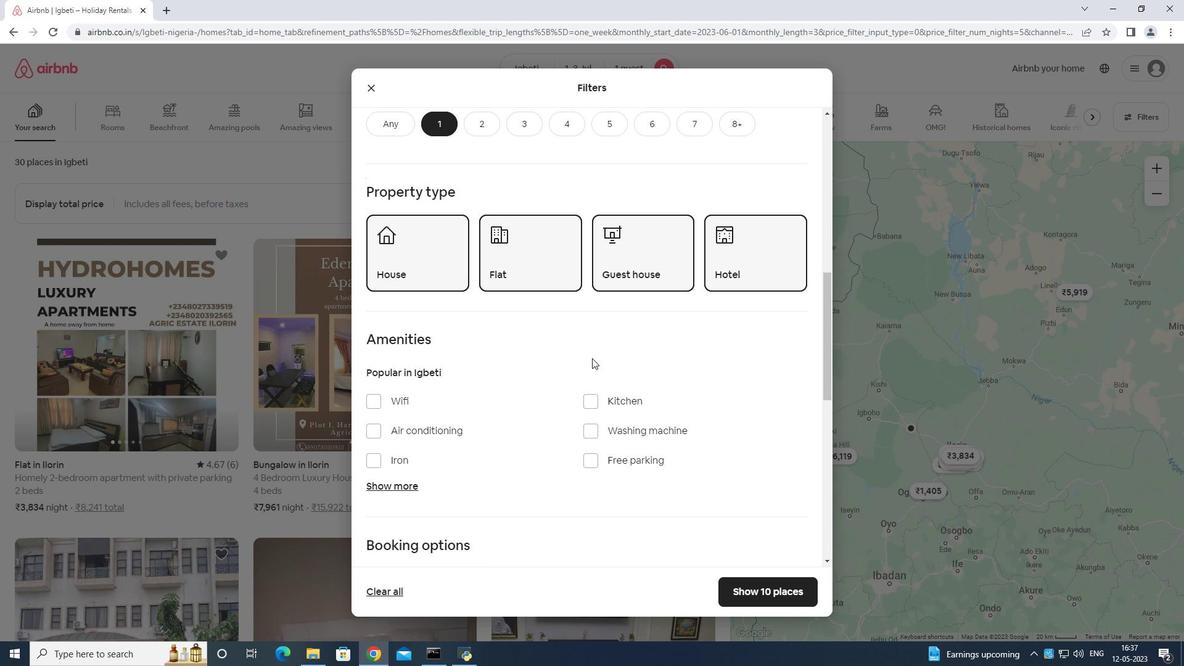 
Action: Mouse moved to (603, 361)
Screenshot: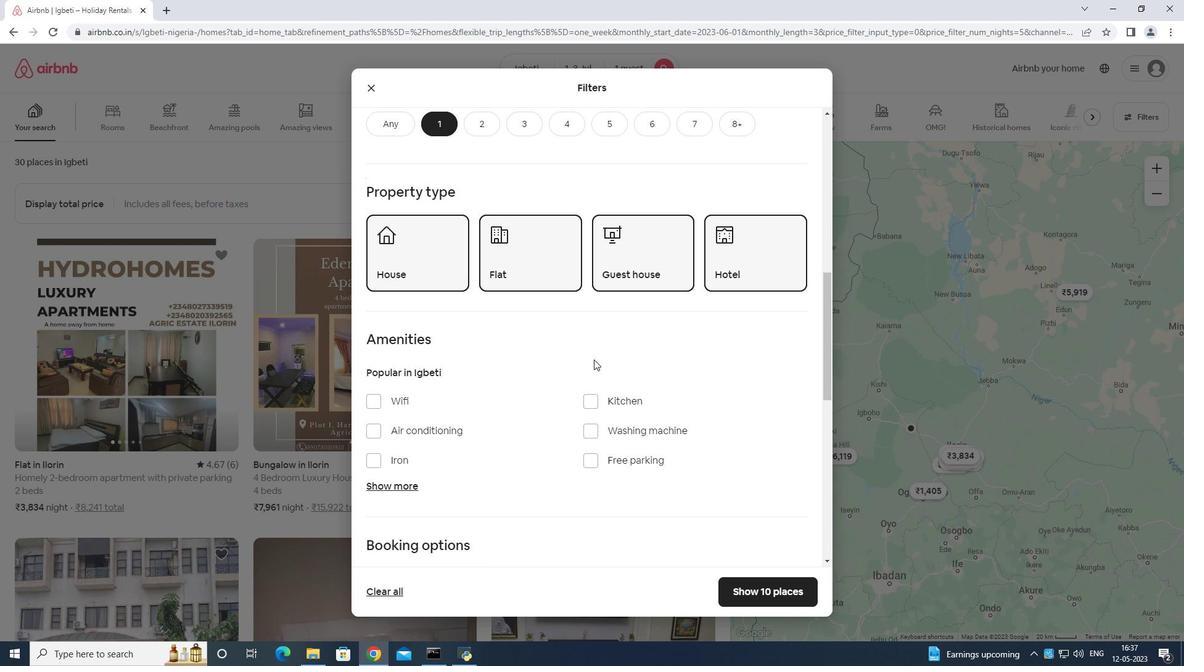 
Action: Mouse scrolled (603, 360) with delta (0, 0)
Screenshot: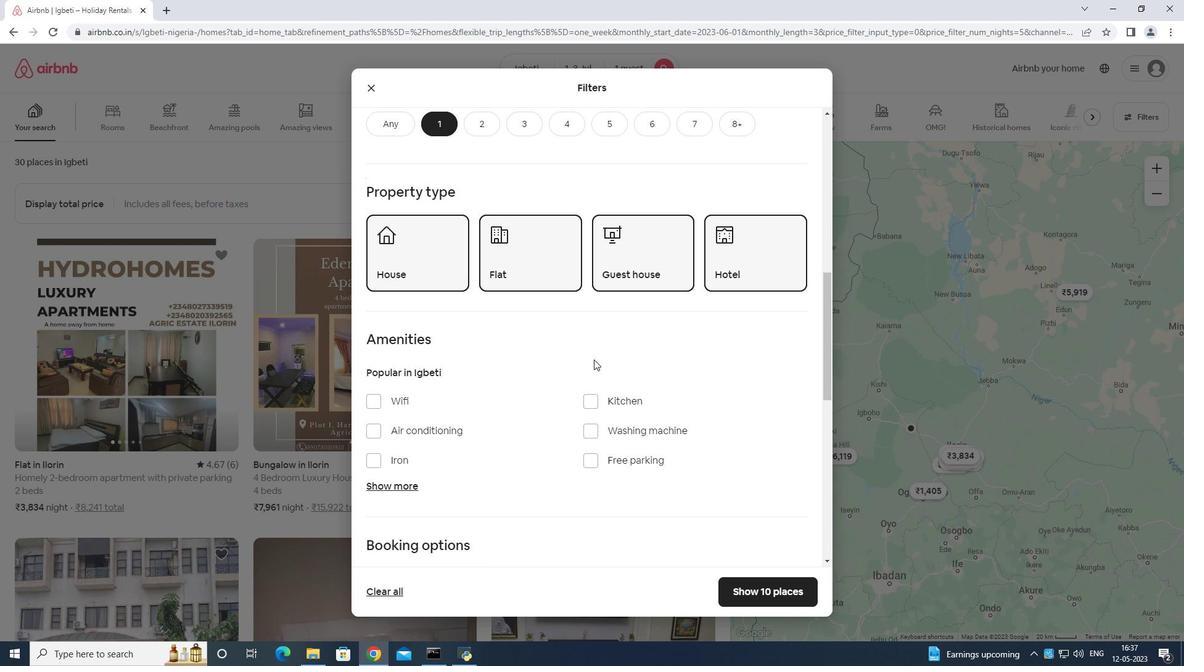 
Action: Mouse moved to (614, 362)
Screenshot: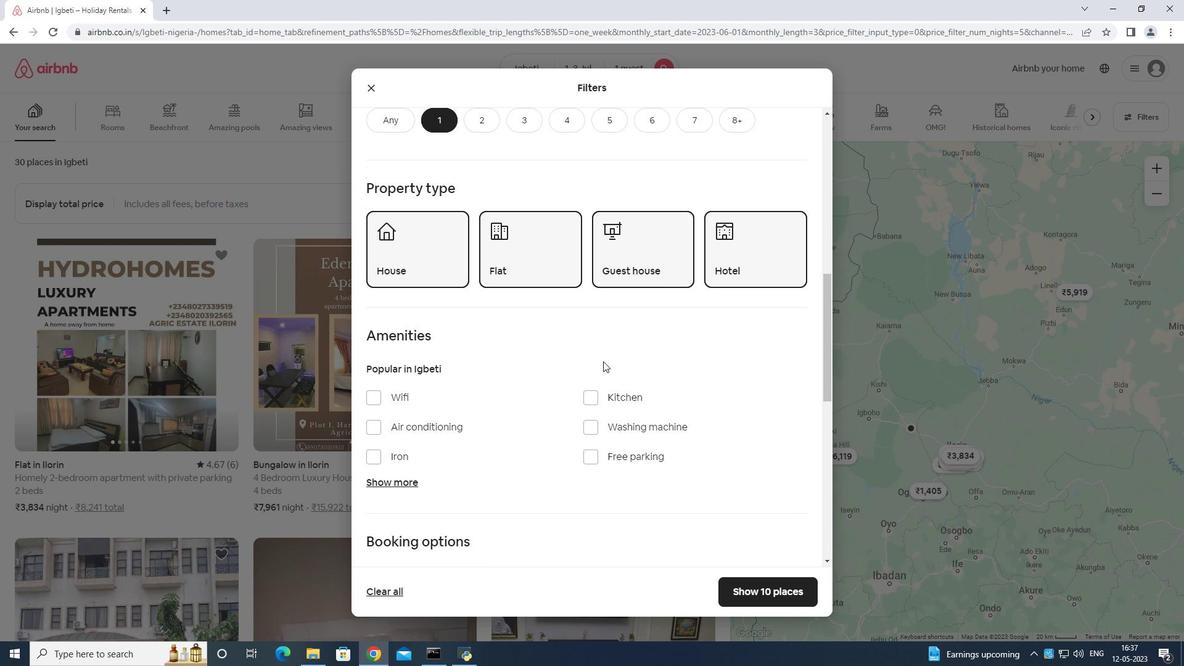 
Action: Mouse scrolled (614, 361) with delta (0, 0)
Screenshot: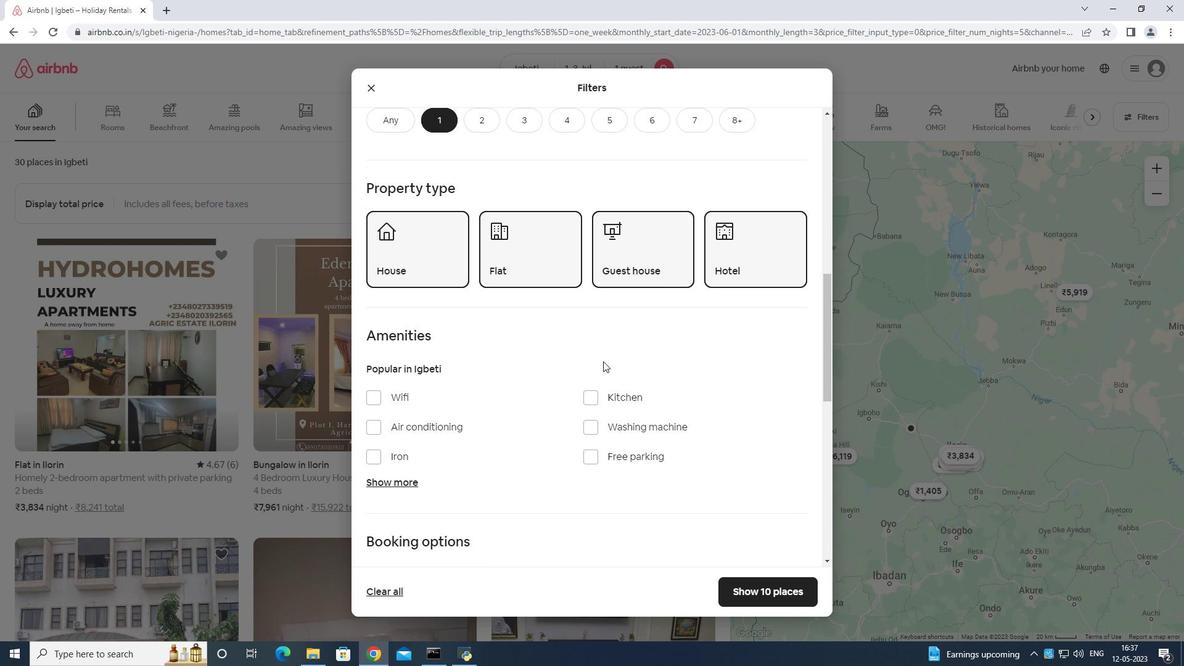 
Action: Mouse moved to (774, 439)
Screenshot: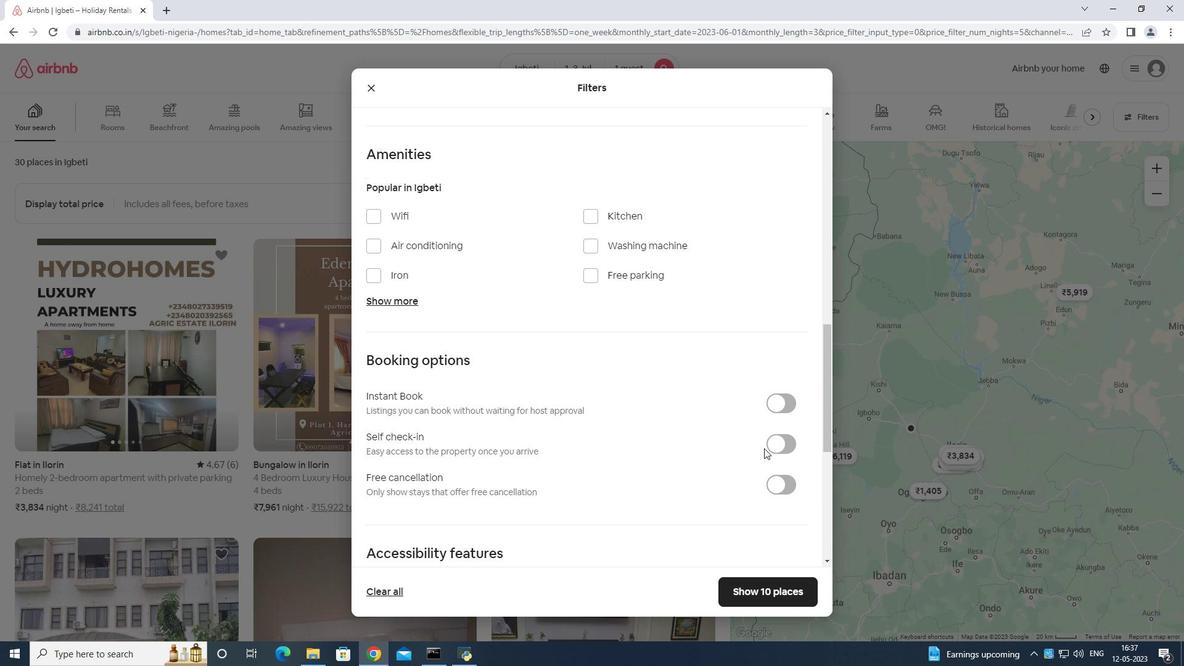 
Action: Mouse pressed left at (774, 439)
Screenshot: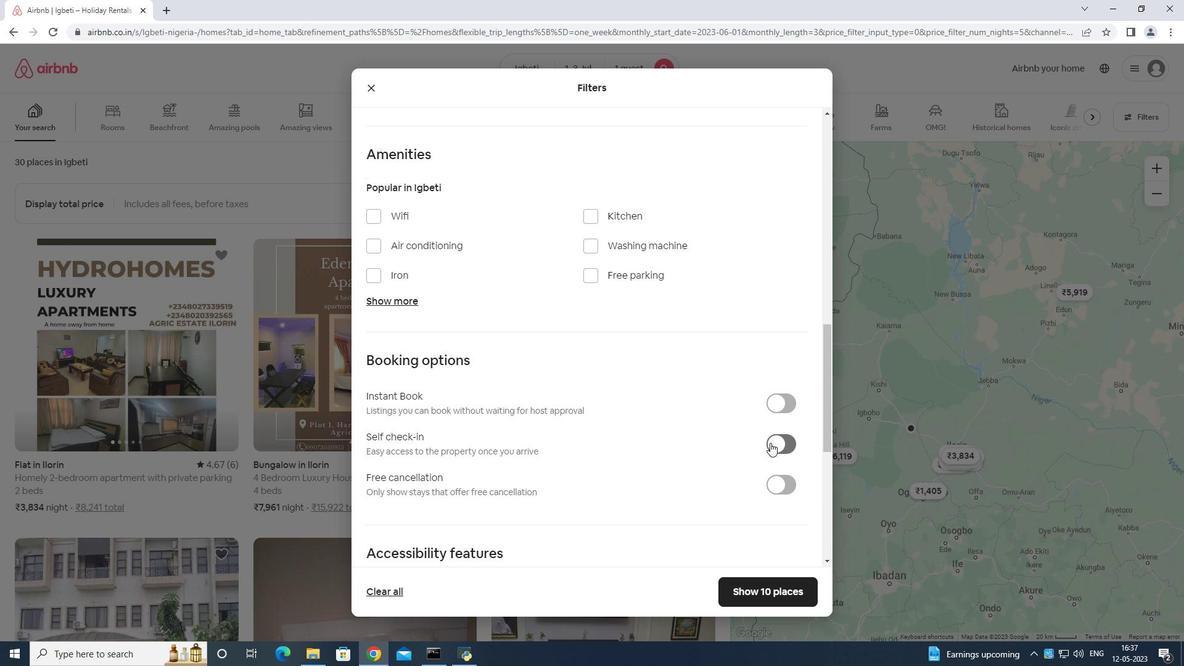 
Action: Mouse moved to (776, 442)
Screenshot: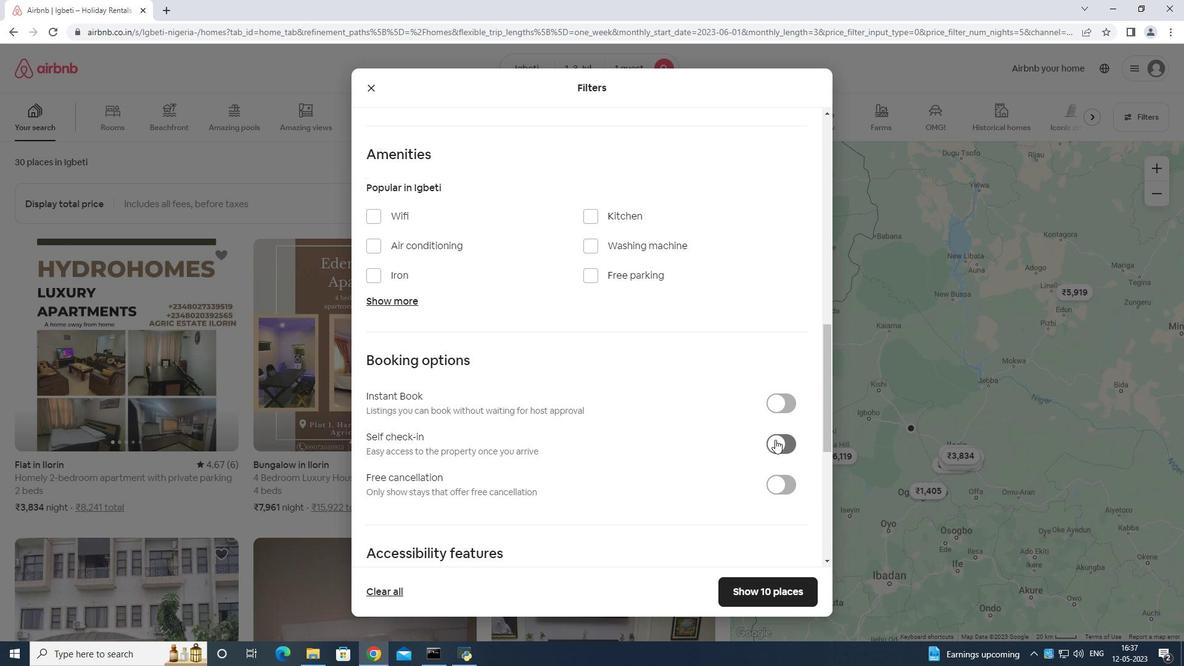 
Action: Mouse scrolled (776, 441) with delta (0, 0)
Screenshot: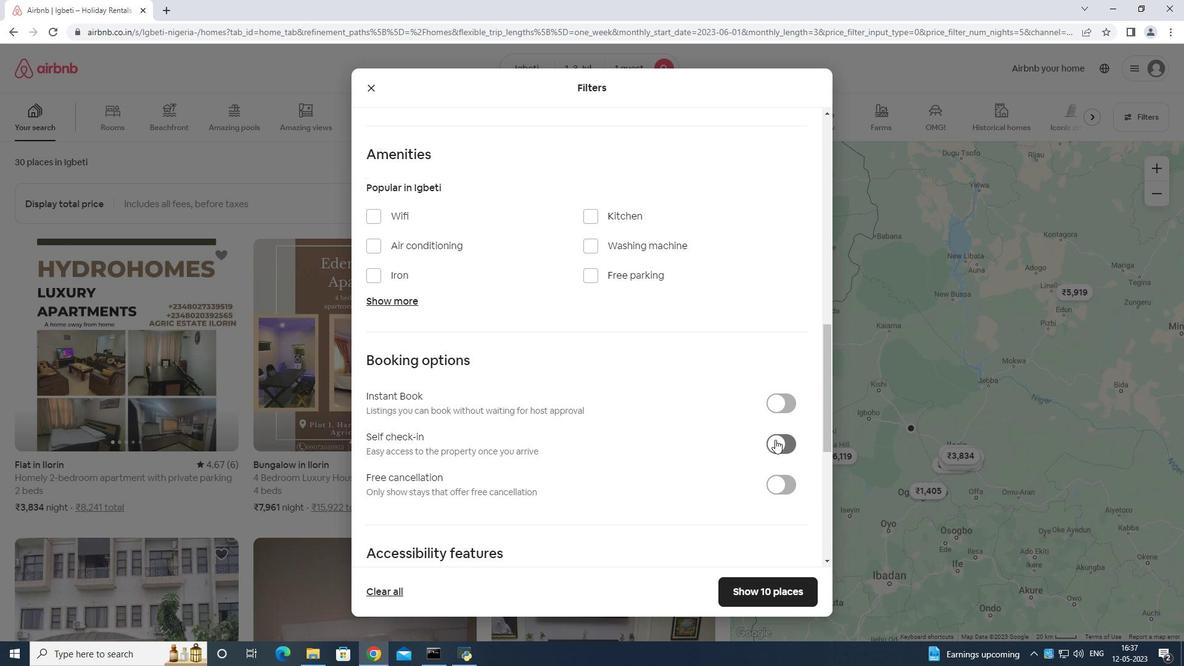 
Action: Mouse moved to (776, 444)
Screenshot: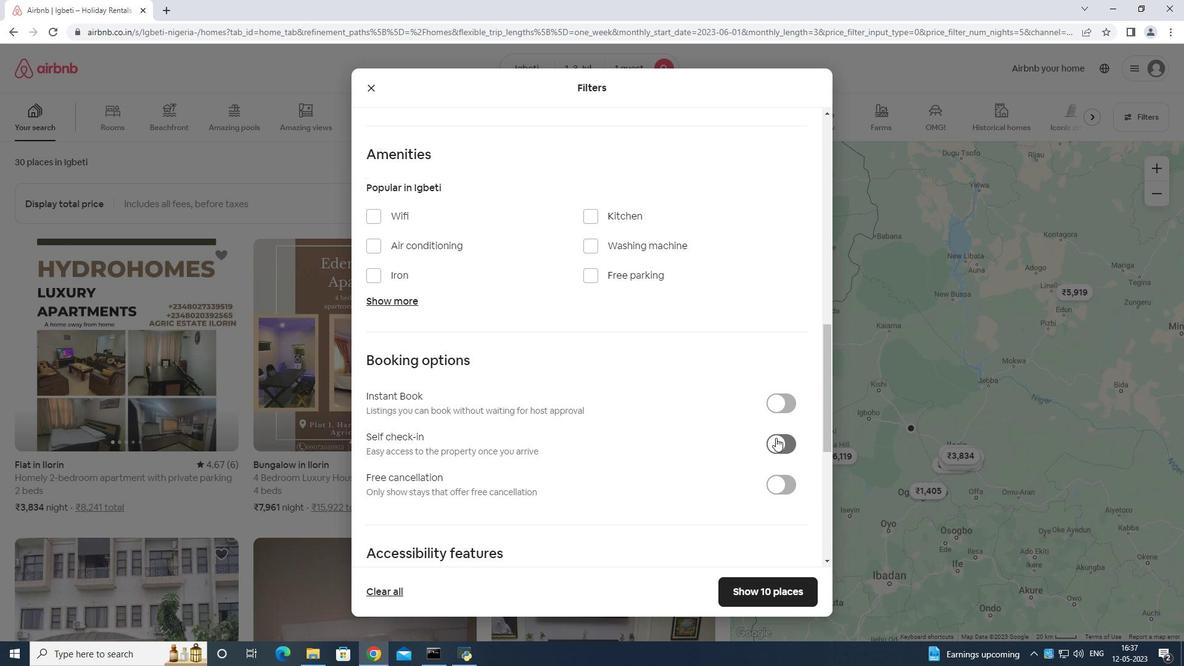 
Action: Mouse scrolled (776, 444) with delta (0, 0)
Screenshot: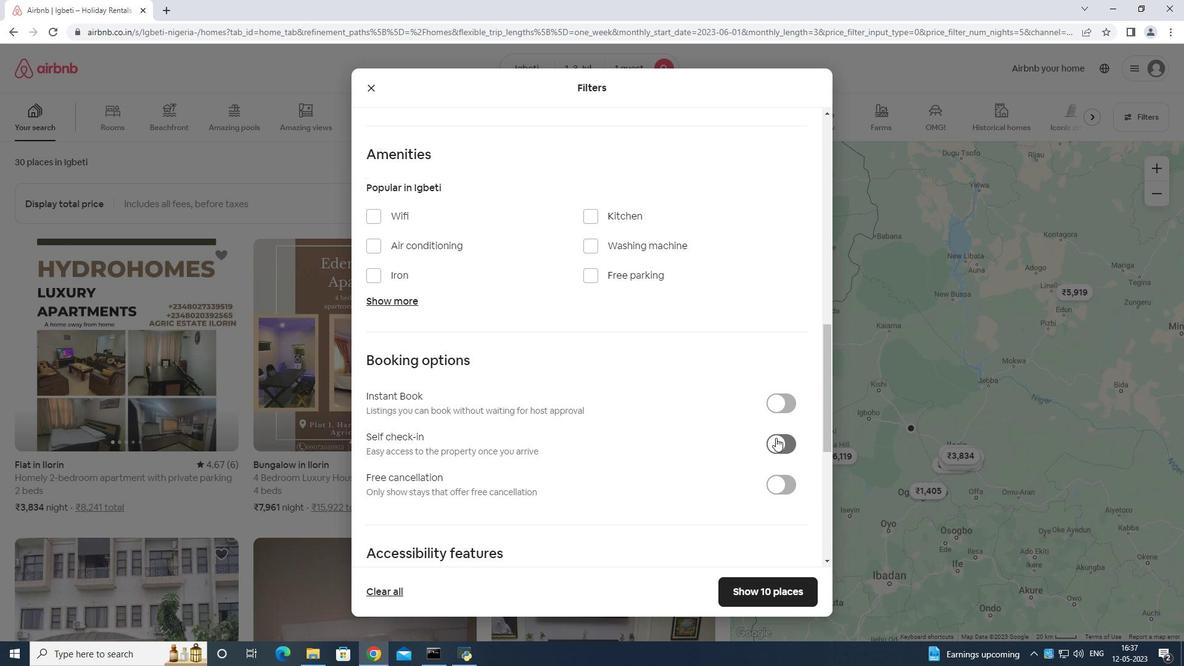
Action: Mouse scrolled (776, 444) with delta (0, 0)
Screenshot: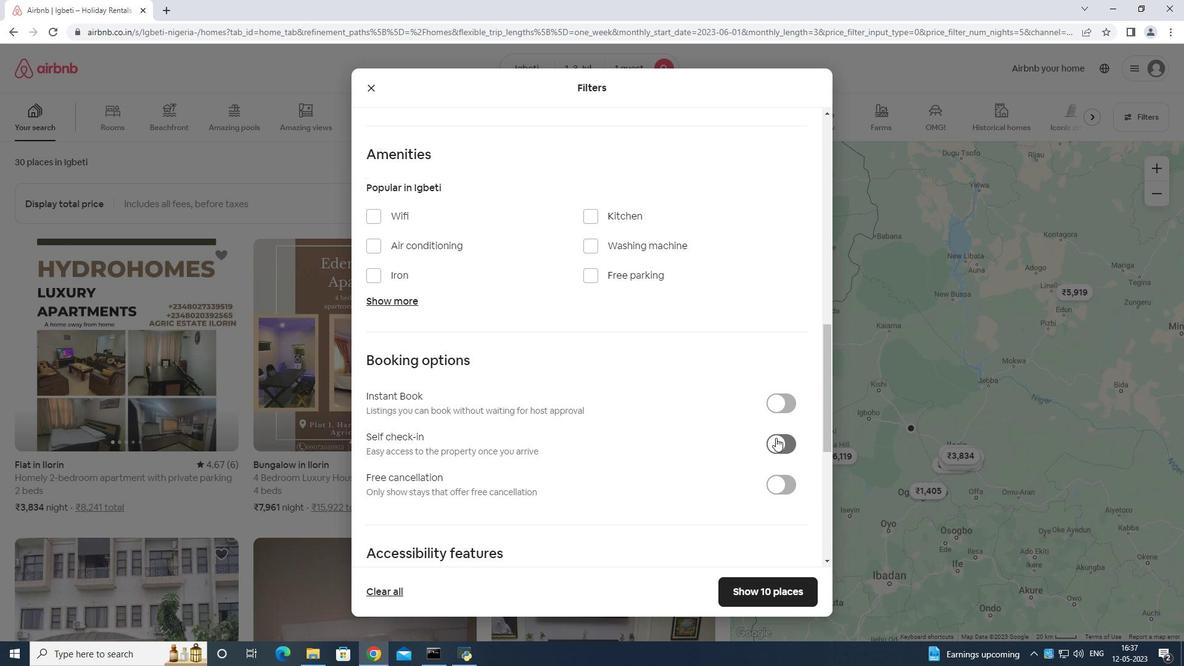 
Action: Mouse moved to (772, 431)
Screenshot: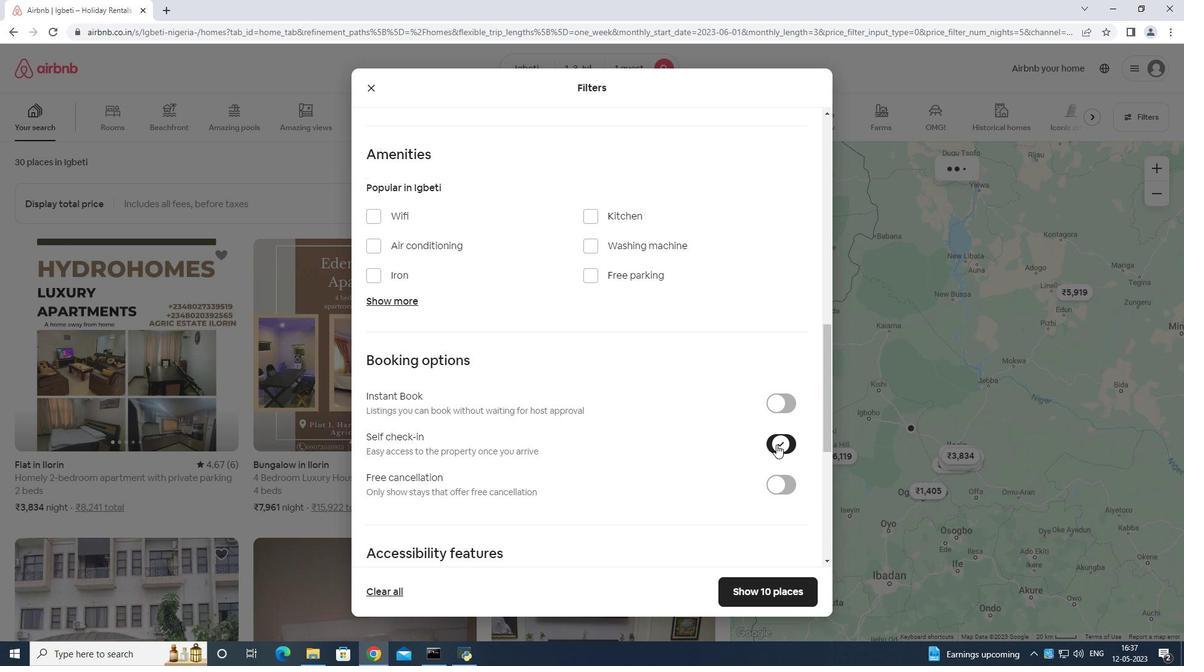
Action: Mouse scrolled (772, 430) with delta (0, 0)
Screenshot: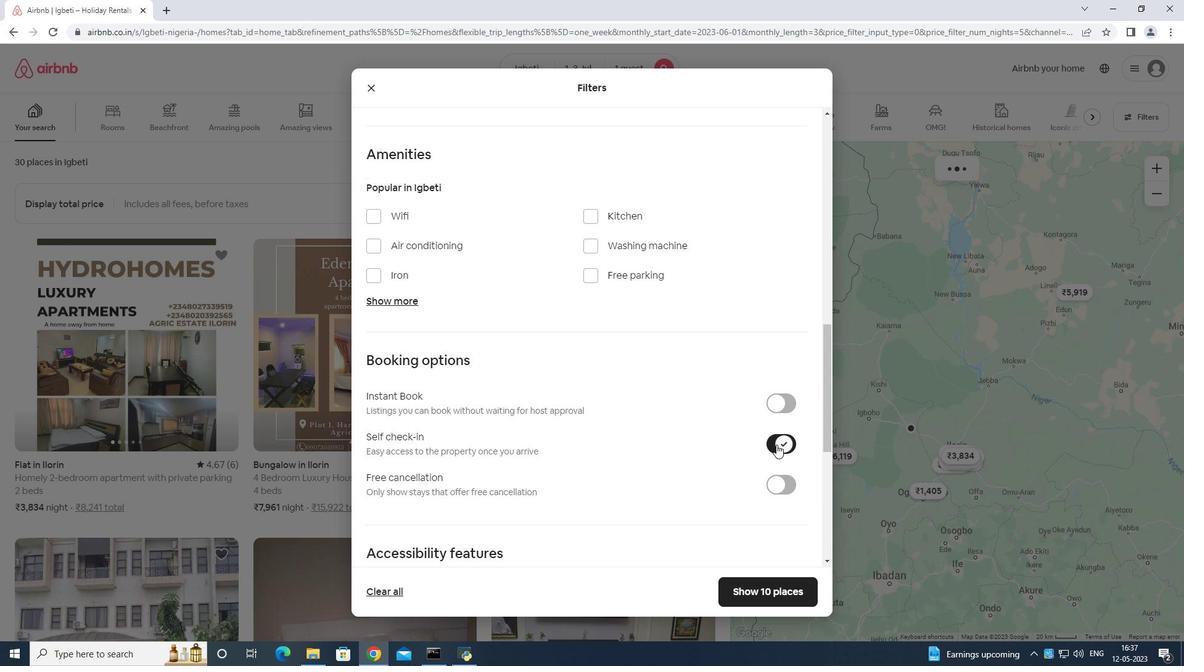
Action: Mouse moved to (771, 431)
Screenshot: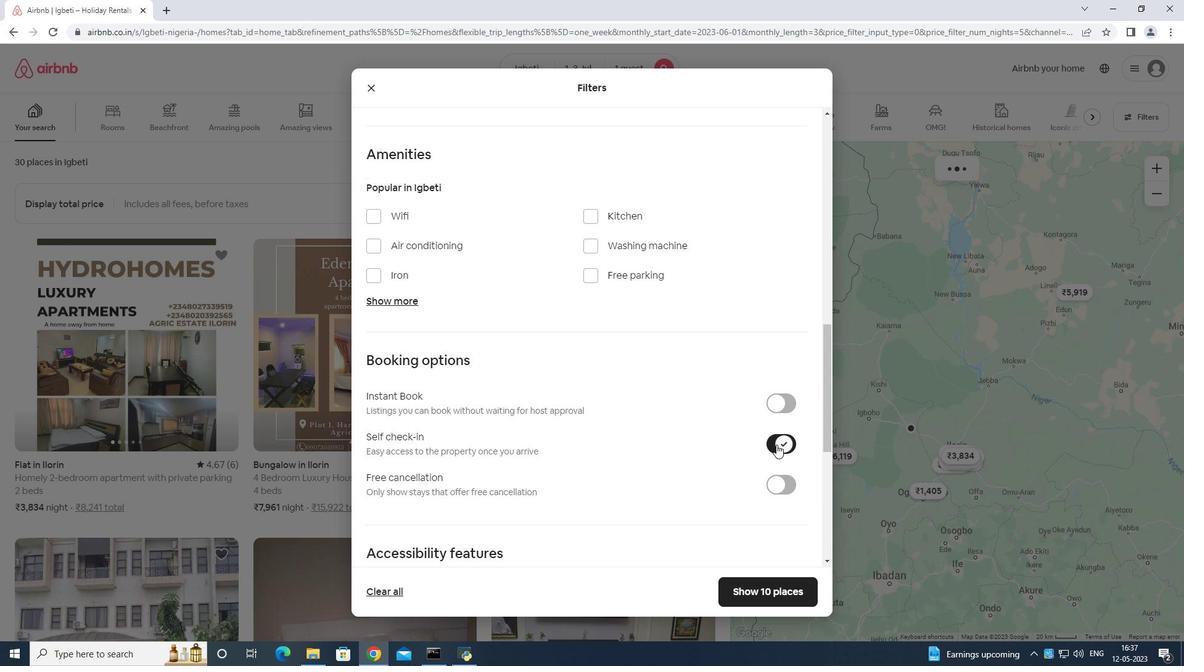 
Action: Mouse scrolled (771, 430) with delta (0, 0)
Screenshot: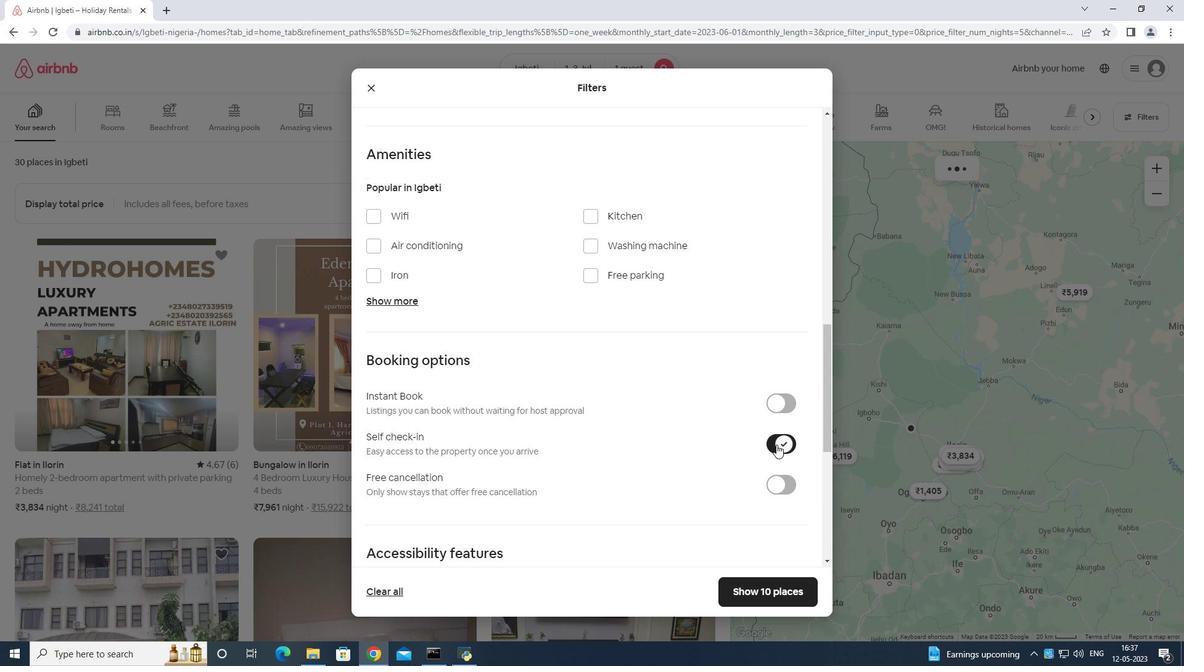 
Action: Mouse scrolled (771, 430) with delta (0, 0)
Screenshot: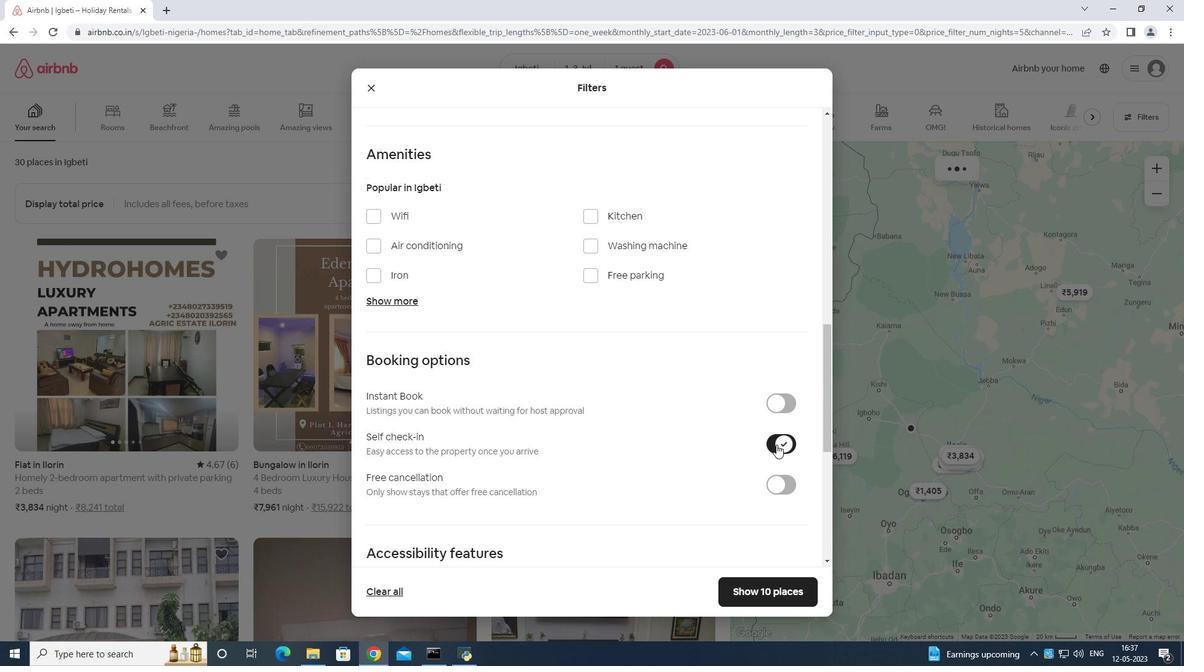 
Action: Mouse scrolled (771, 430) with delta (0, 0)
Screenshot: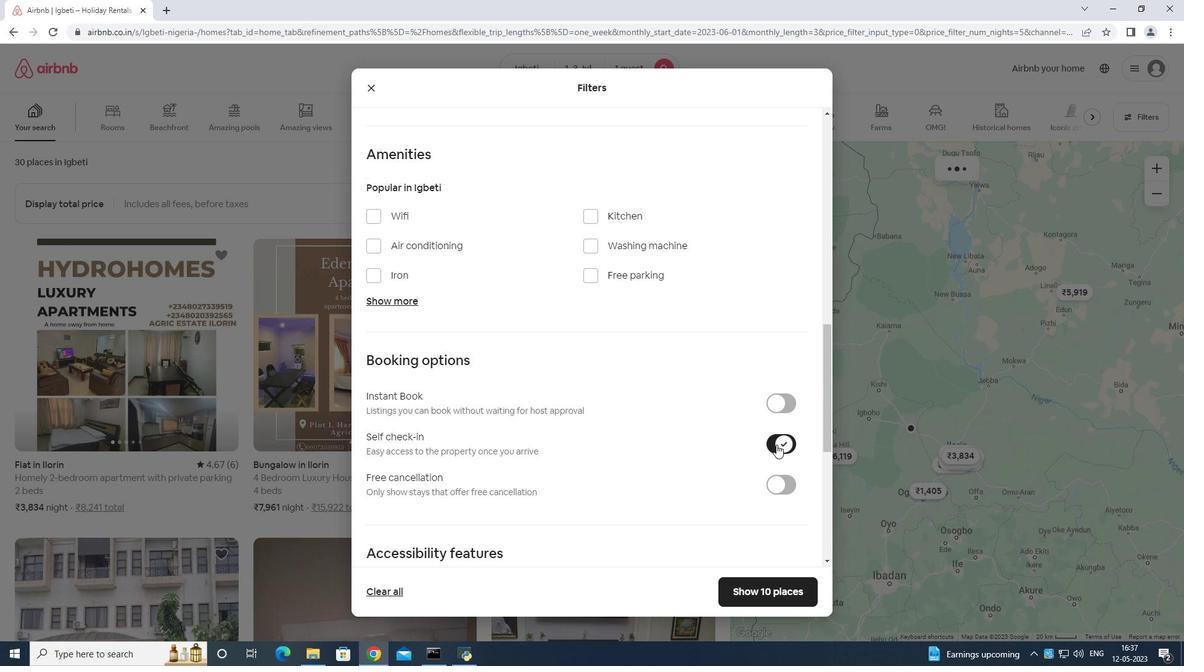 
Action: Mouse moved to (768, 434)
Screenshot: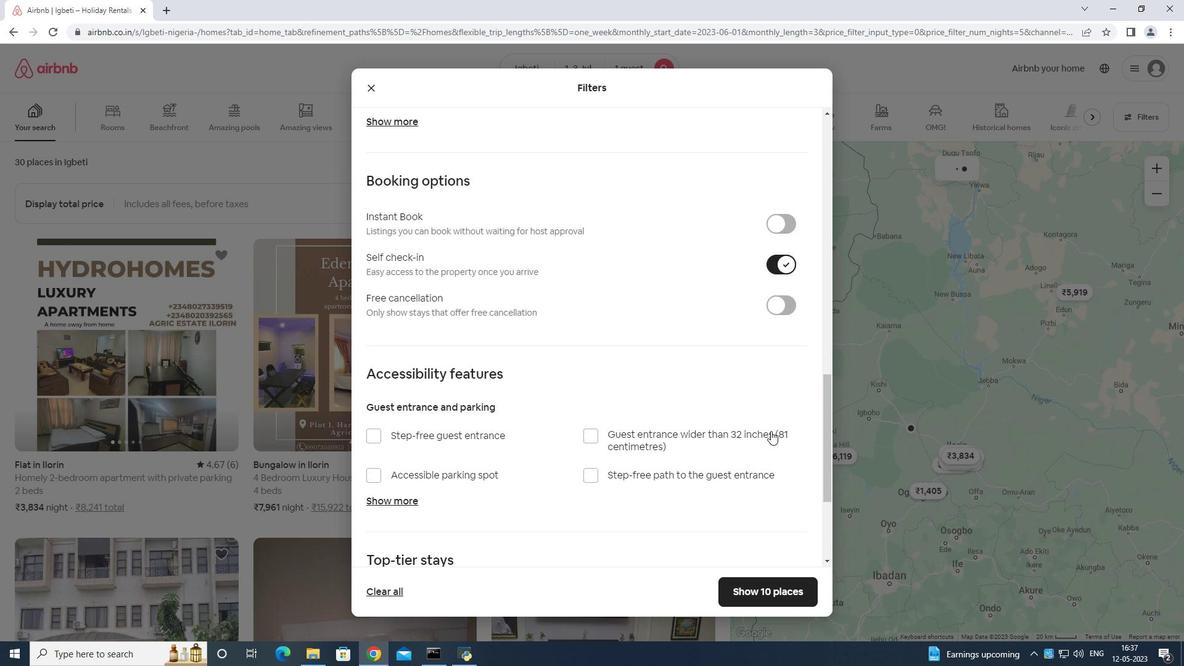 
Action: Mouse scrolled (768, 433) with delta (0, 0)
Screenshot: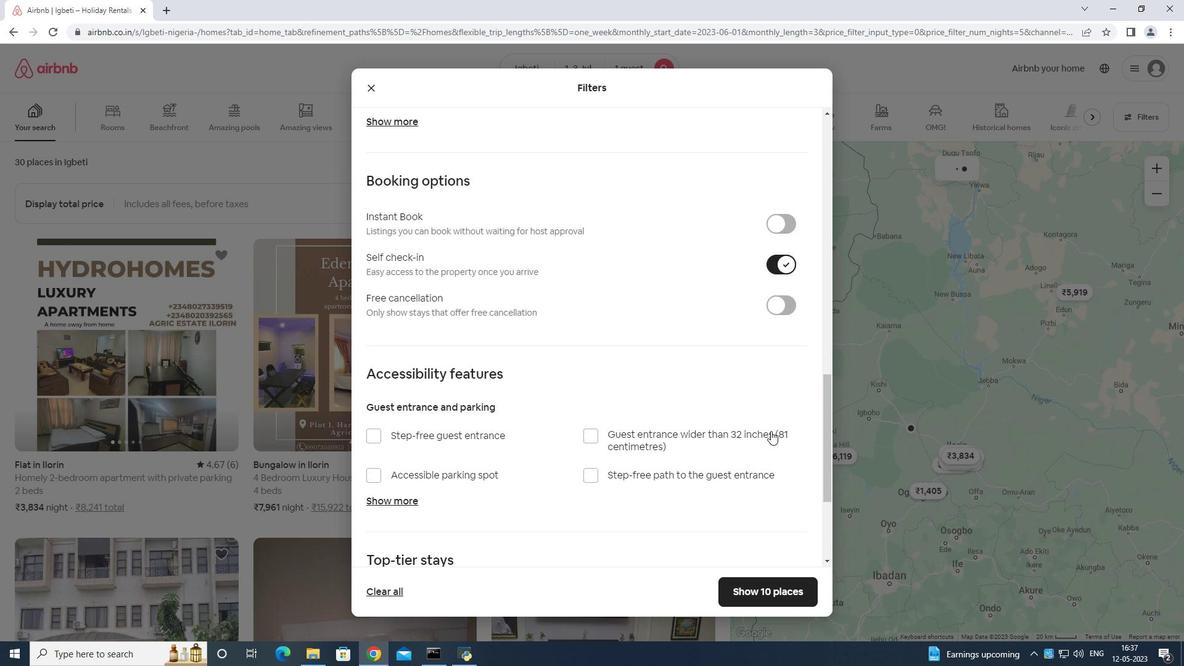 
Action: Mouse moved to (767, 436)
Screenshot: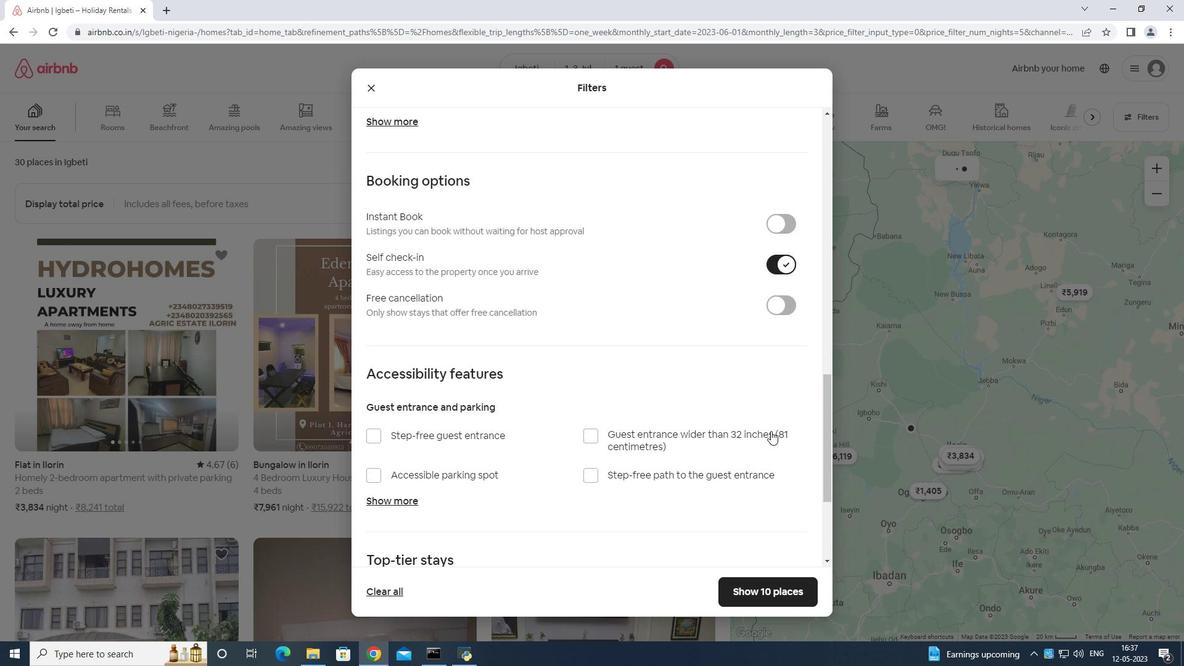 
Action: Mouse scrolled (767, 436) with delta (0, 0)
Screenshot: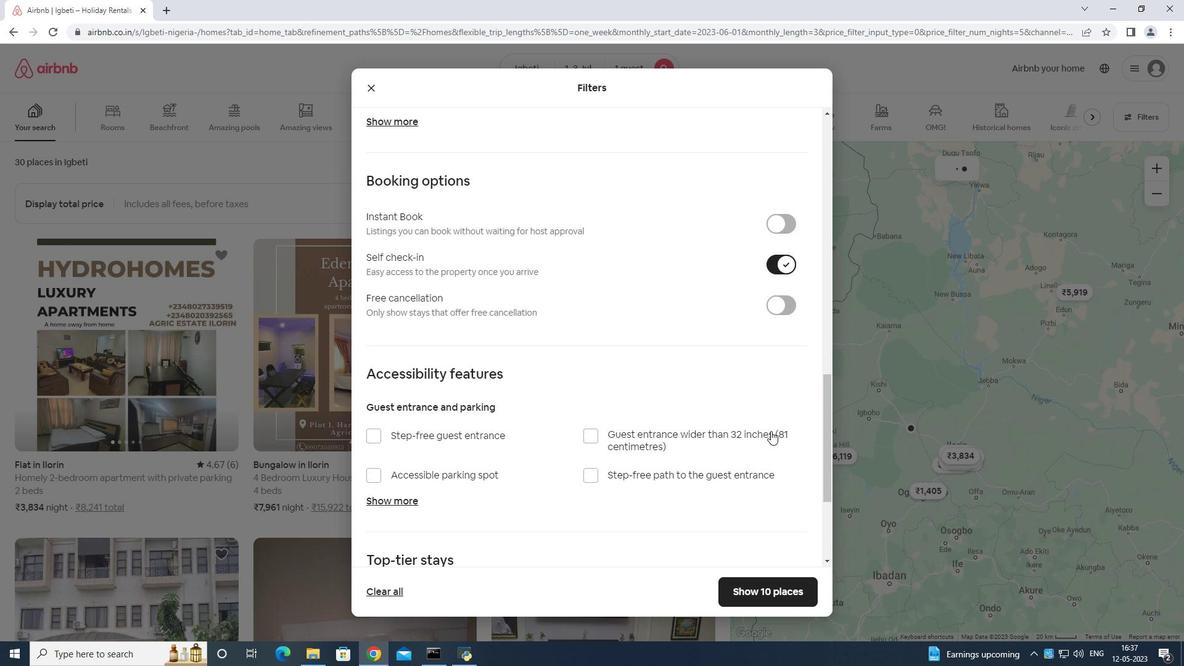 
Action: Mouse moved to (767, 437)
Screenshot: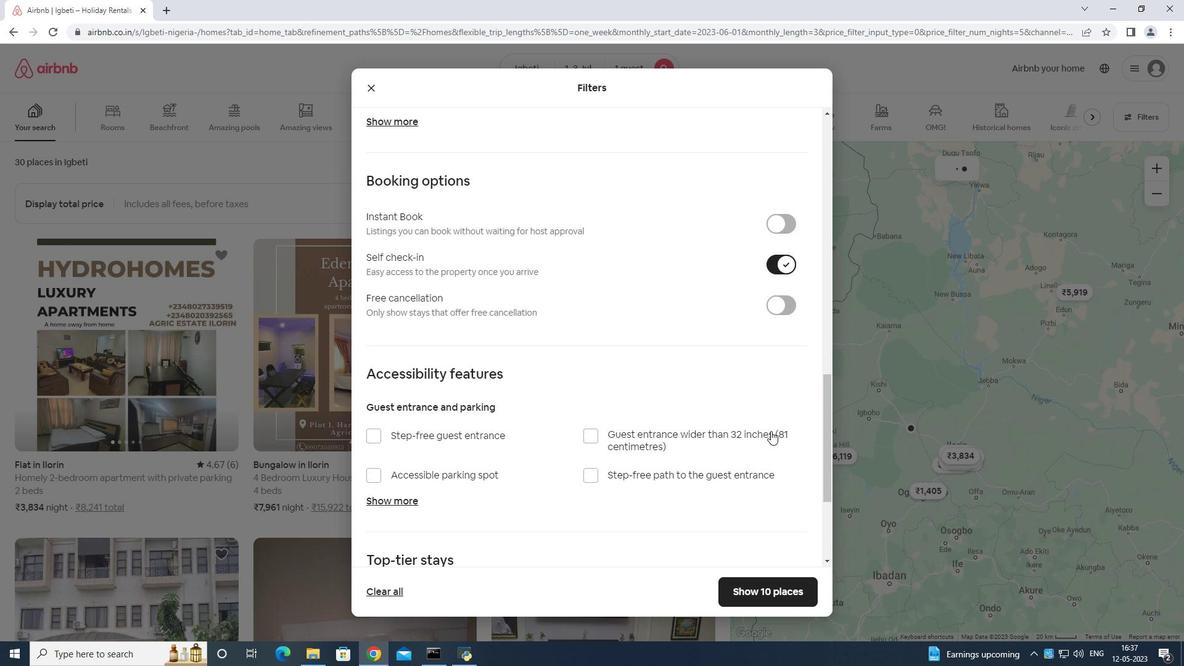 
Action: Mouse scrolled (767, 436) with delta (0, 0)
Screenshot: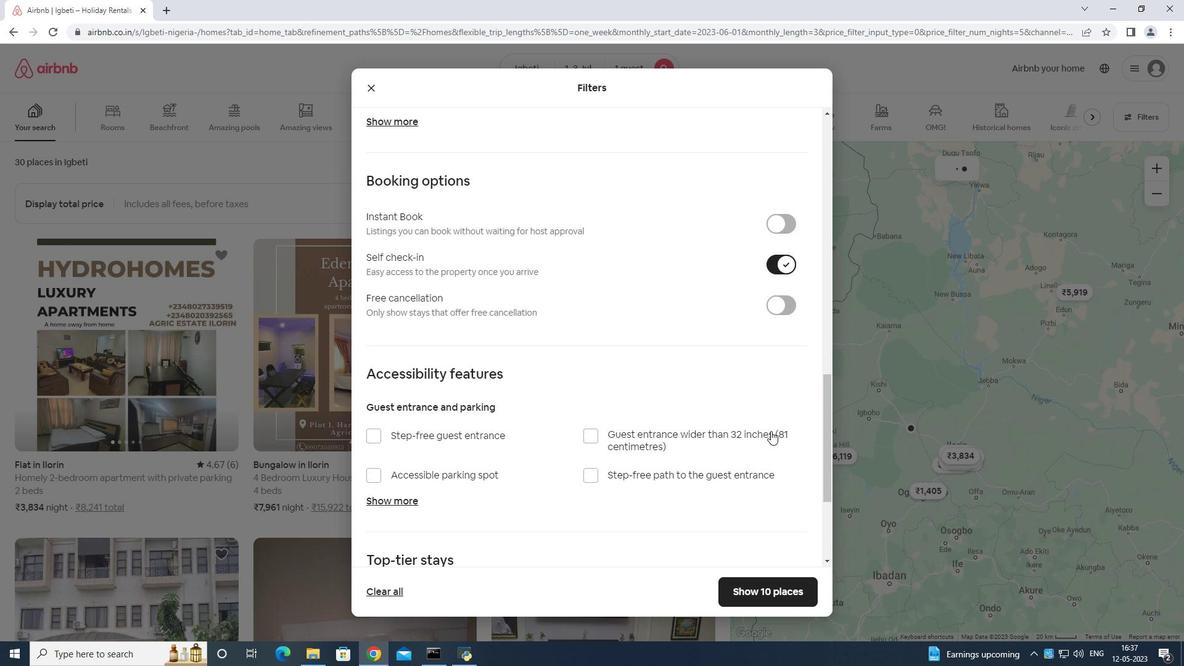 
Action: Mouse scrolled (767, 436) with delta (0, 0)
Screenshot: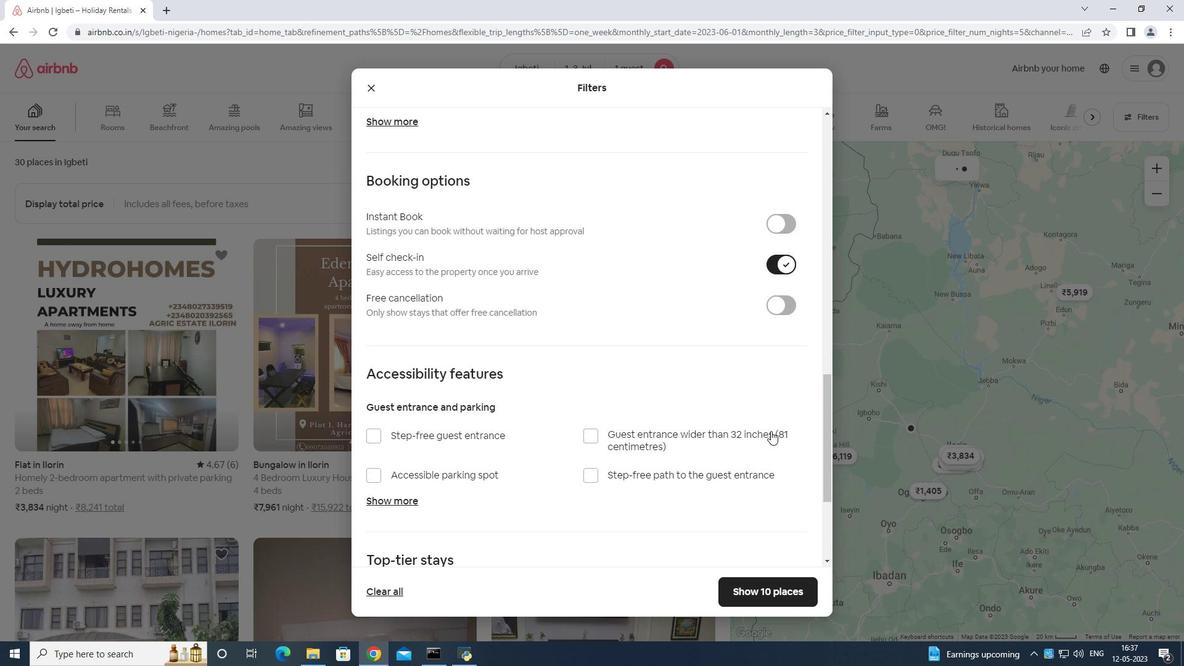 
Action: Mouse moved to (766, 438)
Screenshot: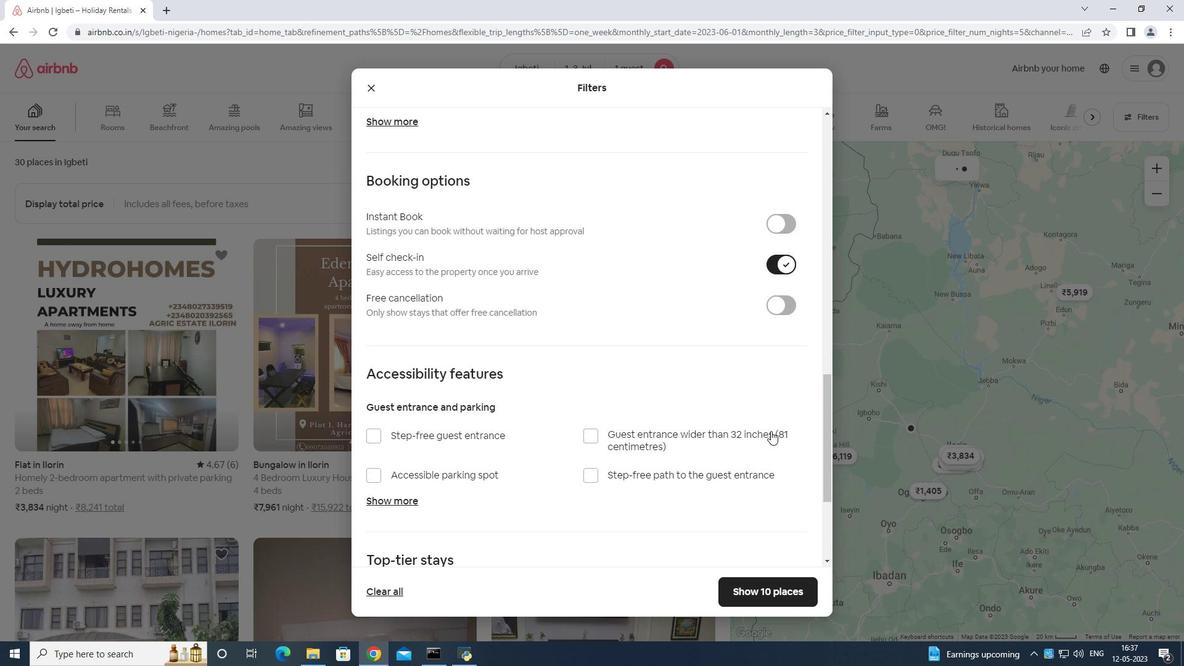 
Action: Mouse scrolled (766, 437) with delta (0, 0)
Screenshot: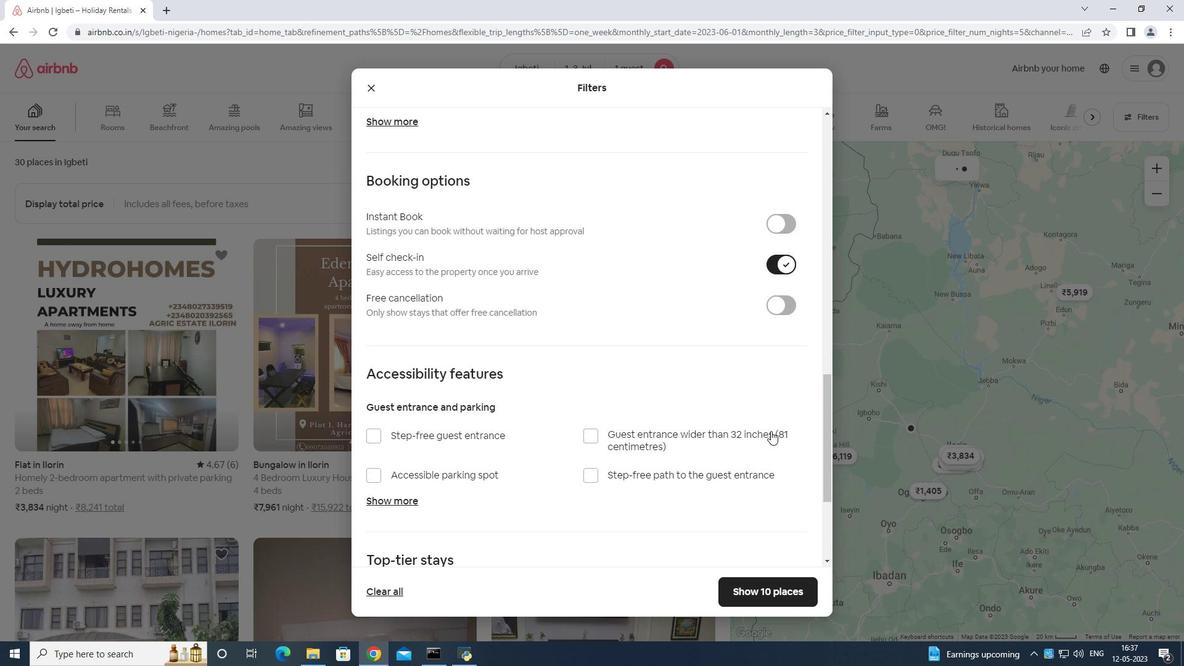 
Action: Mouse moved to (750, 457)
Screenshot: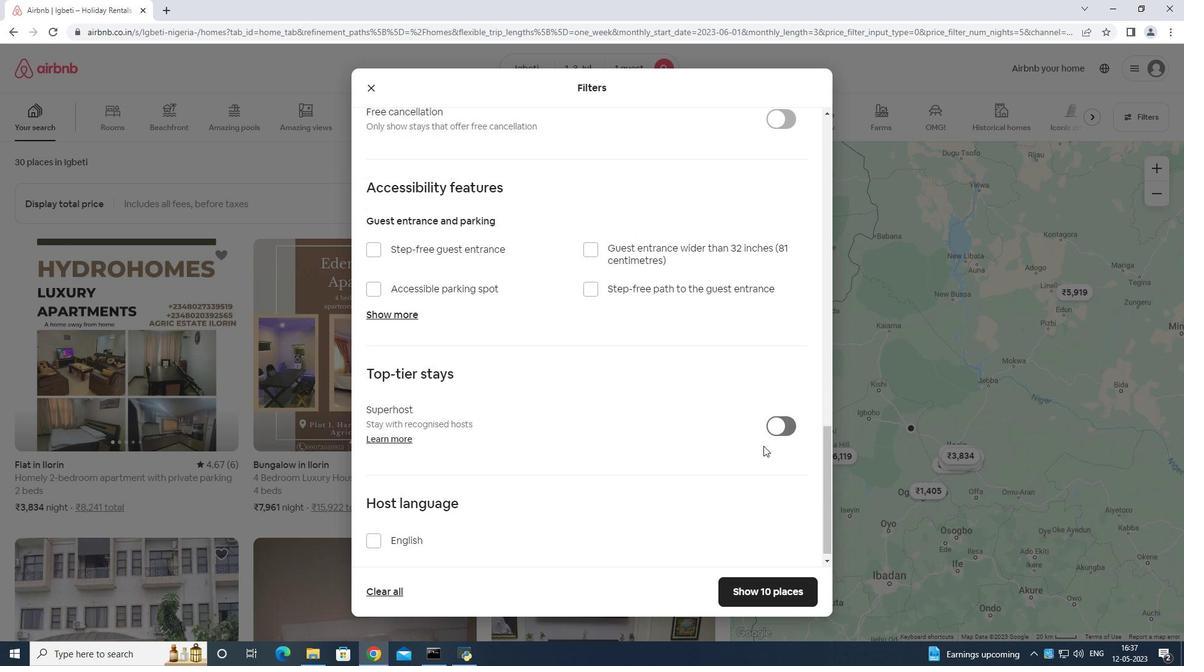 
Action: Mouse scrolled (750, 457) with delta (0, 0)
Screenshot: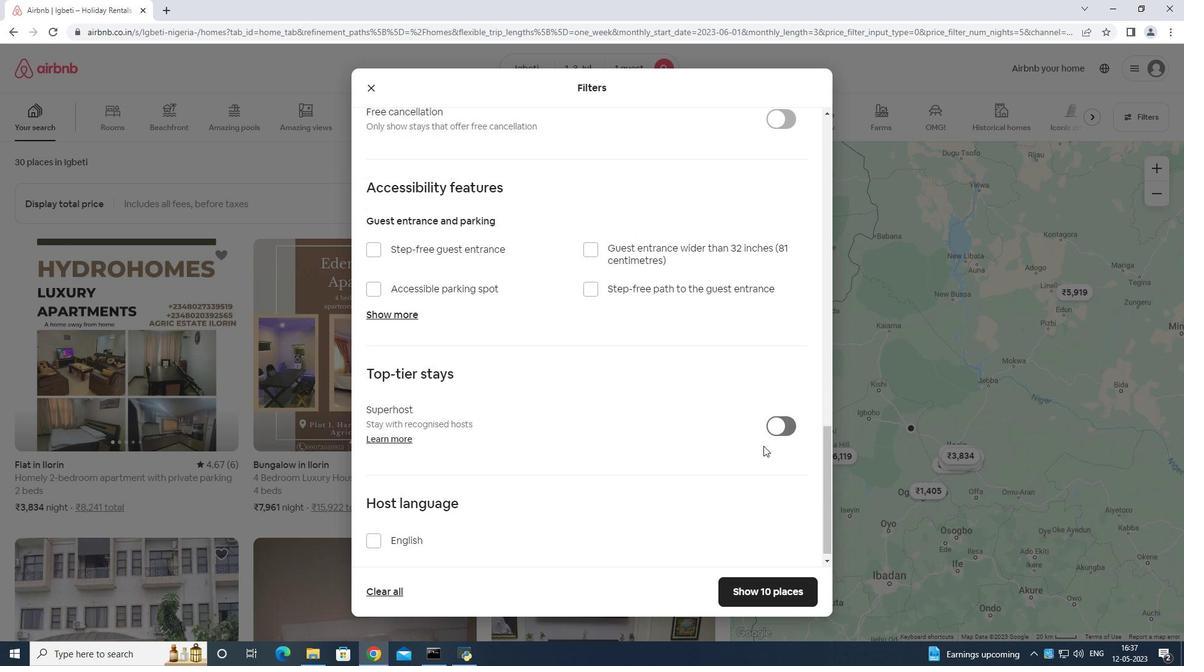 
Action: Mouse moved to (747, 460)
Screenshot: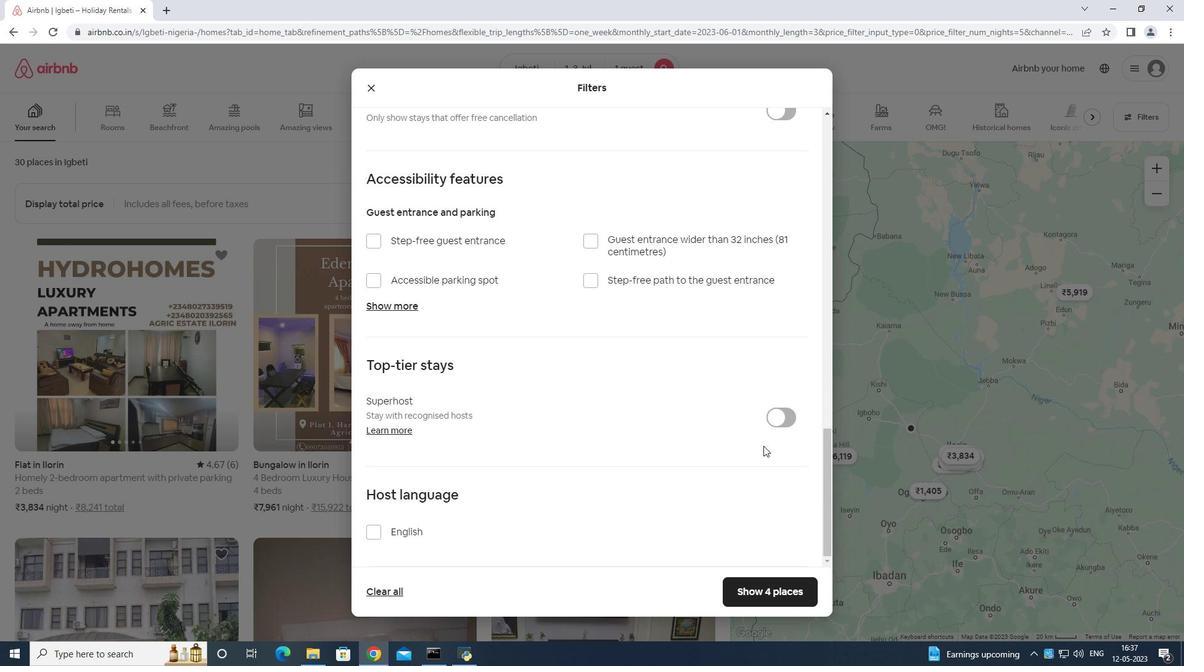 
Action: Mouse scrolled (747, 460) with delta (0, 0)
Screenshot: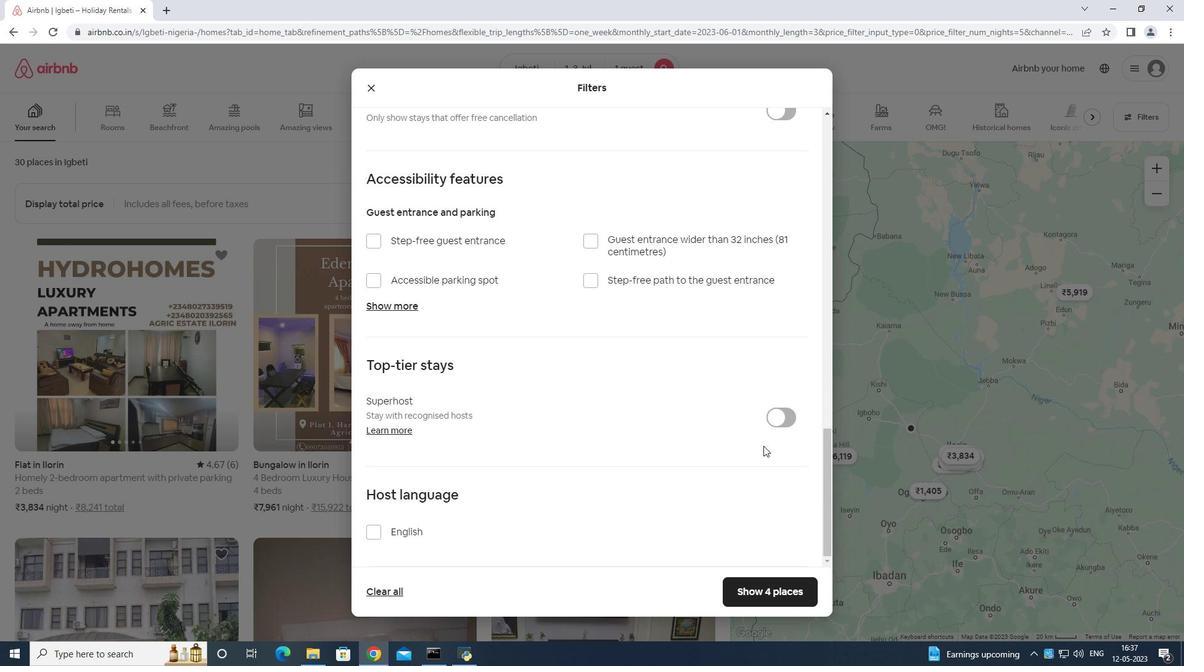 
Action: Mouse moved to (746, 462)
Screenshot: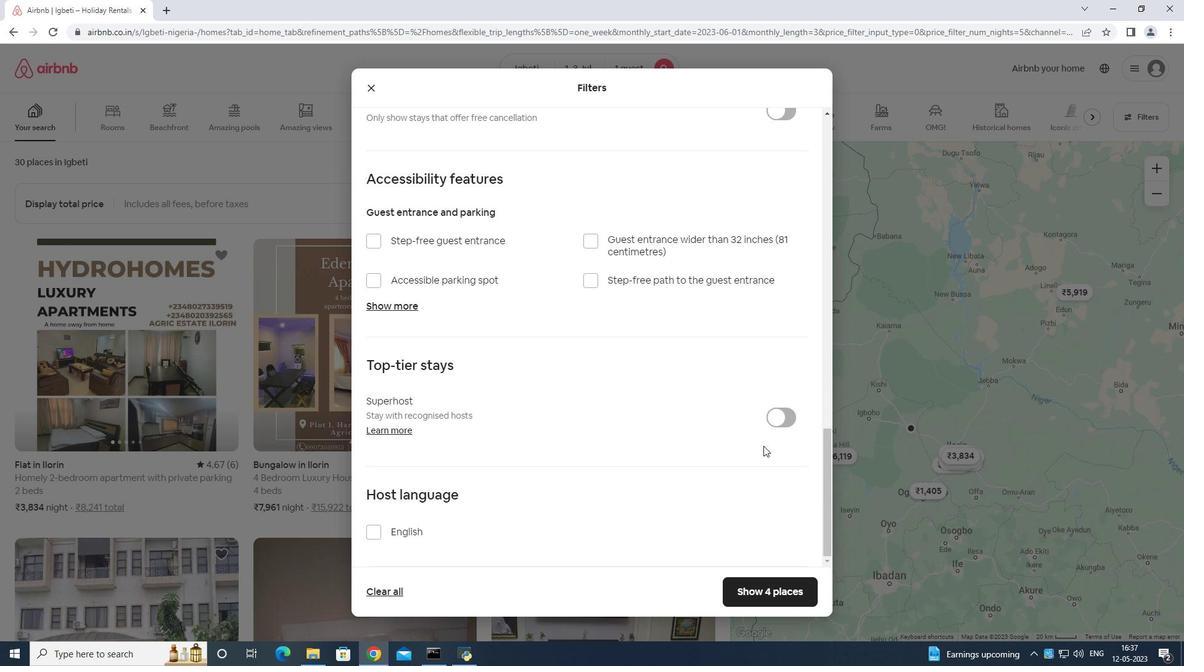 
Action: Mouse scrolled (746, 461) with delta (0, 0)
Screenshot: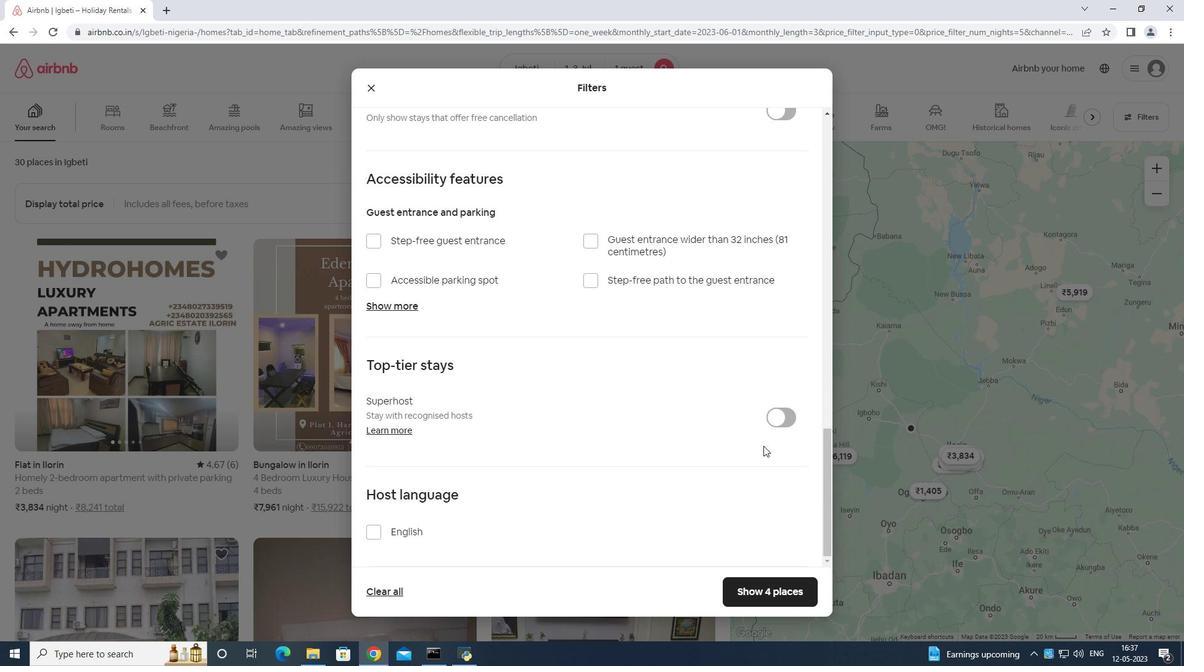 
Action: Mouse moved to (739, 467)
Screenshot: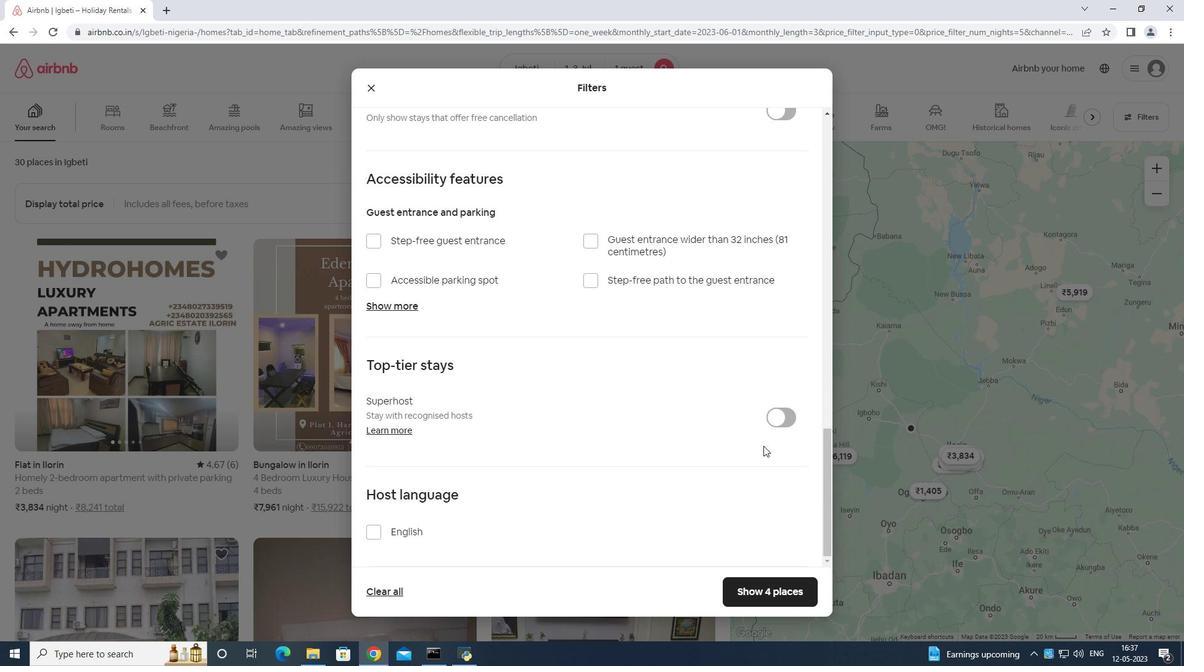 
Action: Mouse scrolled (739, 466) with delta (0, 0)
Screenshot: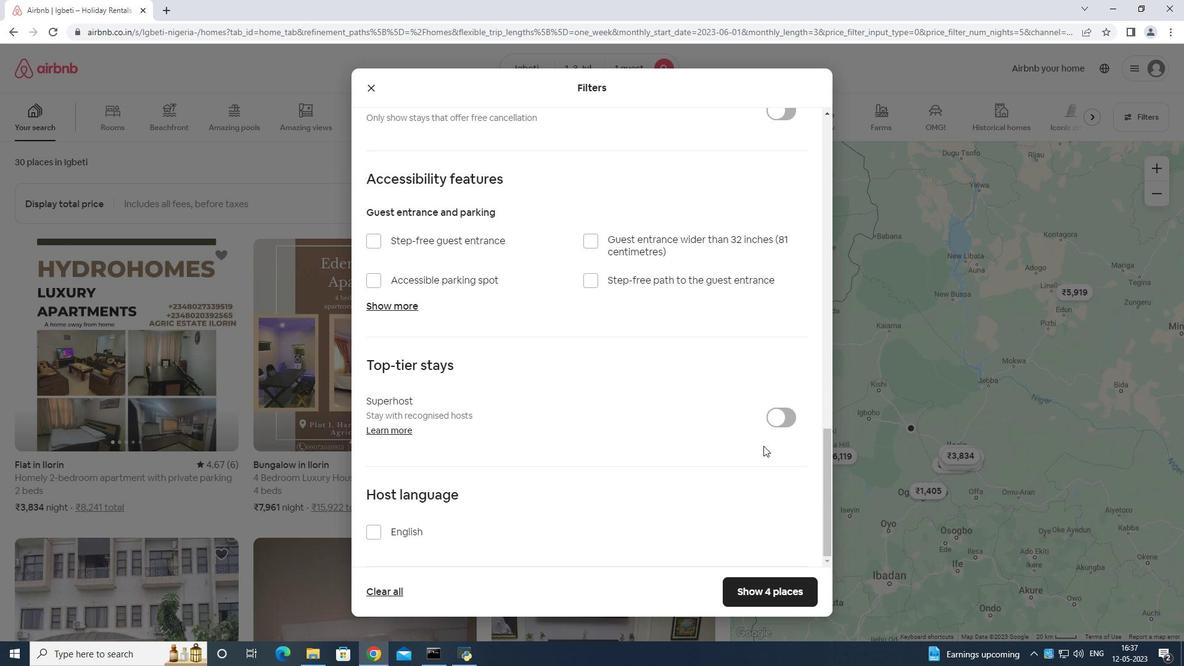 
Action: Mouse moved to (375, 529)
Screenshot: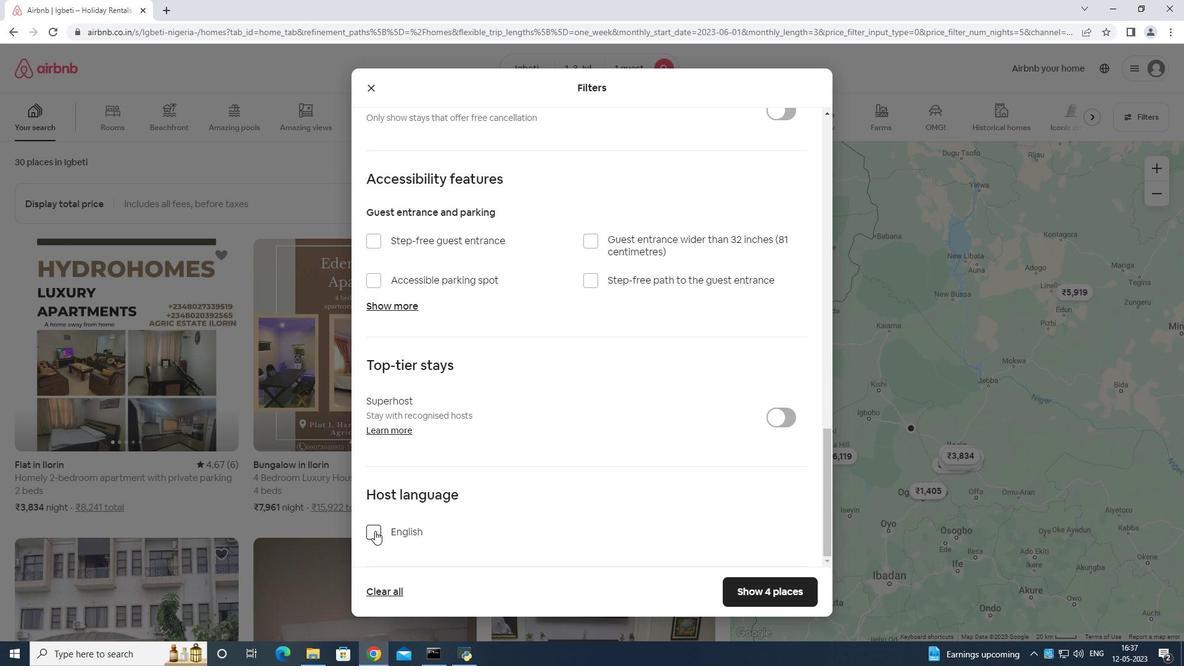 
Action: Mouse pressed left at (375, 529)
Screenshot: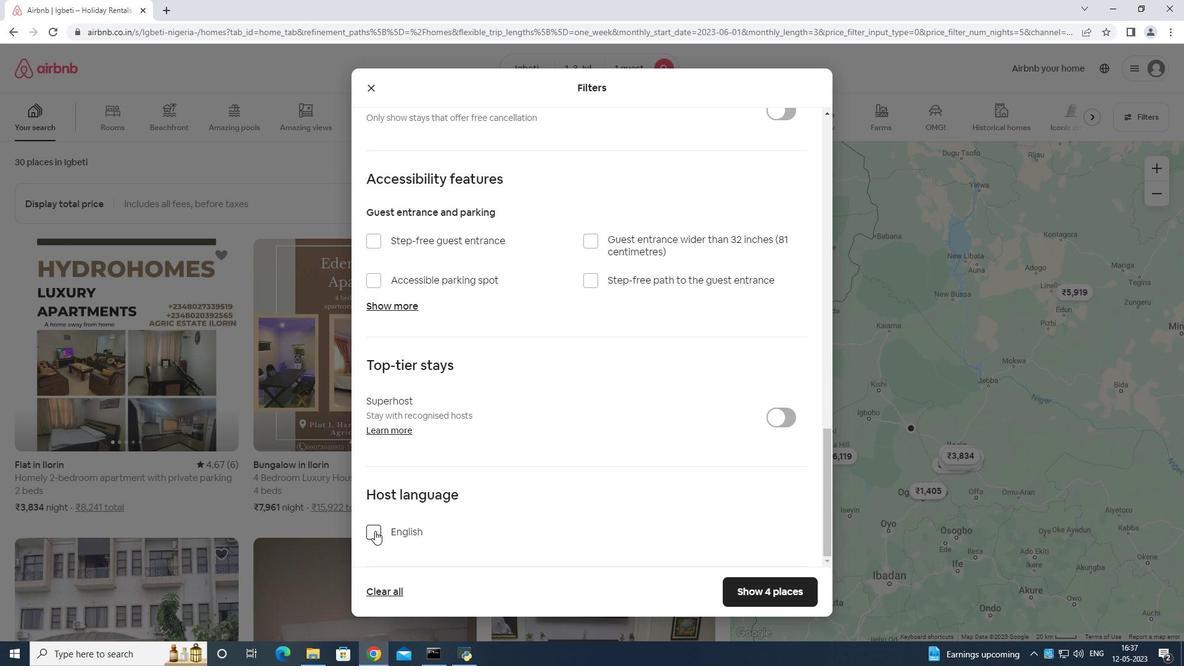 
Action: Mouse moved to (784, 590)
Screenshot: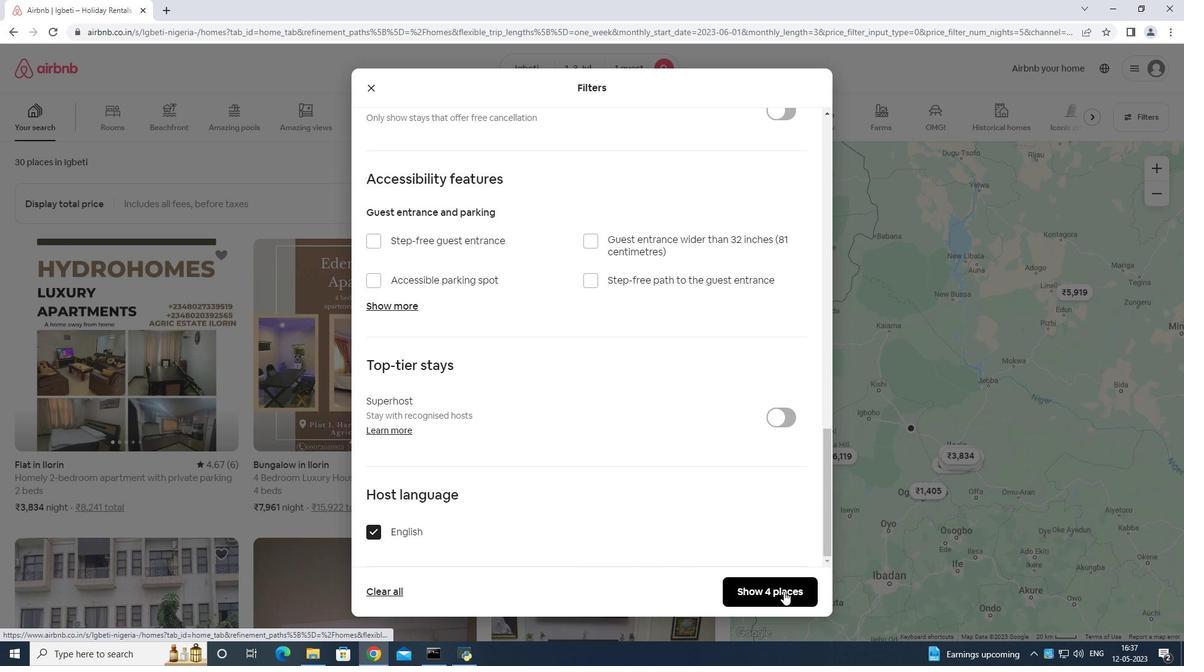 
Action: Mouse pressed left at (784, 590)
Screenshot: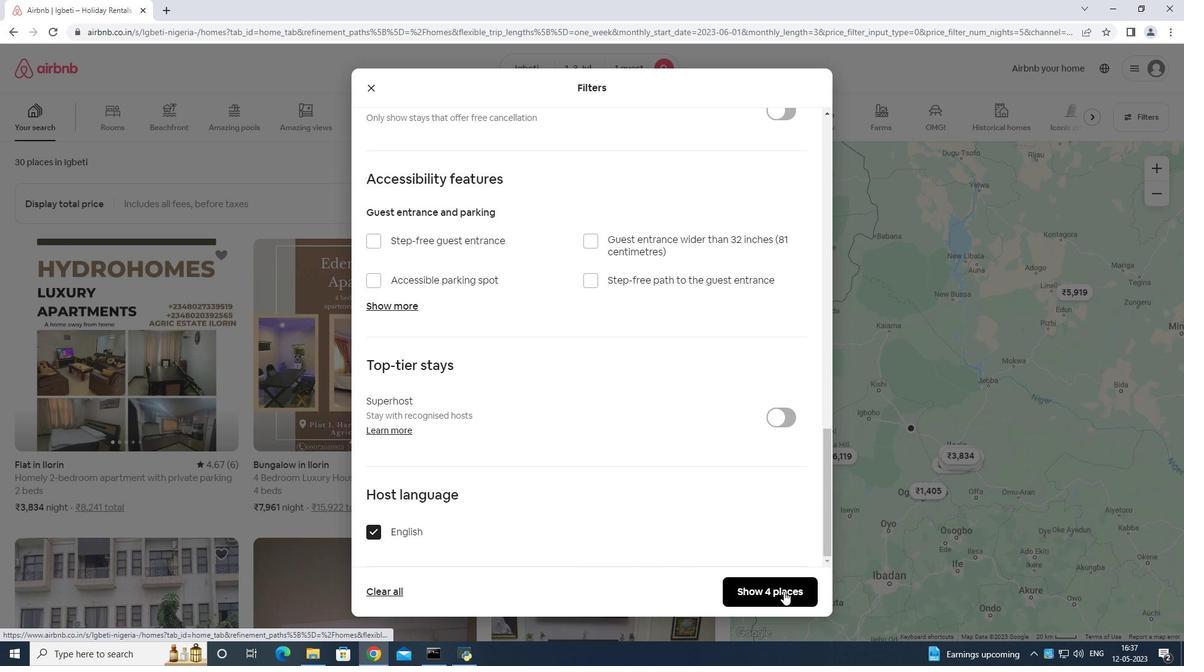 
Action: Mouse moved to (784, 594)
Screenshot: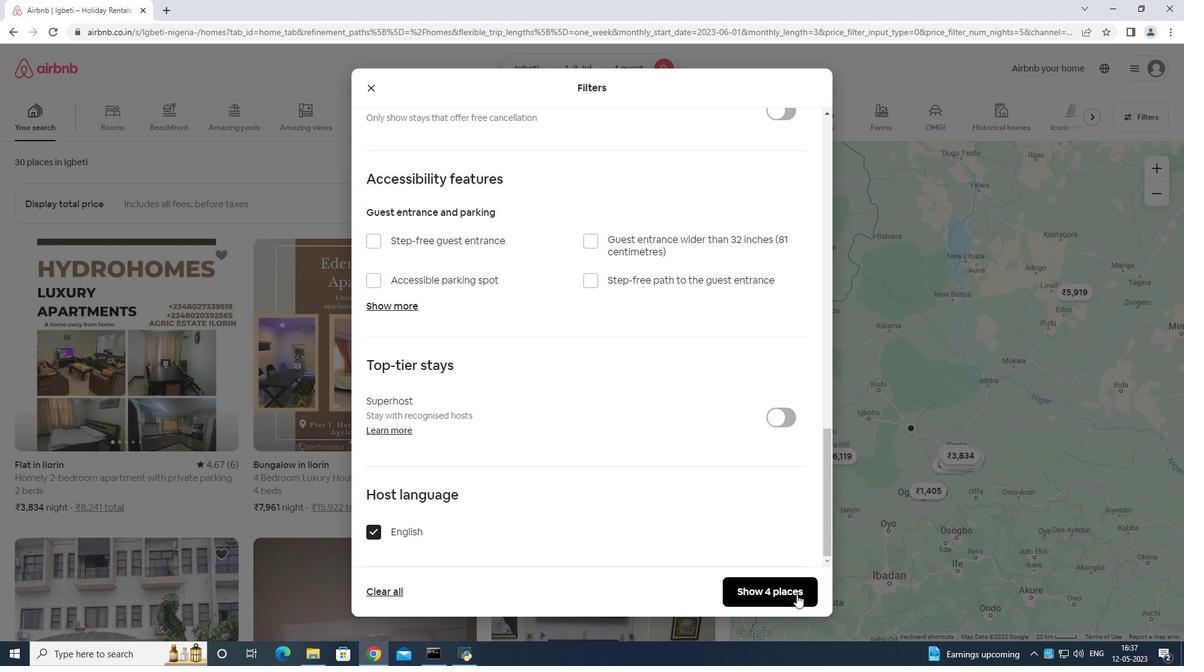 
Action: Mouse pressed left at (784, 594)
Screenshot: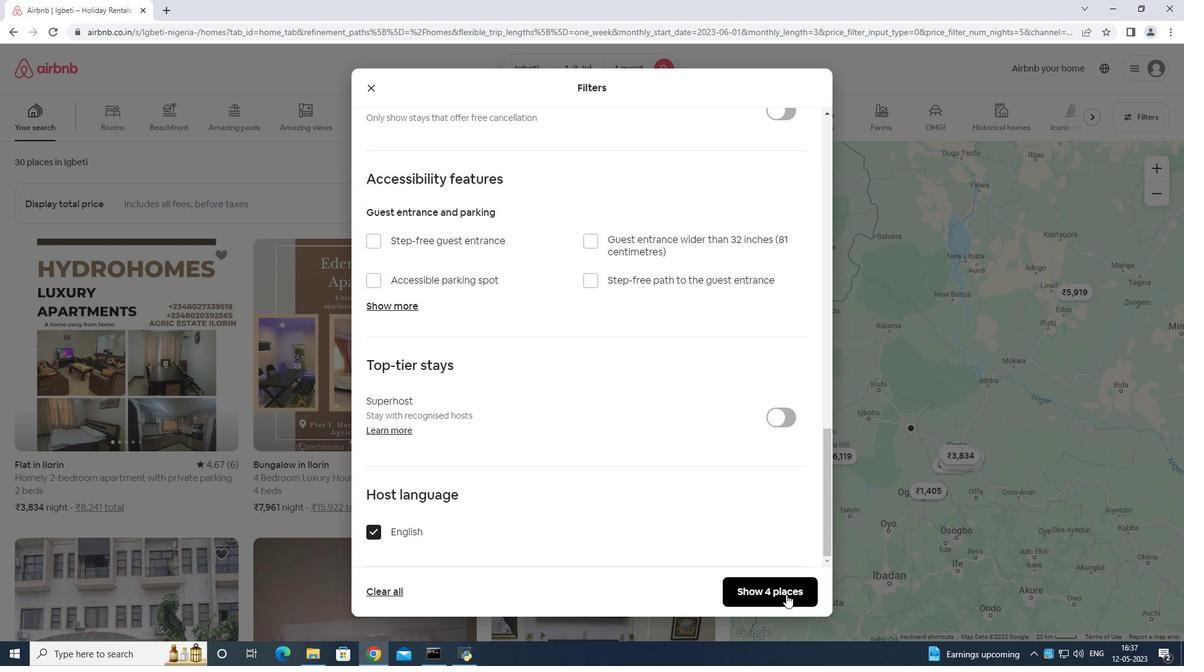 
Action: Mouse moved to (837, 586)
Screenshot: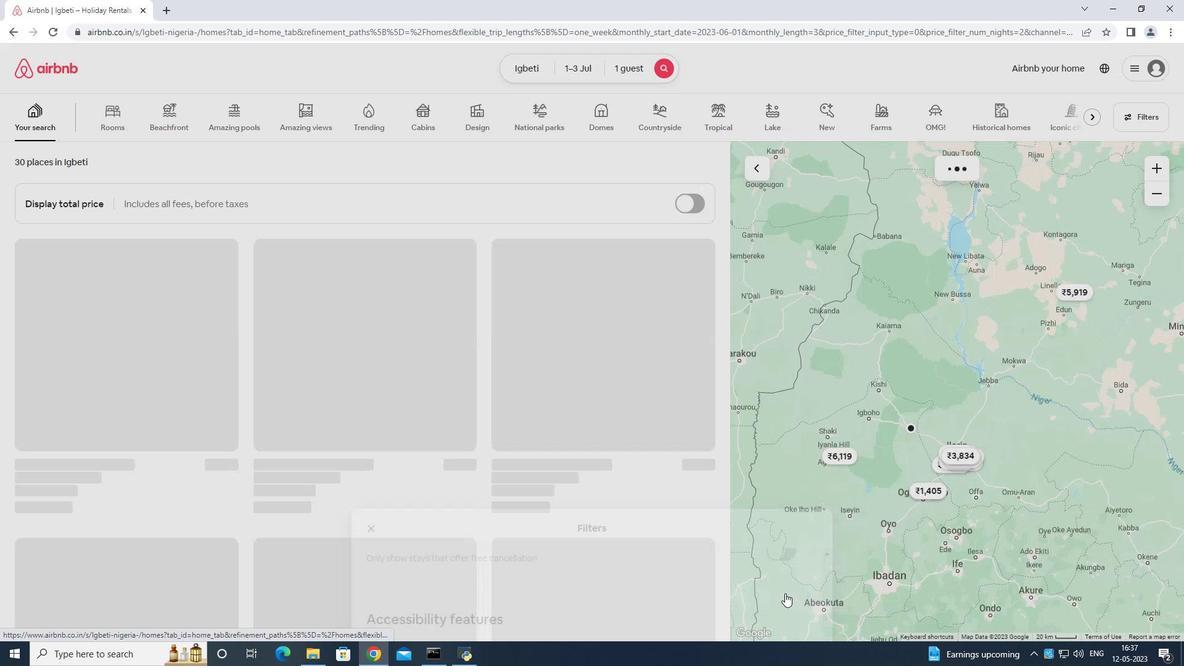 
